 Task: Look for space in Mill Creek, United States from 2nd June, 2023 to 15th June, 2023 for 2 adults and 1 pet in price range Rs.10000 to Rs.15000. Place can be entire place with 1  bedroom having 1 bed and 1 bathroom. Property type can be house, flat, guest house, hotel. Booking option can be shelf check-in. Required host language is English.
Action: Mouse pressed left at (441, 96)
Screenshot: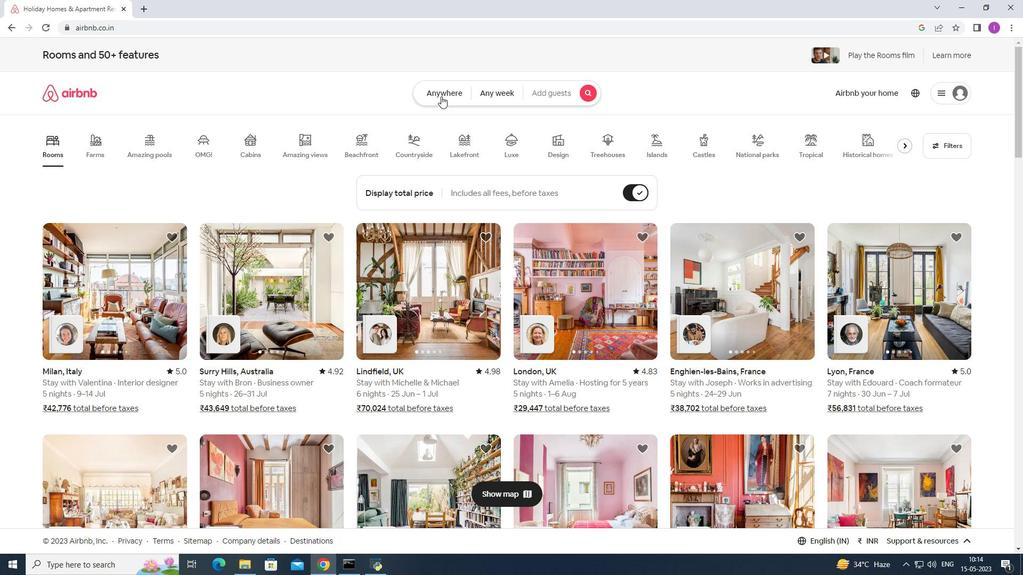 
Action: Mouse moved to (307, 135)
Screenshot: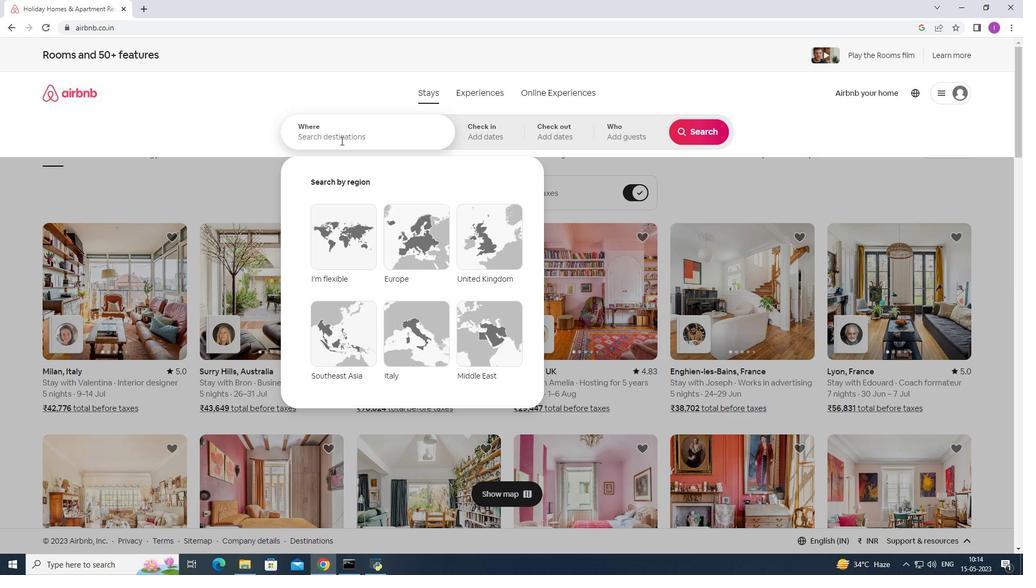 
Action: Mouse pressed left at (307, 135)
Screenshot: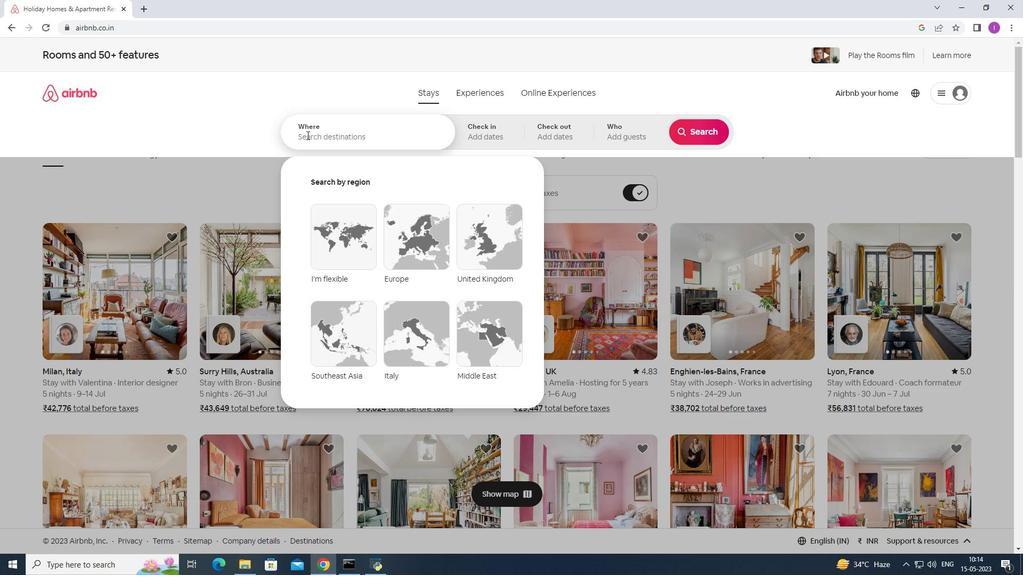 
Action: Mouse moved to (312, 132)
Screenshot: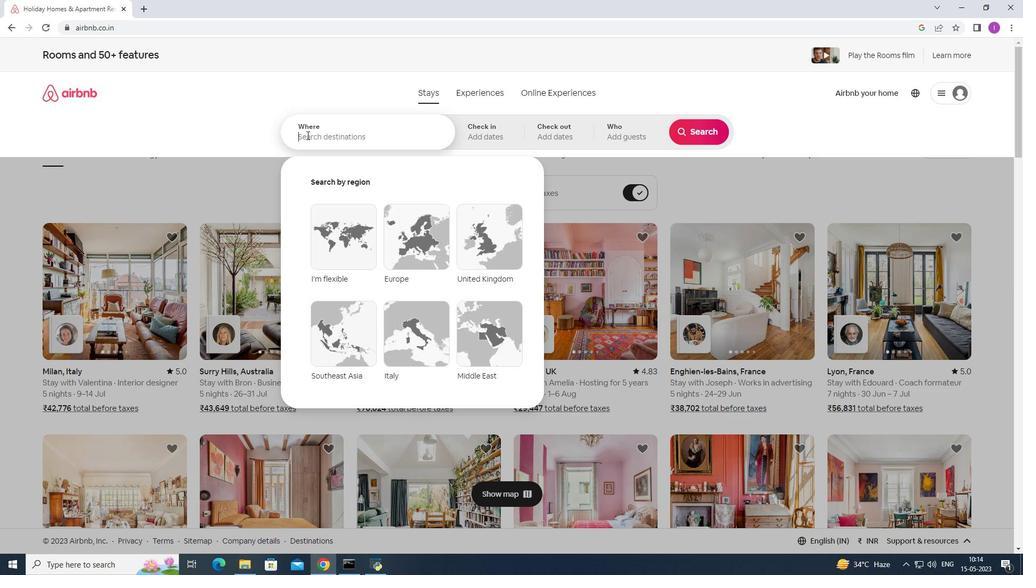 
Action: Key pressed <Key.shift><Key.shift><Key.shift><Key.shift><Key.shift><Key.shift><Key.shift><Key.shift><Key.shift><Key.shift><Key.shift><Key.shift><Key.shift><Key.shift><Key.shift><Key.shift><Key.shift><Key.shift><Key.shift><Key.shift><Key.shift><Key.shift><Key.shift><Key.shift><Key.shift><Key.shift><Key.shift><Key.shift>Mill<Key.space><Key.shift>Creek,<Key.shift>u<Key.shift>U<Key.backspace><Key.backspace><Key.shift>United<Key.space>satates
Screenshot: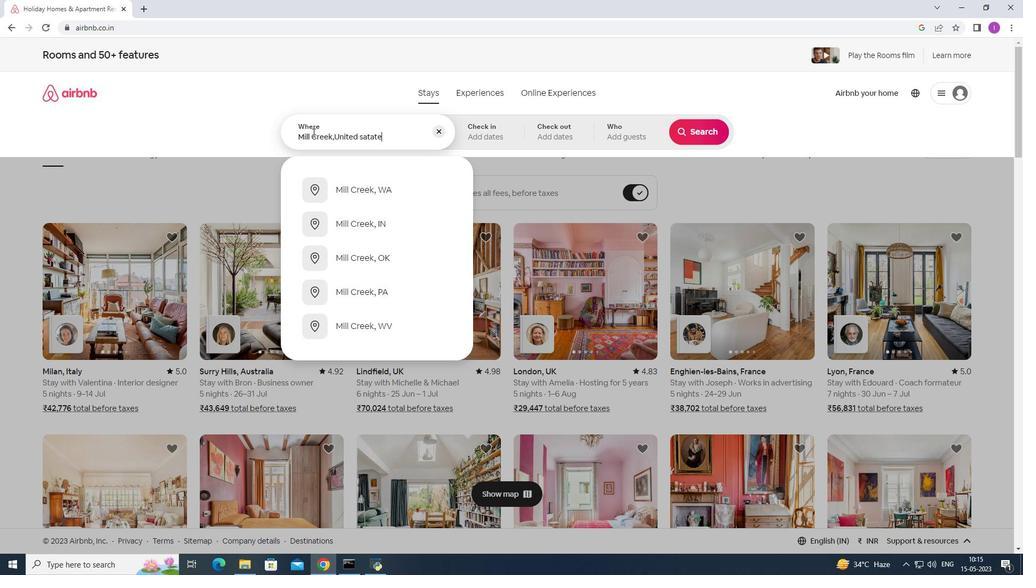 
Action: Mouse moved to (365, 136)
Screenshot: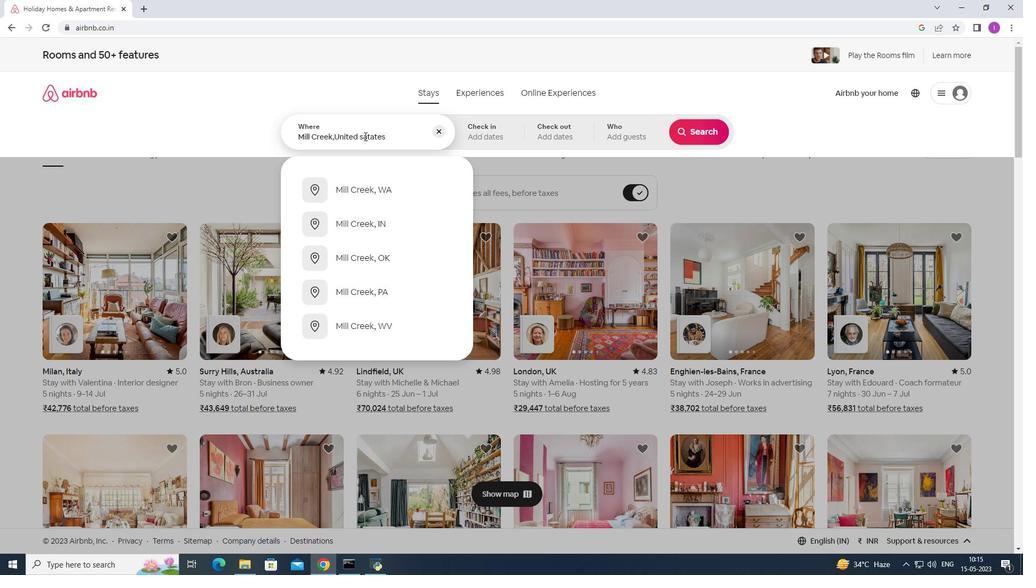 
Action: Mouse pressed left at (365, 136)
Screenshot: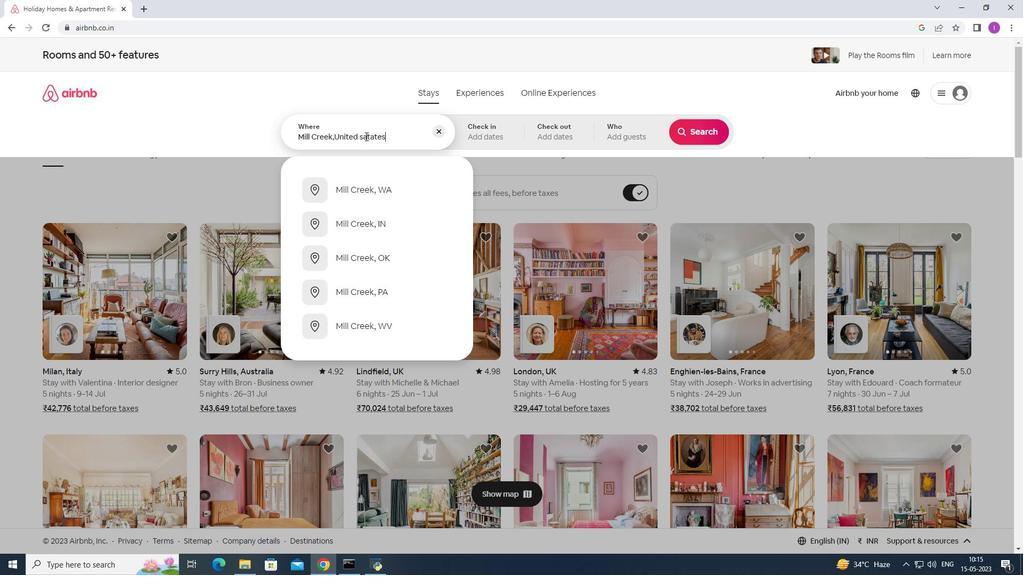 
Action: Key pressed <Key.backspace>
Screenshot: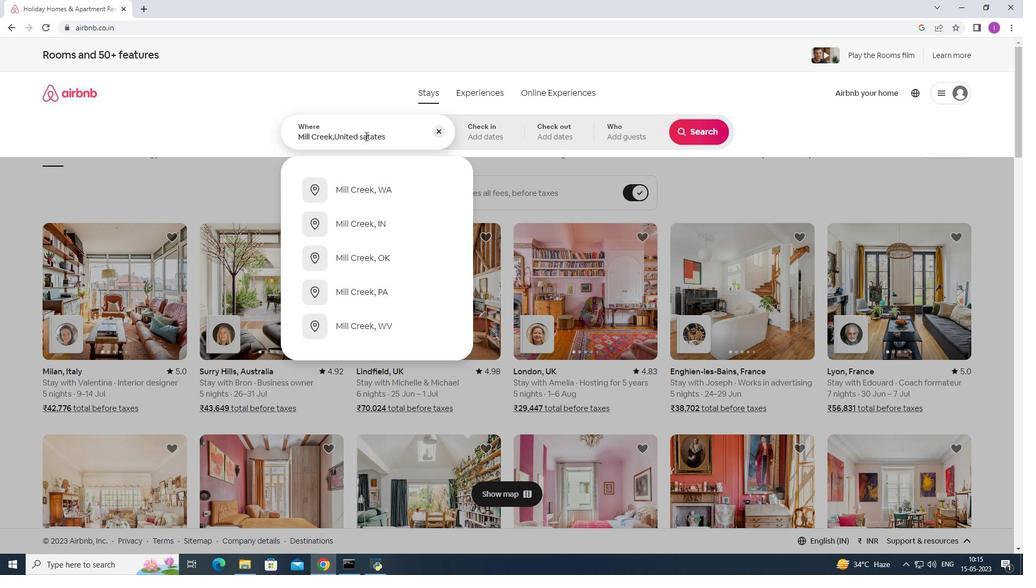 
Action: Mouse moved to (476, 124)
Screenshot: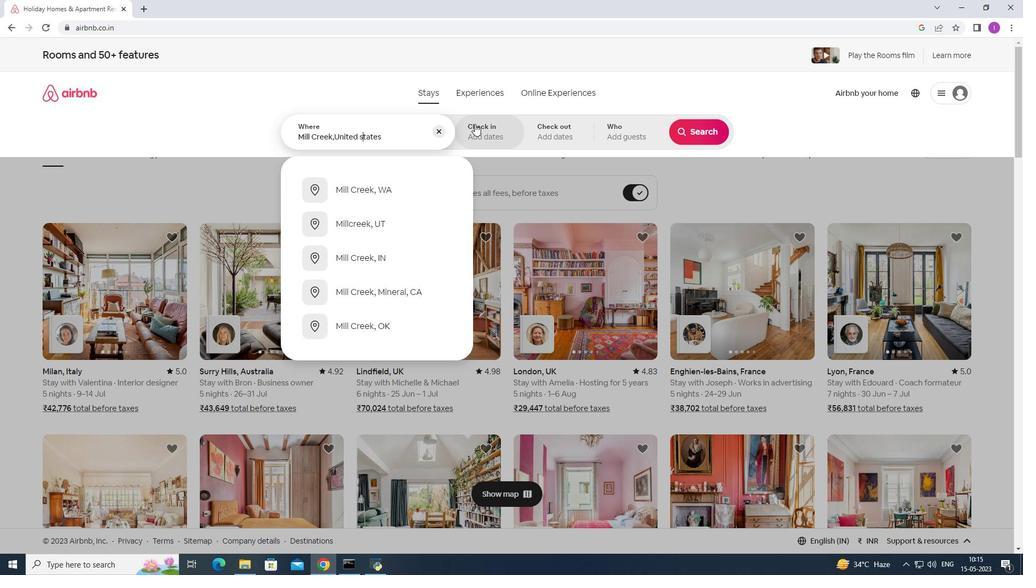 
Action: Mouse pressed left at (476, 124)
Screenshot: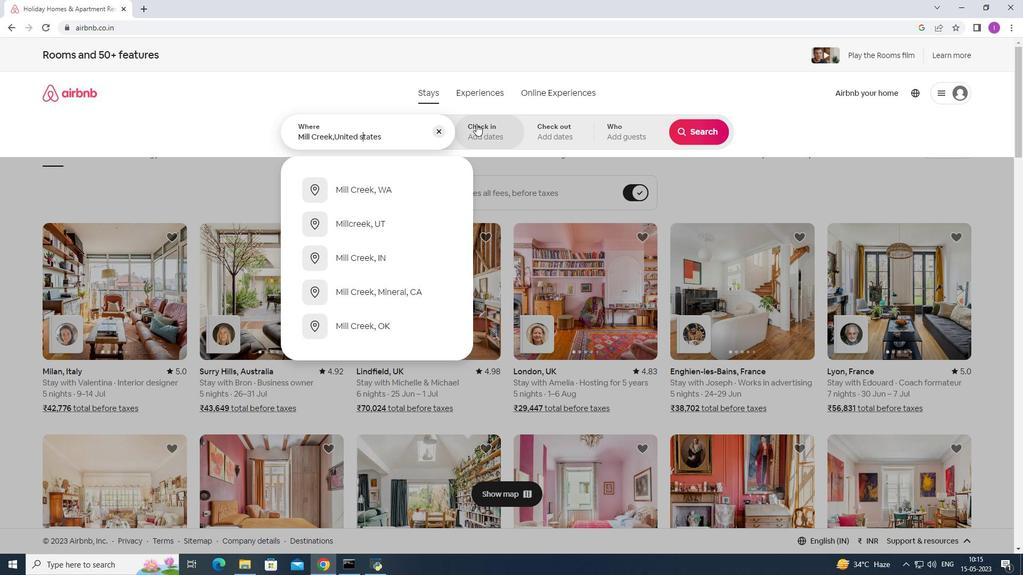 
Action: Mouse moved to (688, 215)
Screenshot: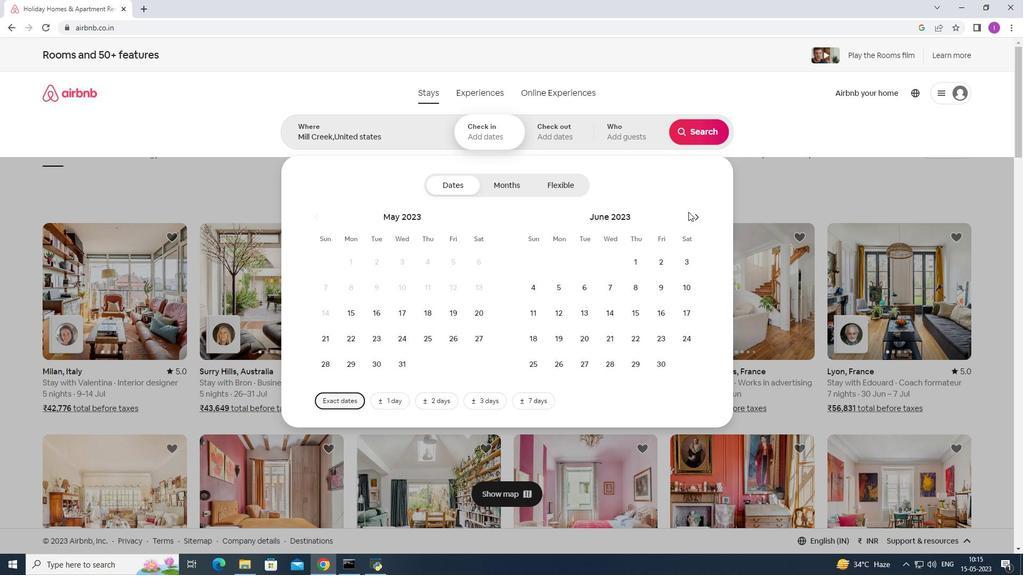 
Action: Mouse pressed left at (688, 215)
Screenshot: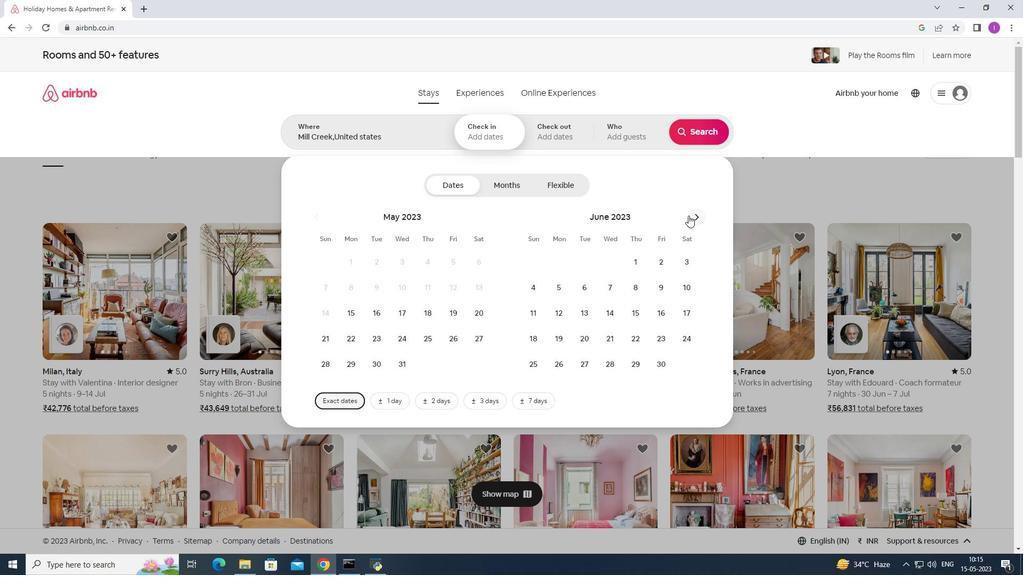 
Action: Mouse moved to (664, 258)
Screenshot: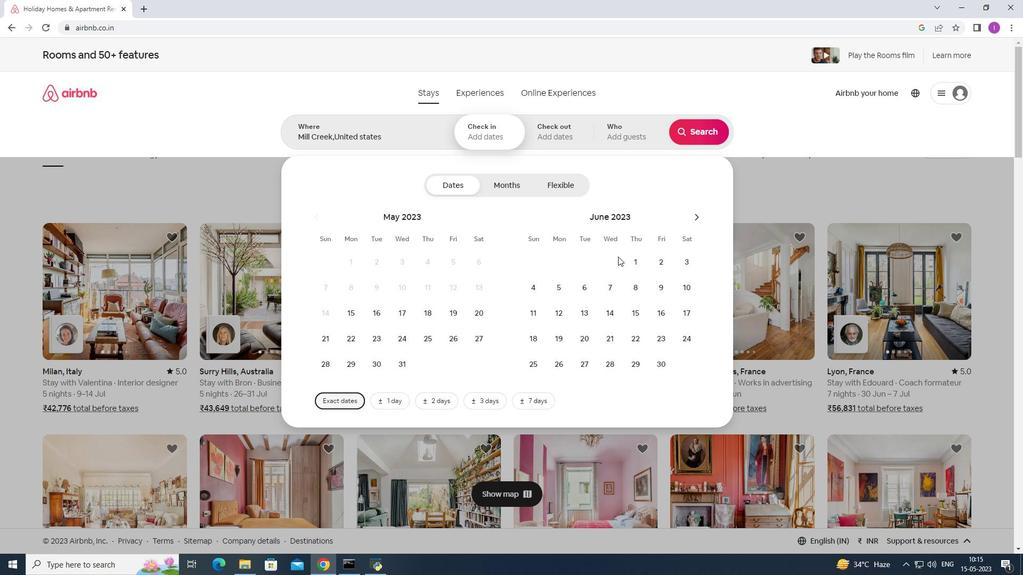 
Action: Mouse pressed left at (664, 258)
Screenshot: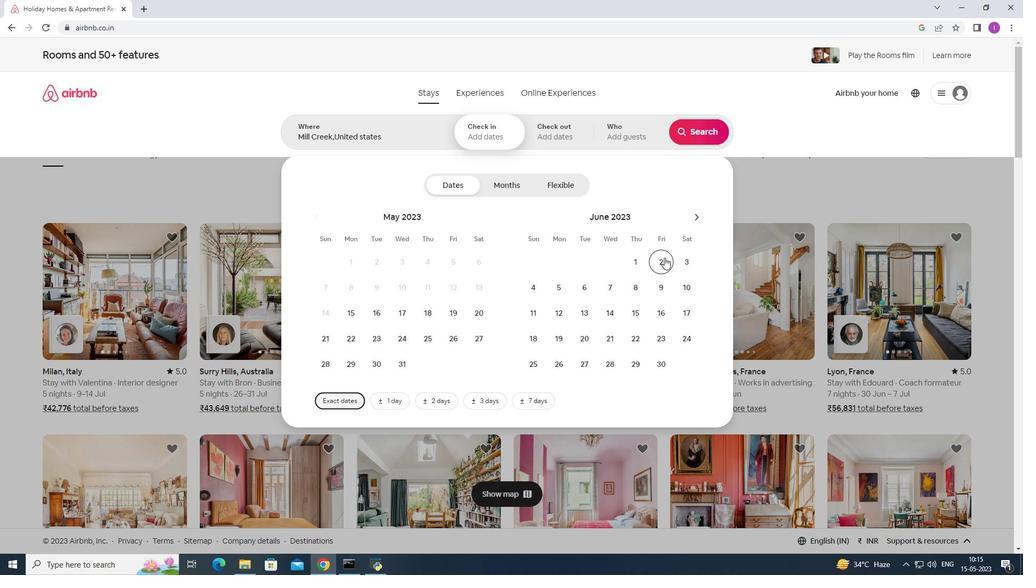 
Action: Mouse moved to (641, 307)
Screenshot: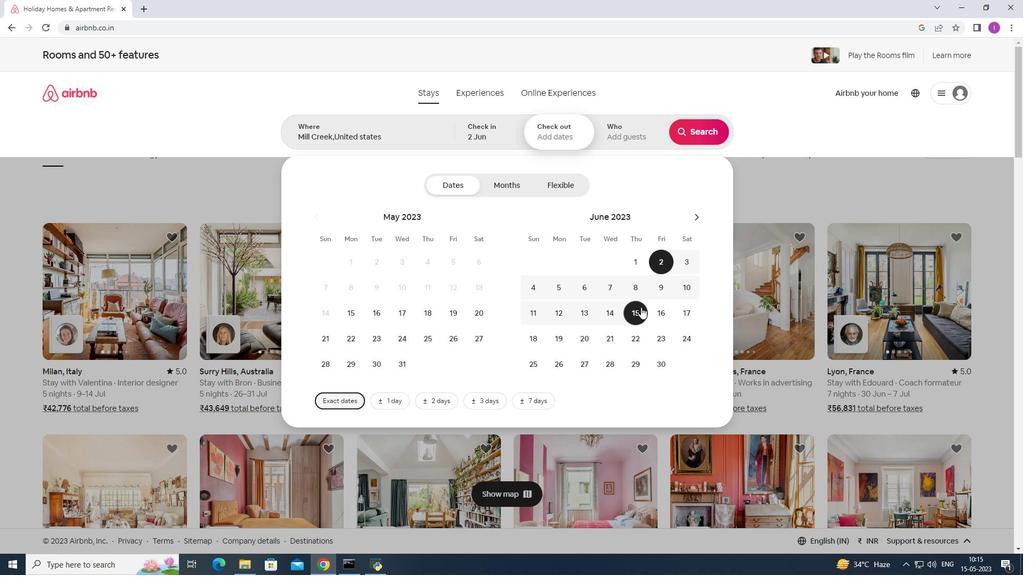 
Action: Mouse pressed left at (641, 307)
Screenshot: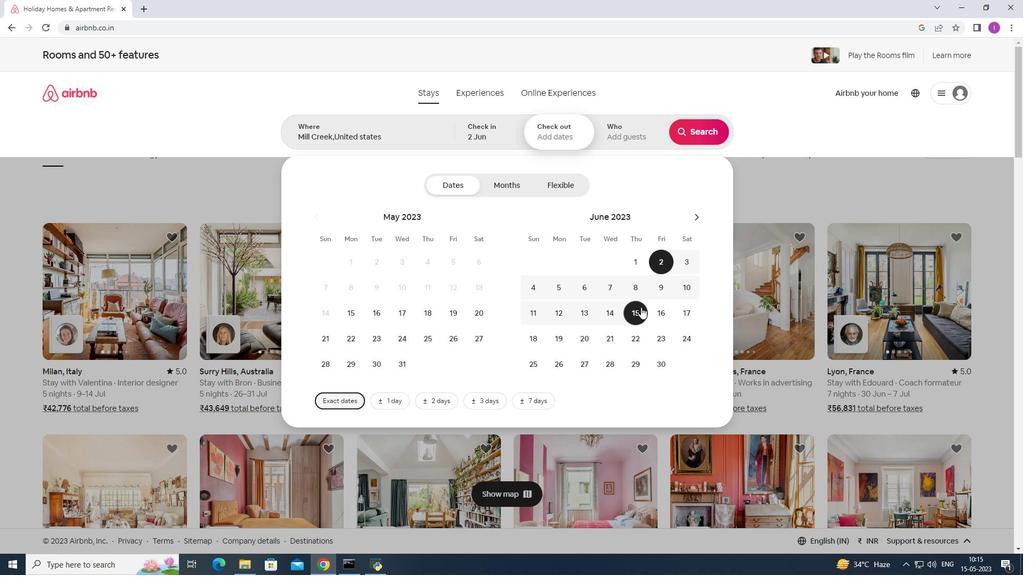 
Action: Mouse moved to (641, 142)
Screenshot: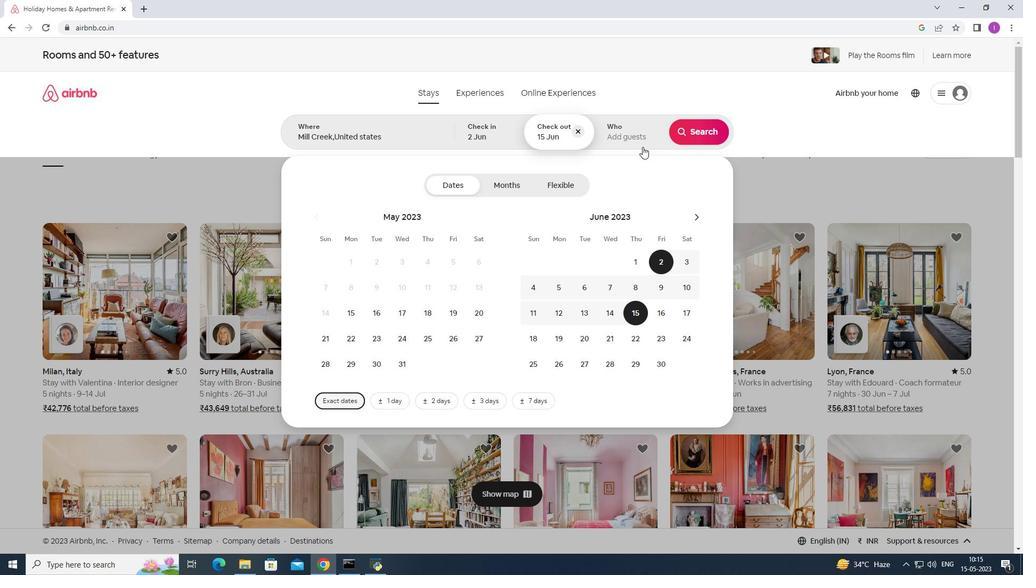 
Action: Mouse pressed left at (641, 142)
Screenshot: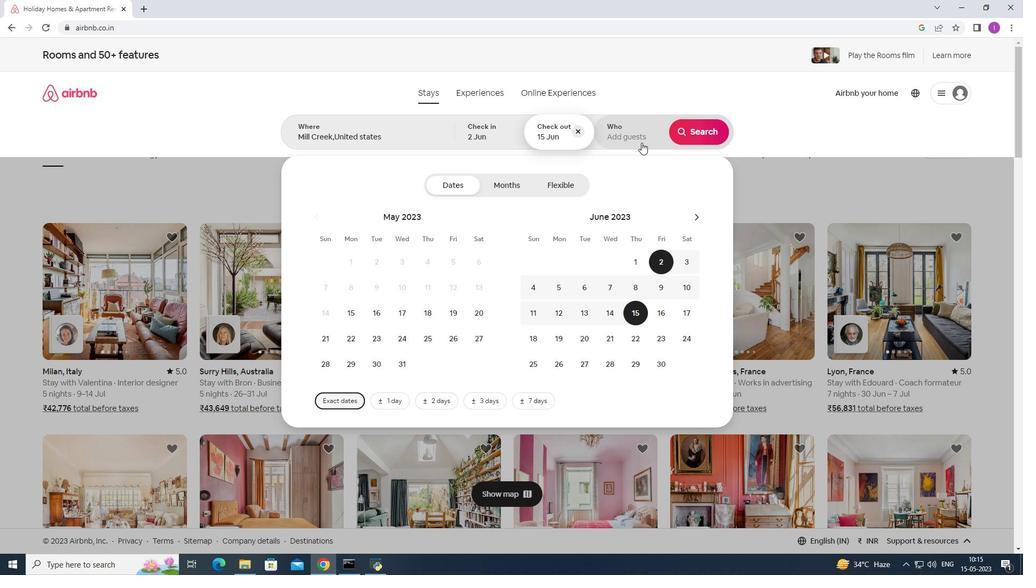 
Action: Mouse moved to (698, 185)
Screenshot: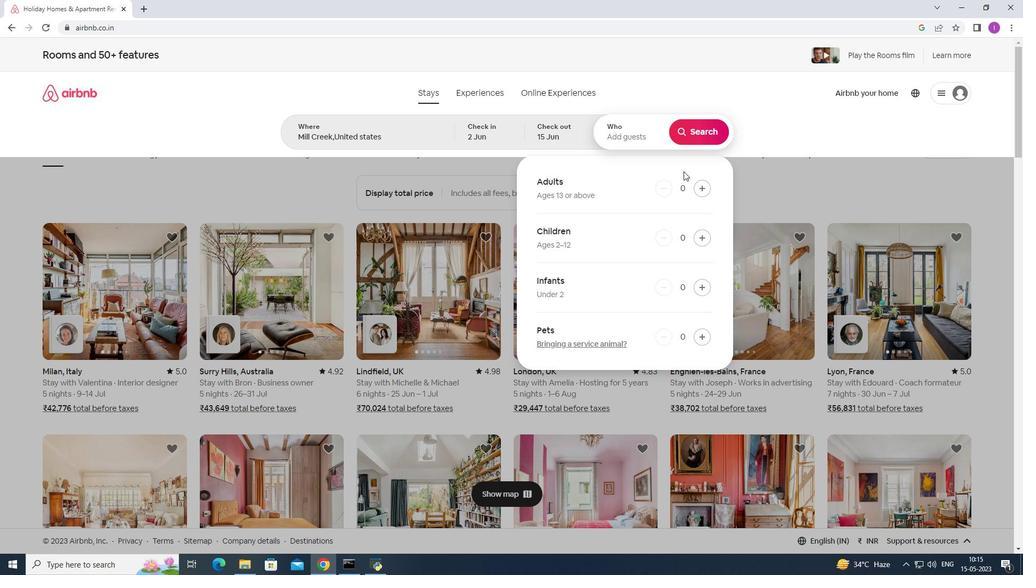
Action: Mouse pressed left at (698, 185)
Screenshot: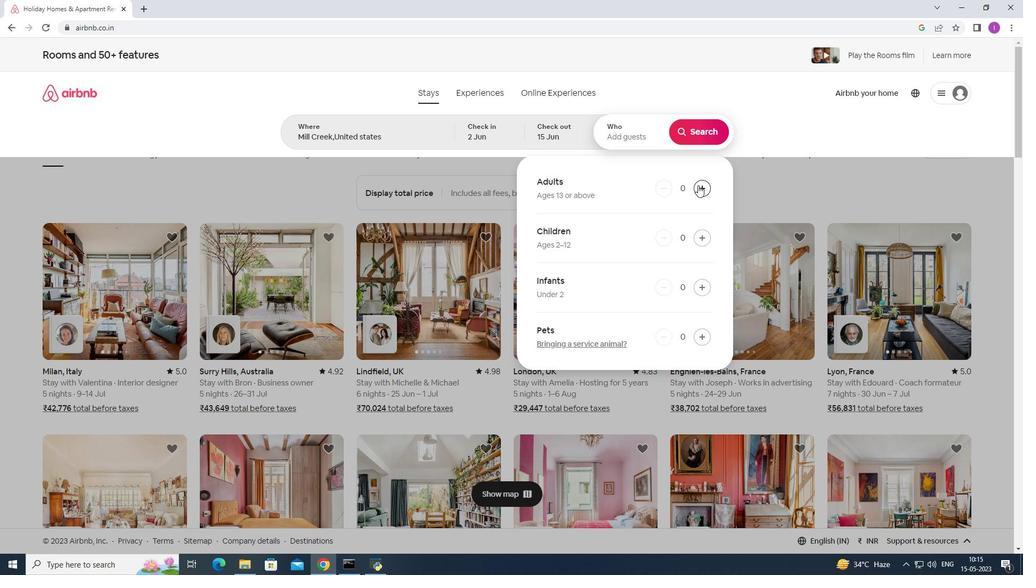 
Action: Mouse pressed left at (698, 185)
Screenshot: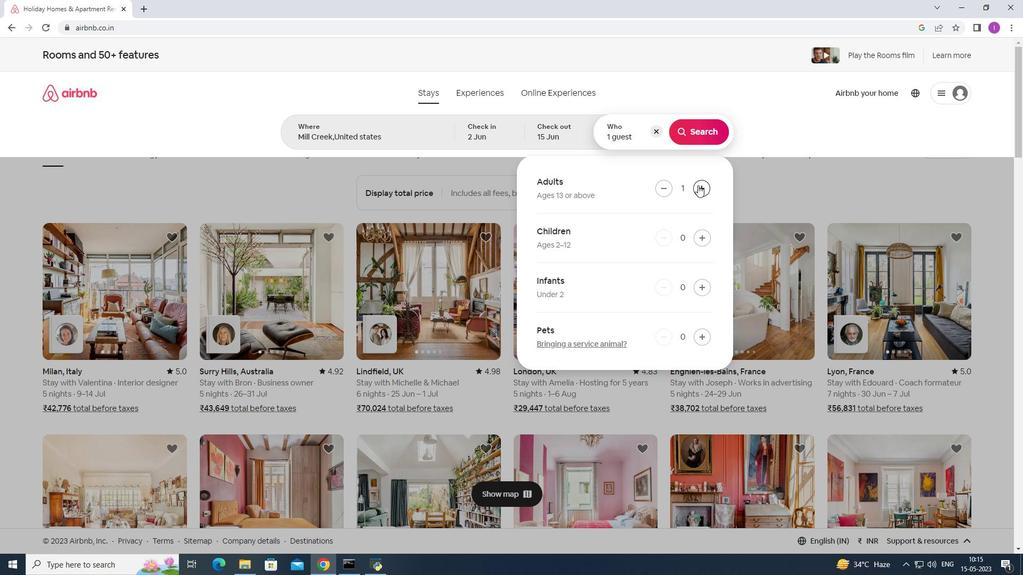 
Action: Mouse moved to (702, 333)
Screenshot: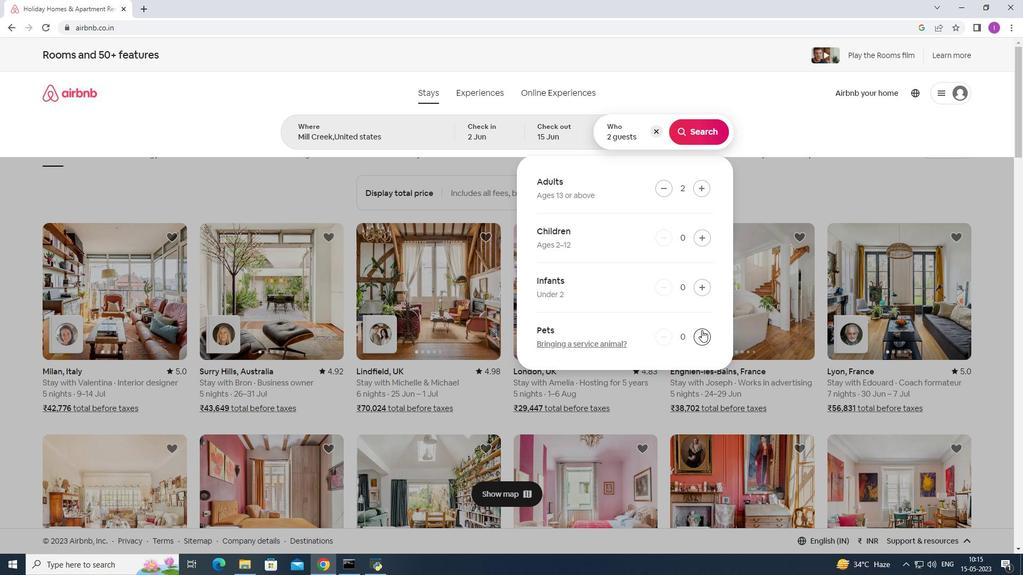 
Action: Mouse pressed left at (702, 333)
Screenshot: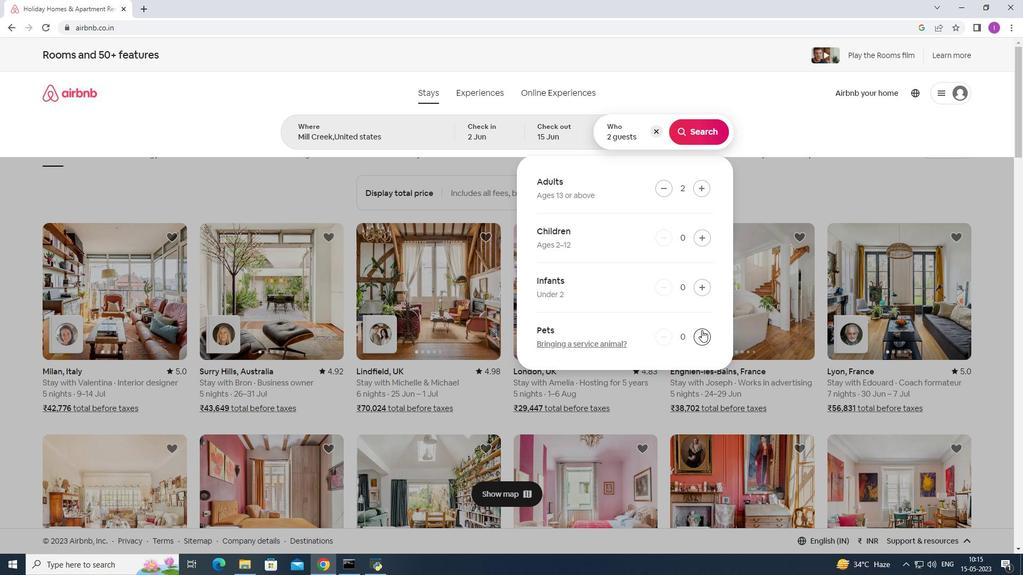 
Action: Mouse moved to (706, 130)
Screenshot: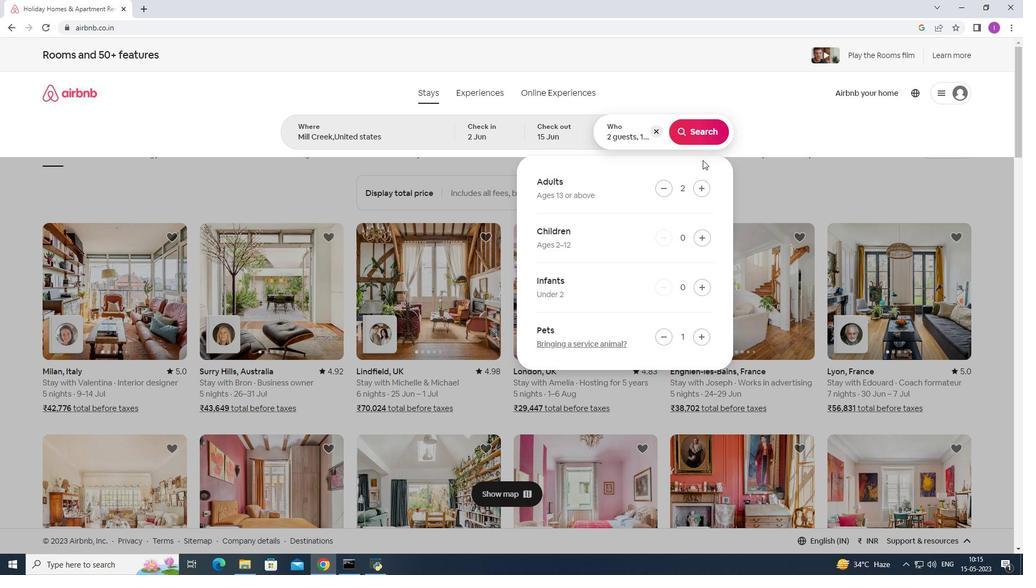 
Action: Mouse pressed left at (706, 130)
Screenshot: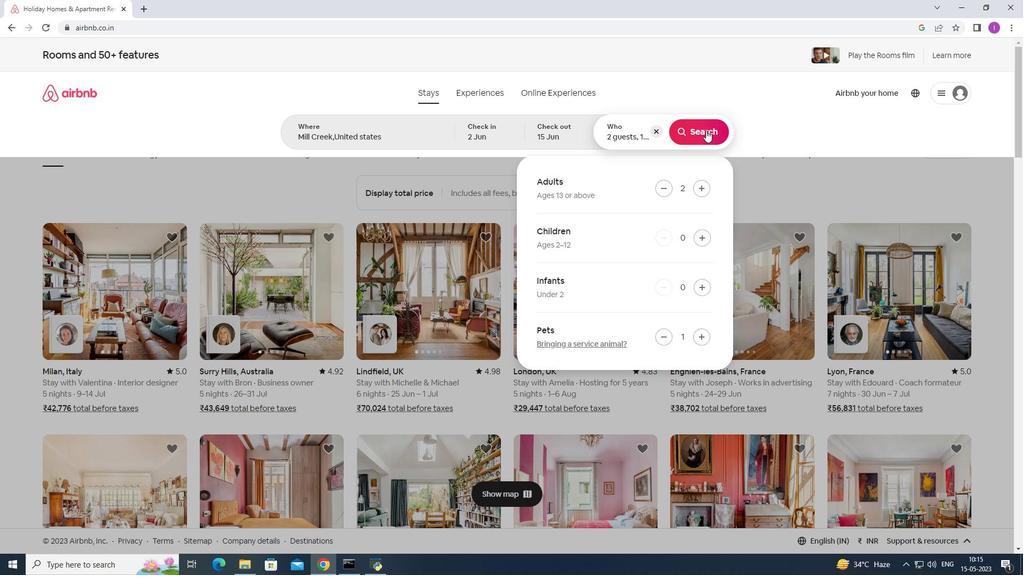 
Action: Mouse moved to (978, 94)
Screenshot: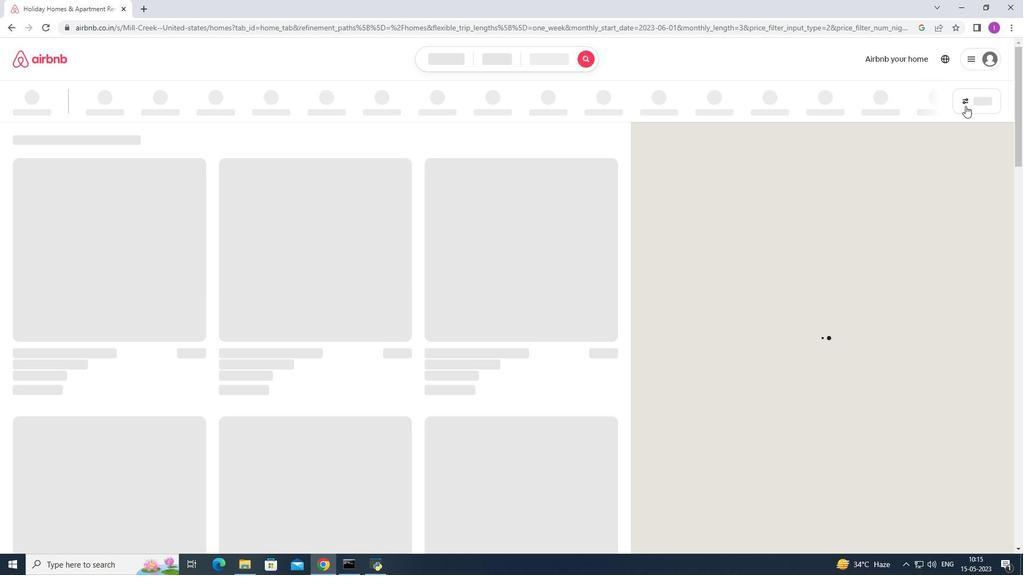 
Action: Mouse pressed left at (978, 94)
Screenshot: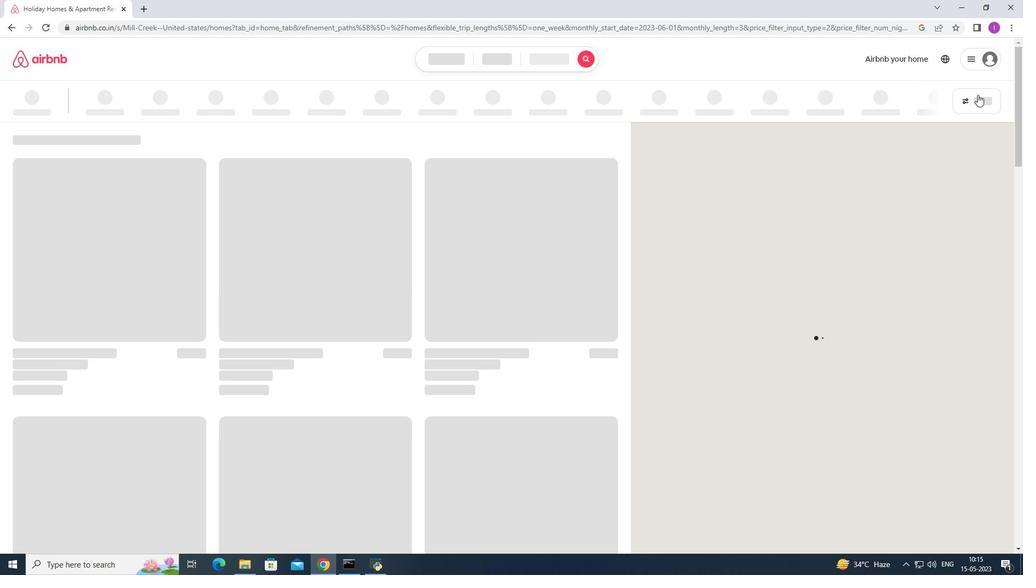 
Action: Mouse moved to (579, 363)
Screenshot: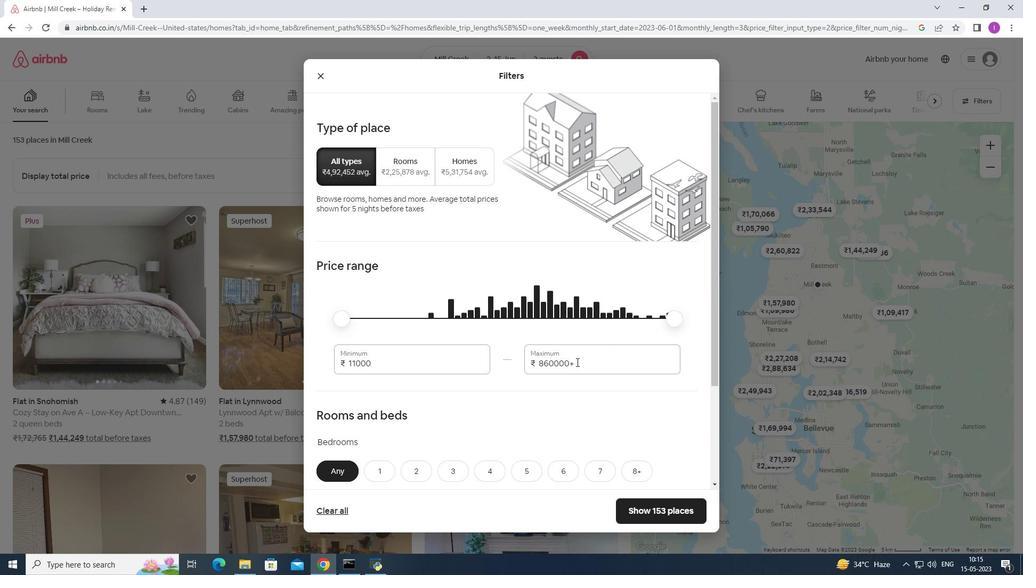 
Action: Mouse pressed left at (579, 363)
Screenshot: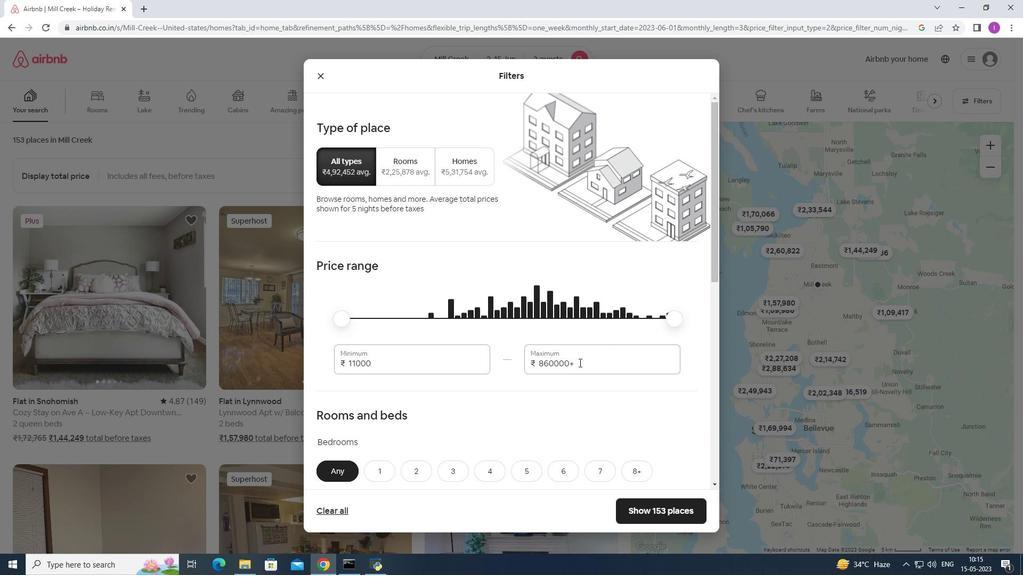 
Action: Mouse moved to (536, 365)
Screenshot: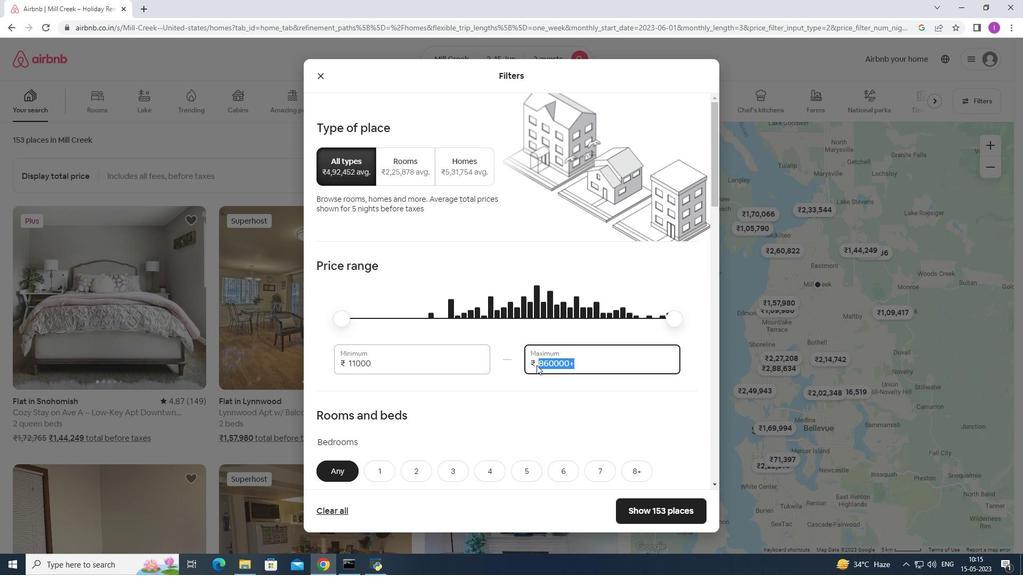 
Action: Key pressed 15000
Screenshot: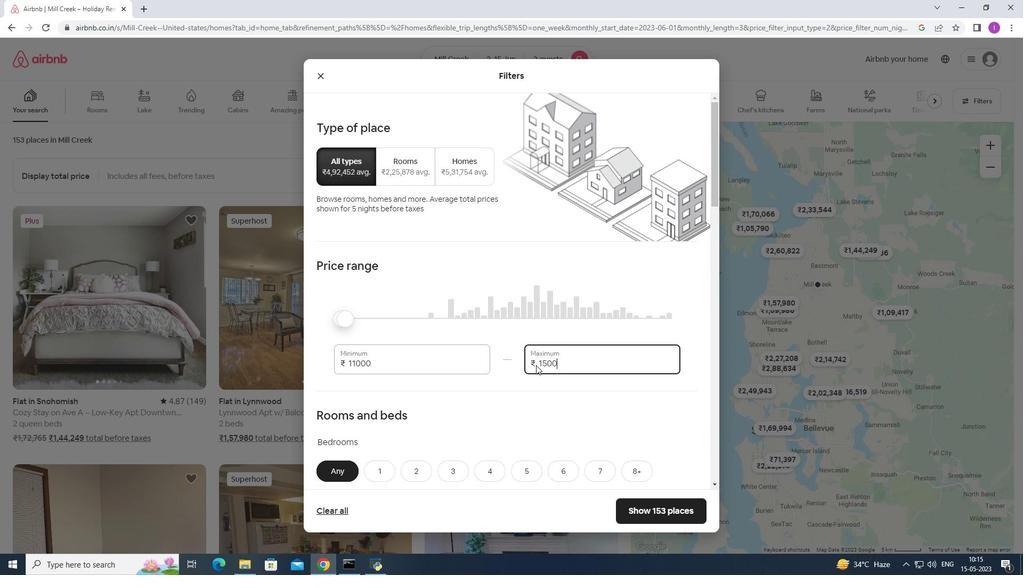 
Action: Mouse moved to (376, 362)
Screenshot: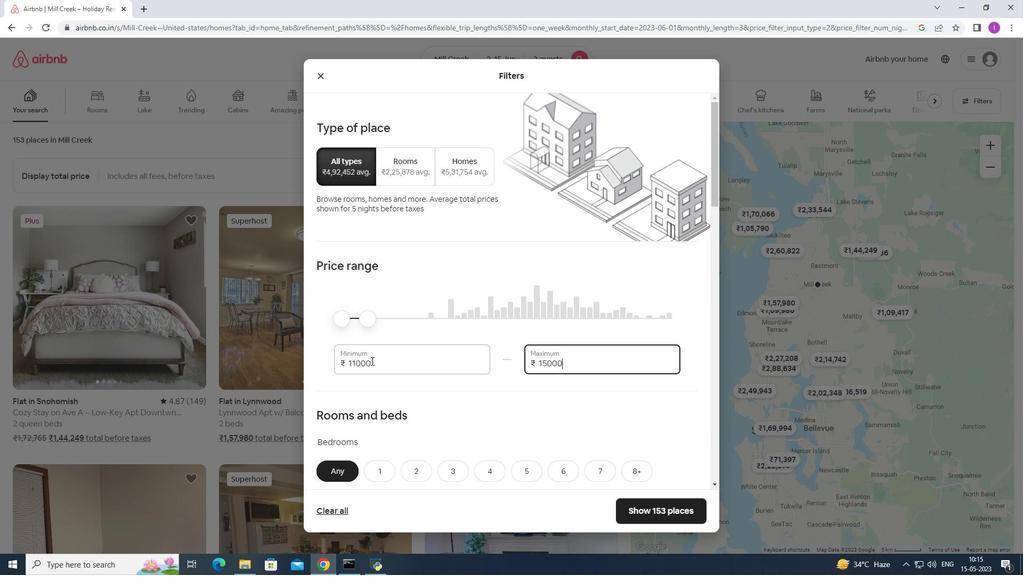 
Action: Mouse pressed left at (376, 362)
Screenshot: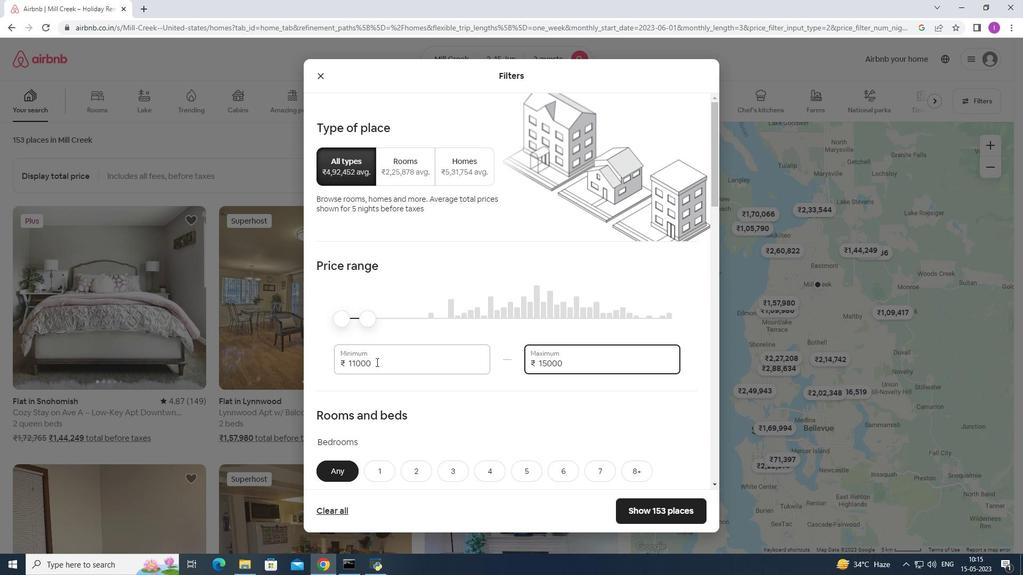 
Action: Mouse moved to (399, 364)
Screenshot: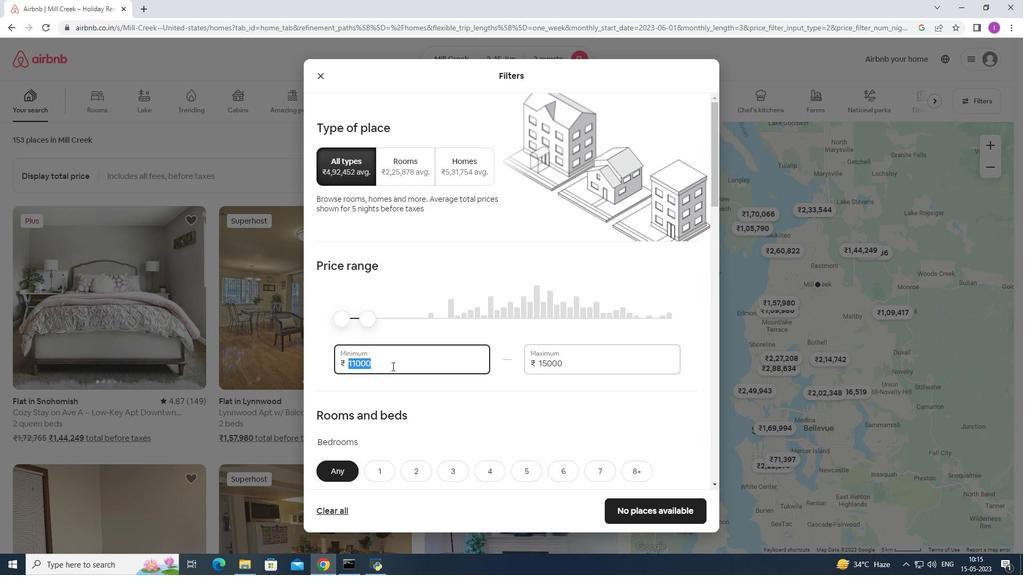
Action: Key pressed 1
Screenshot: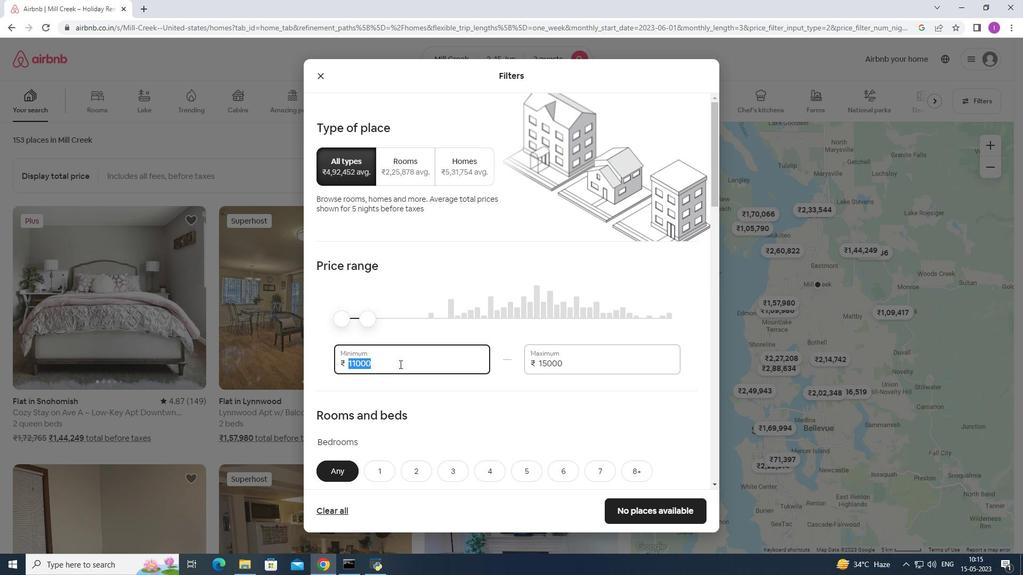 
Action: Mouse moved to (399, 361)
Screenshot: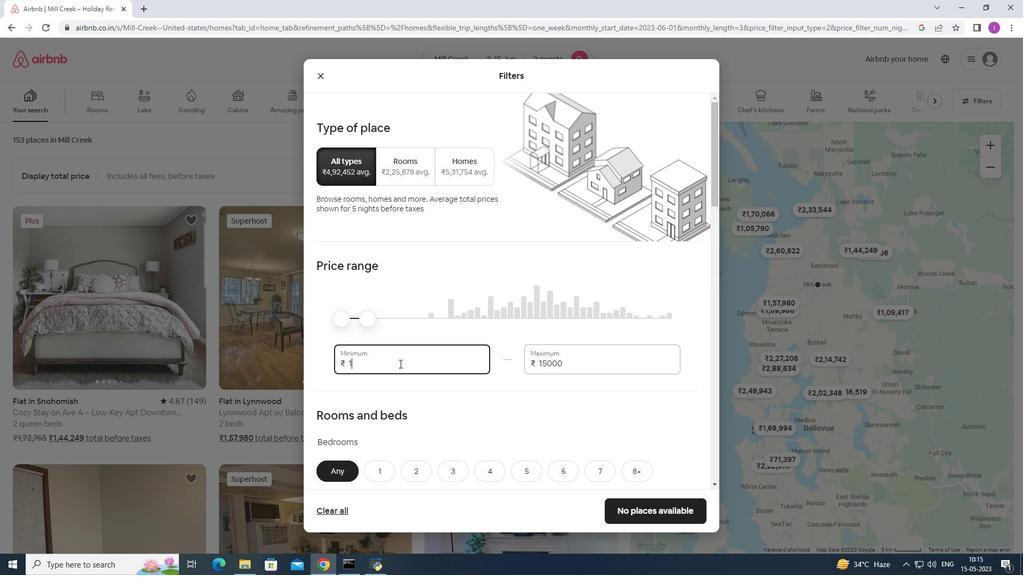 
Action: Key pressed 0
Screenshot: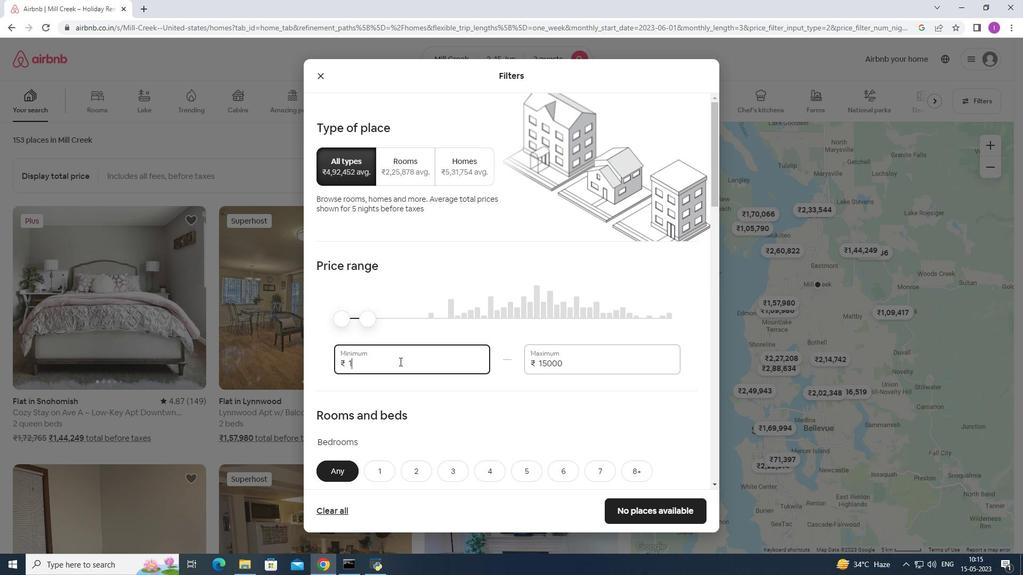 
Action: Mouse moved to (399, 360)
Screenshot: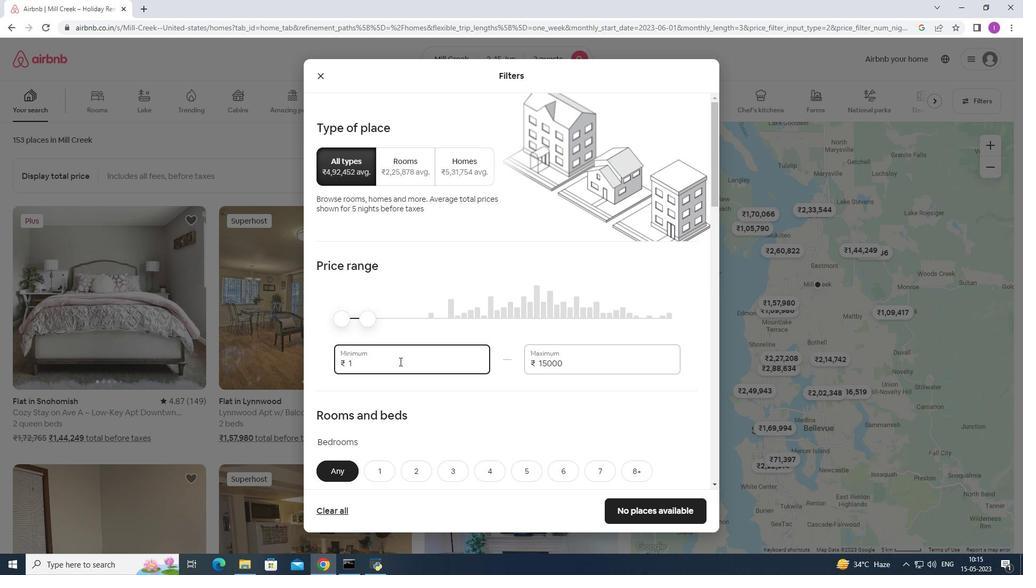 
Action: Key pressed 00
Screenshot: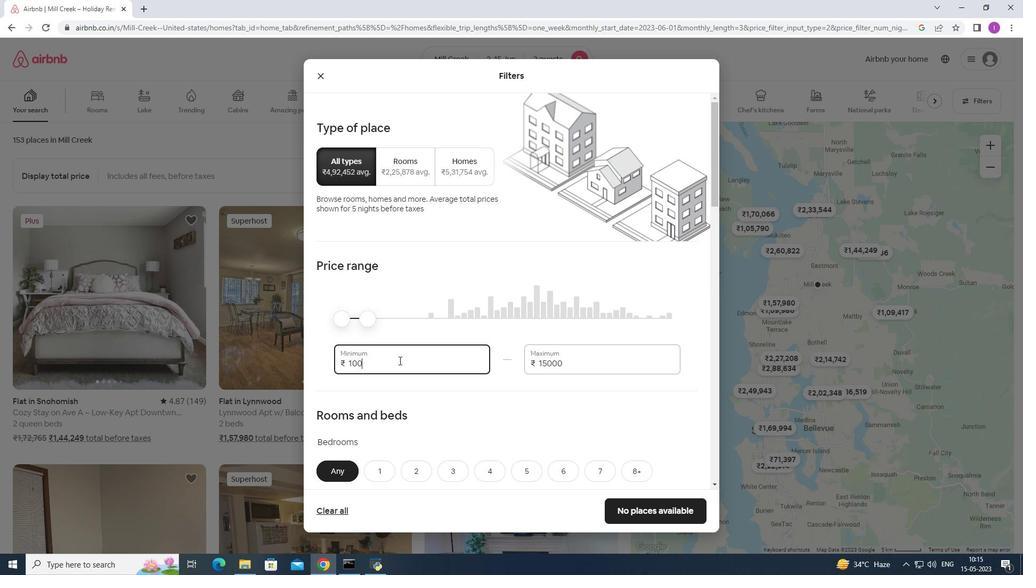 
Action: Mouse moved to (399, 360)
Screenshot: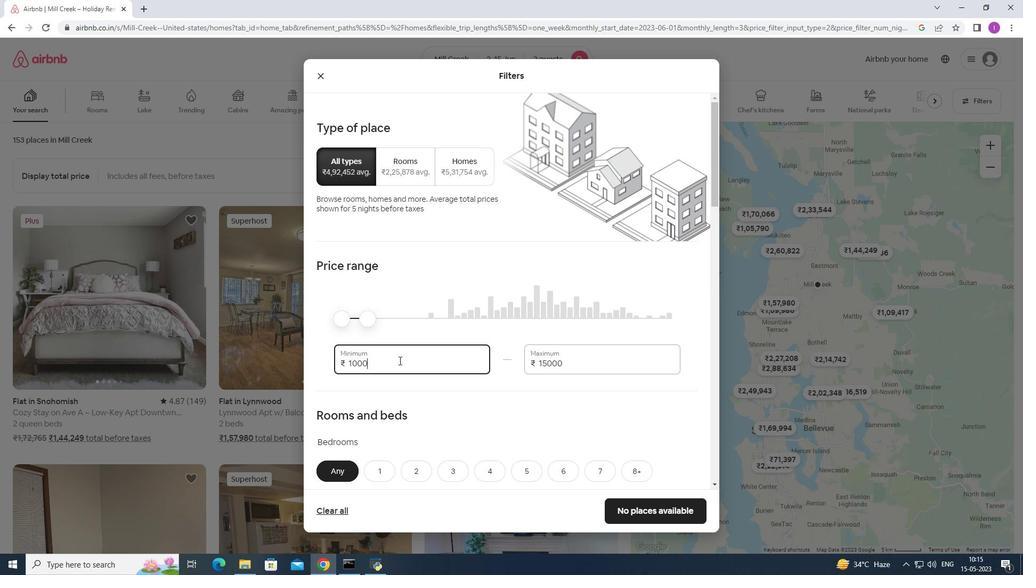 
Action: Key pressed 0
Screenshot: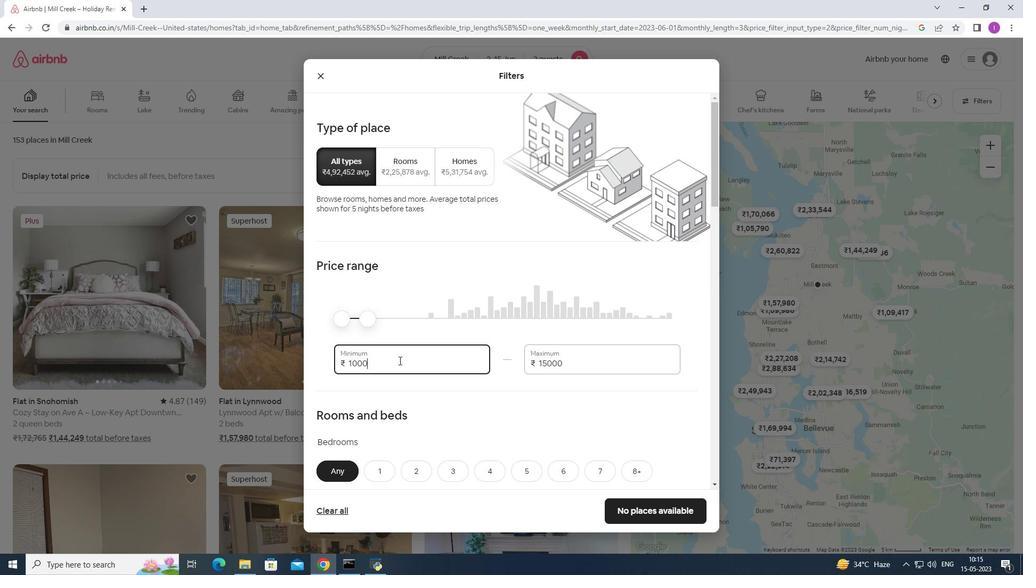 
Action: Mouse moved to (398, 358)
Screenshot: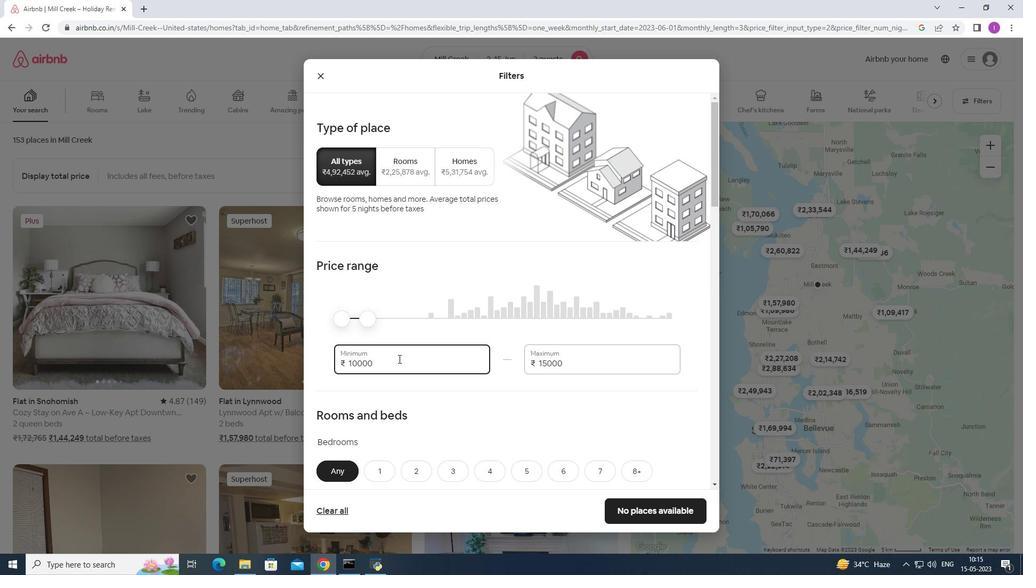 
Action: Mouse scrolled (398, 358) with delta (0, 0)
Screenshot: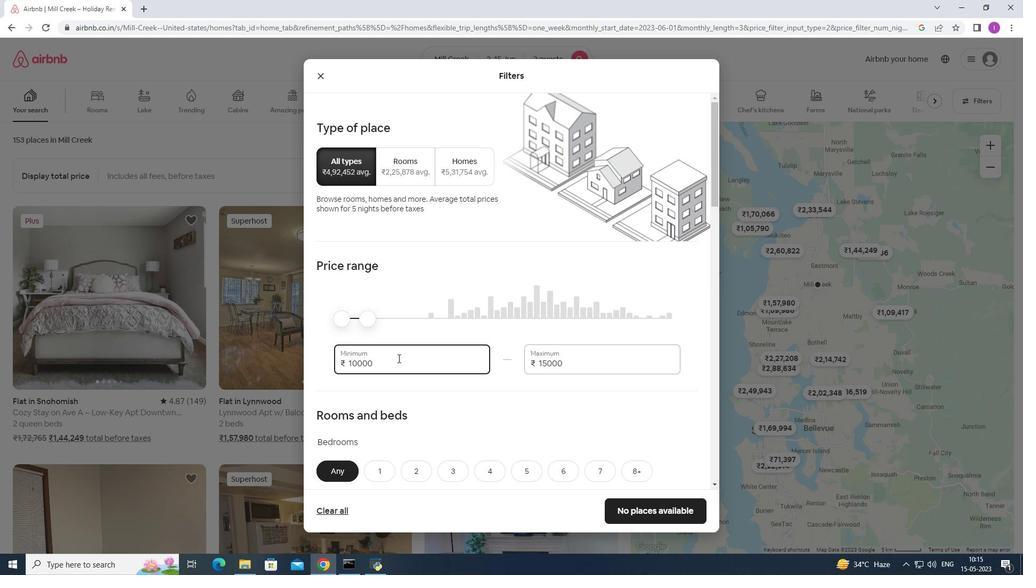 
Action: Mouse scrolled (398, 358) with delta (0, 0)
Screenshot: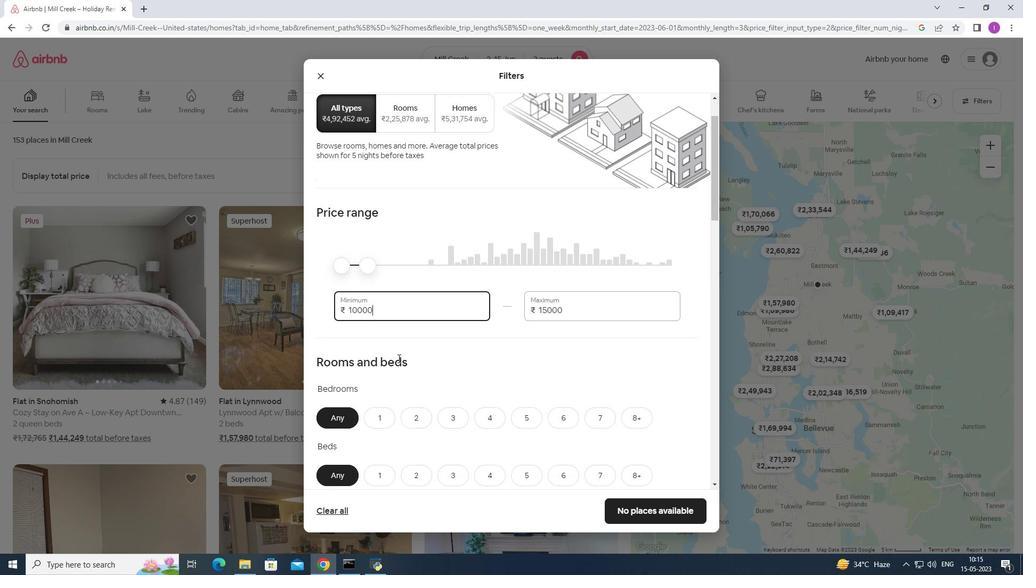 
Action: Mouse scrolled (398, 358) with delta (0, 0)
Screenshot: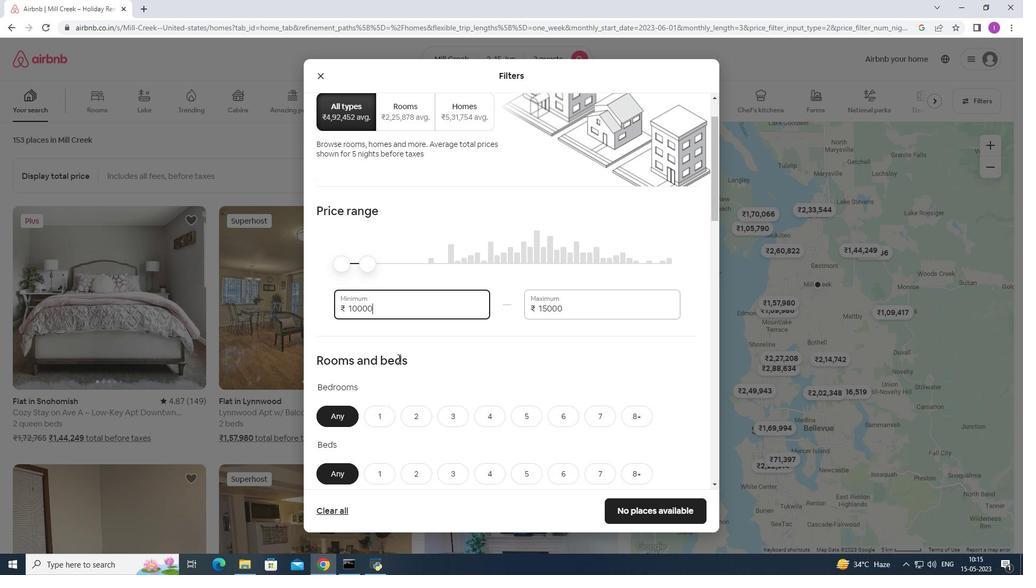 
Action: Mouse moved to (380, 312)
Screenshot: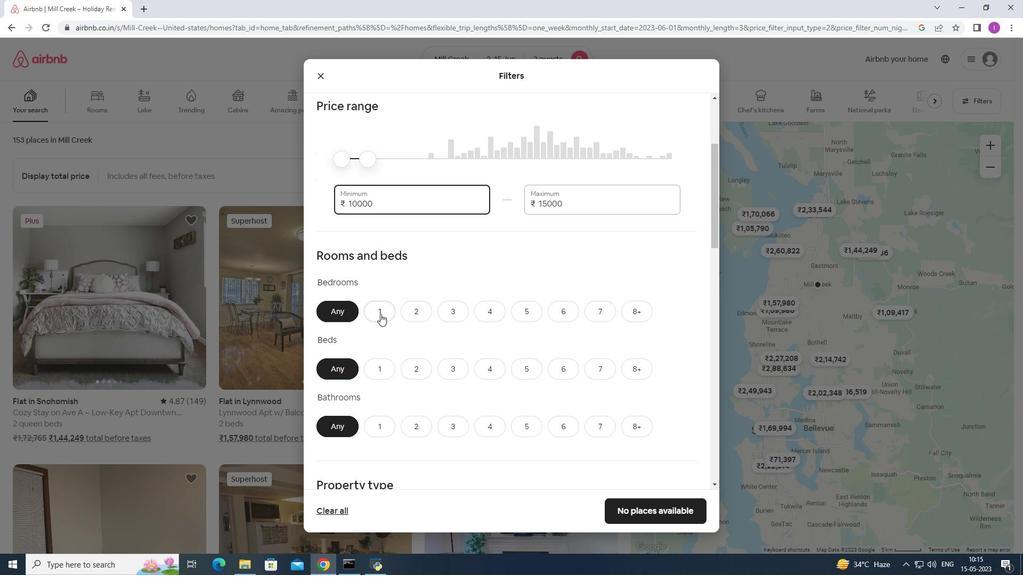 
Action: Mouse pressed left at (380, 312)
Screenshot: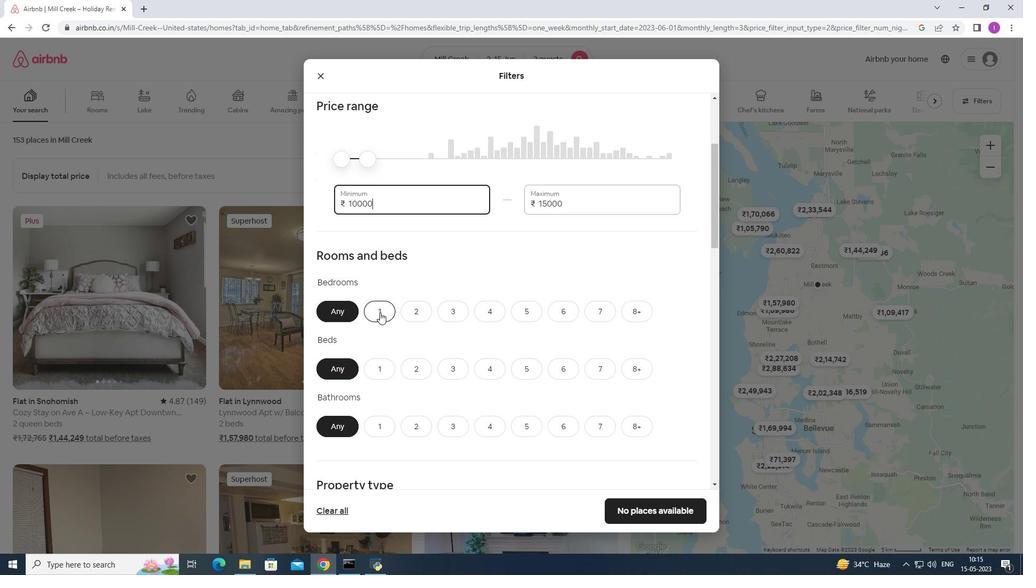 
Action: Mouse moved to (383, 373)
Screenshot: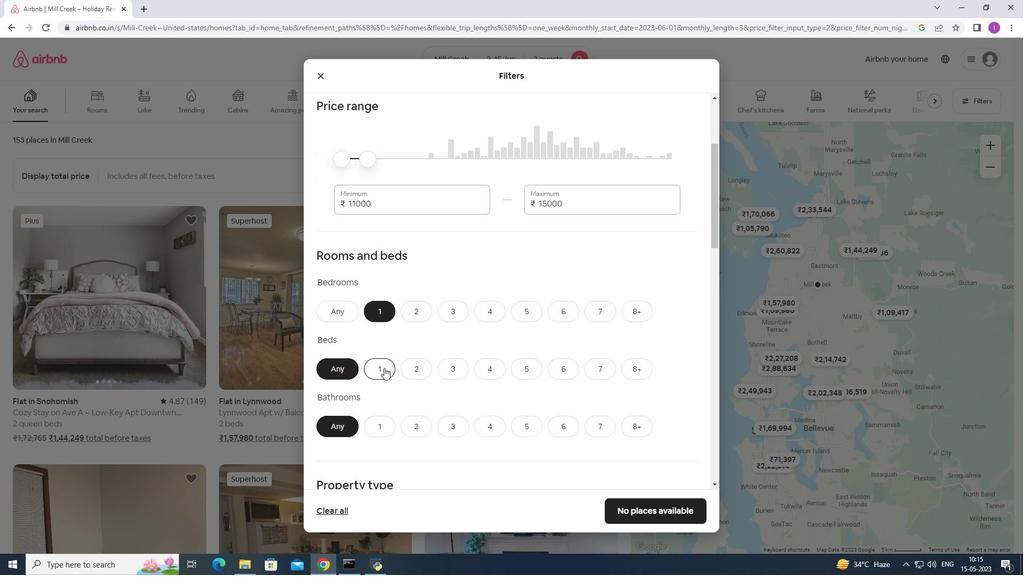 
Action: Mouse pressed left at (383, 373)
Screenshot: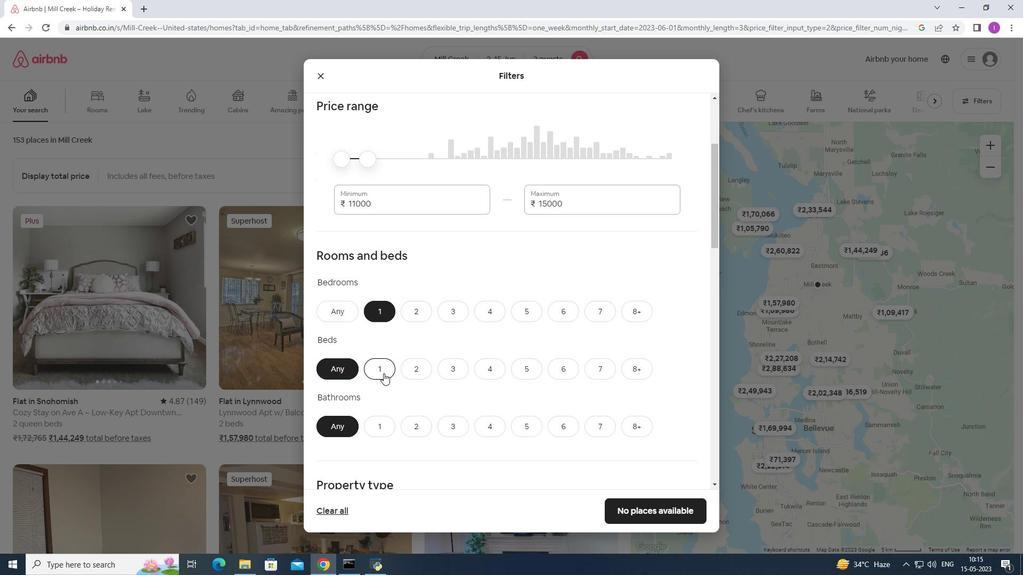 
Action: Mouse moved to (386, 425)
Screenshot: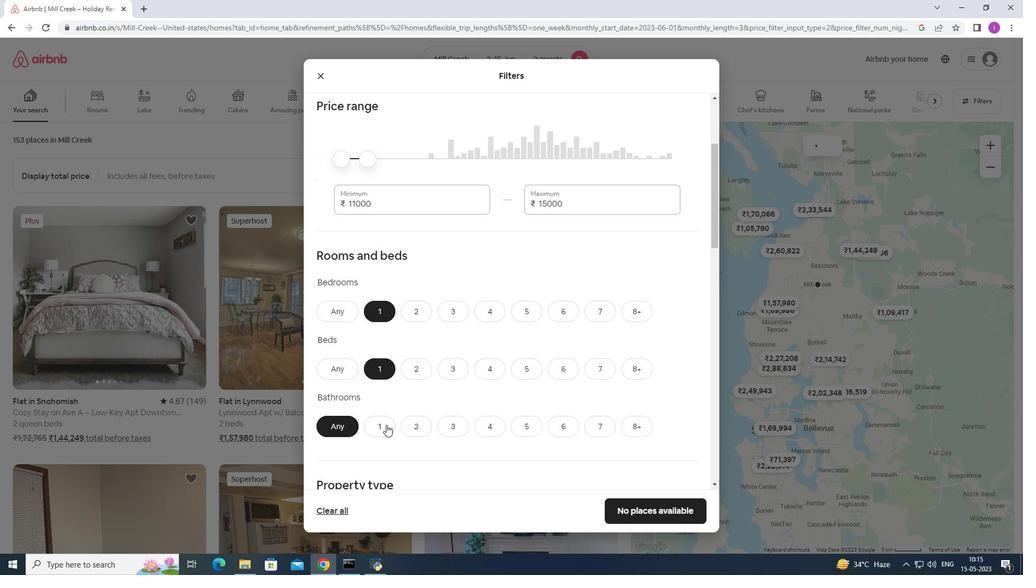 
Action: Mouse pressed left at (386, 425)
Screenshot: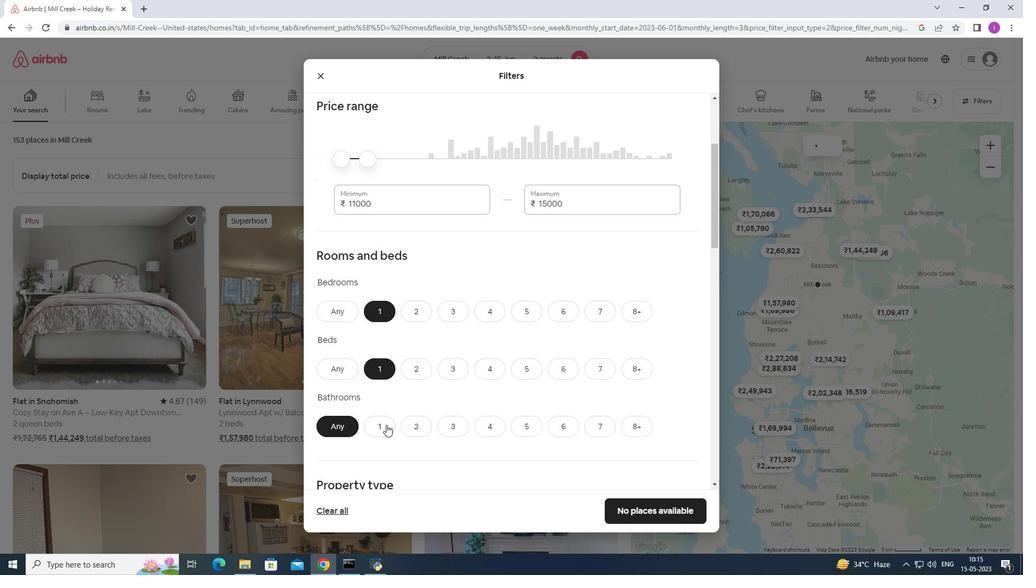 
Action: Mouse moved to (439, 352)
Screenshot: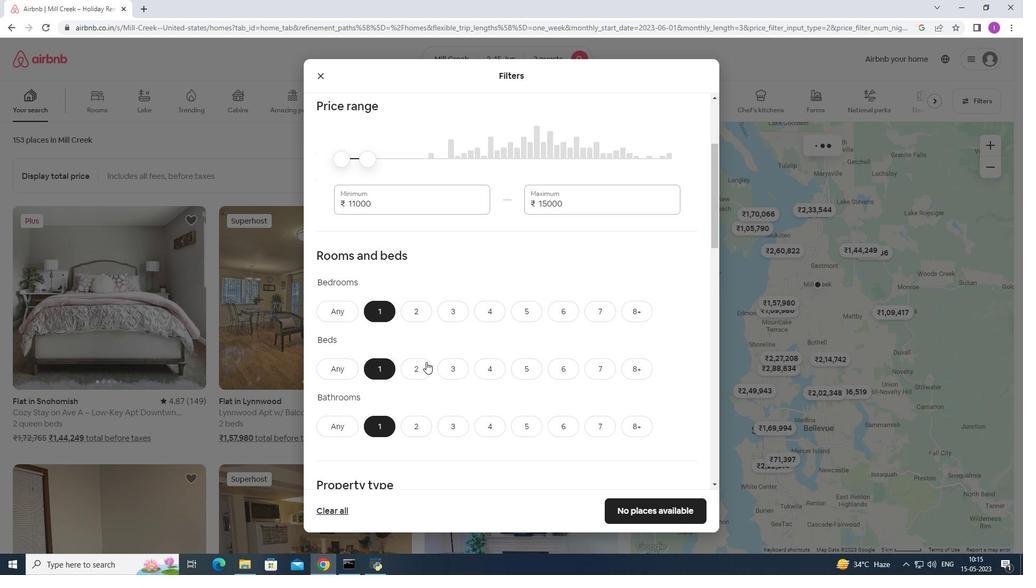 
Action: Mouse scrolled (439, 351) with delta (0, 0)
Screenshot: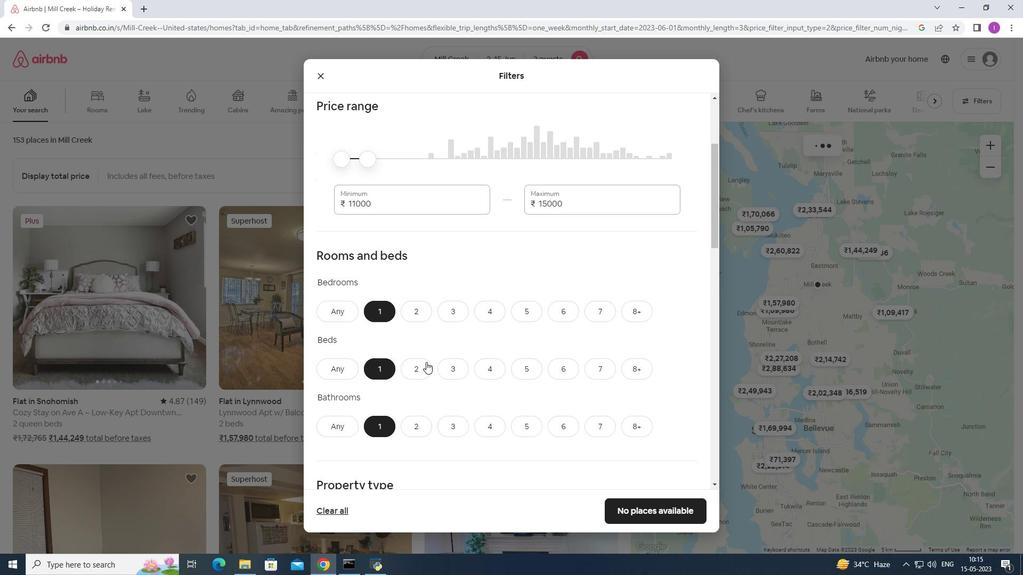
Action: Mouse scrolled (439, 351) with delta (0, 0)
Screenshot: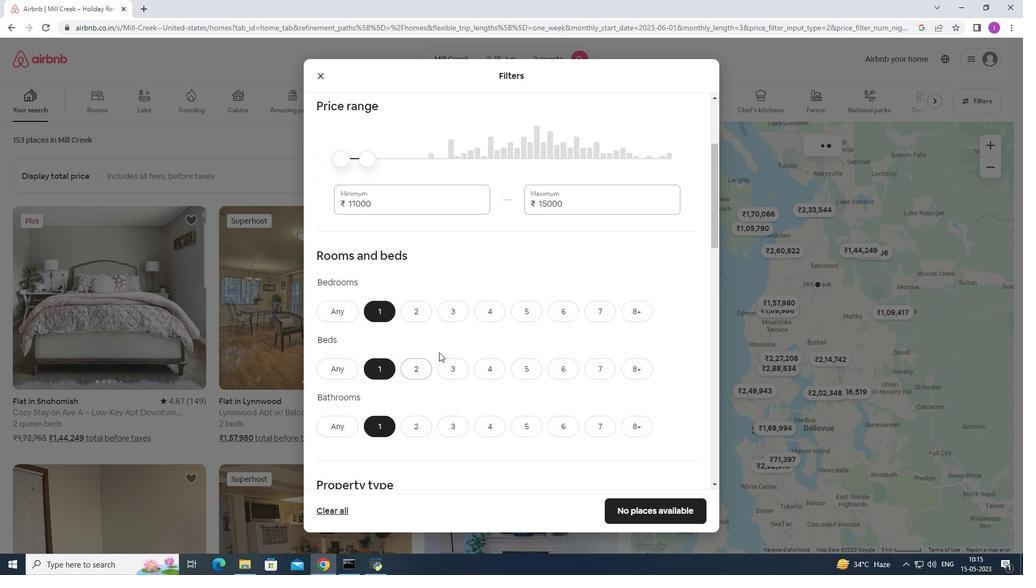 
Action: Mouse scrolled (439, 351) with delta (0, 0)
Screenshot: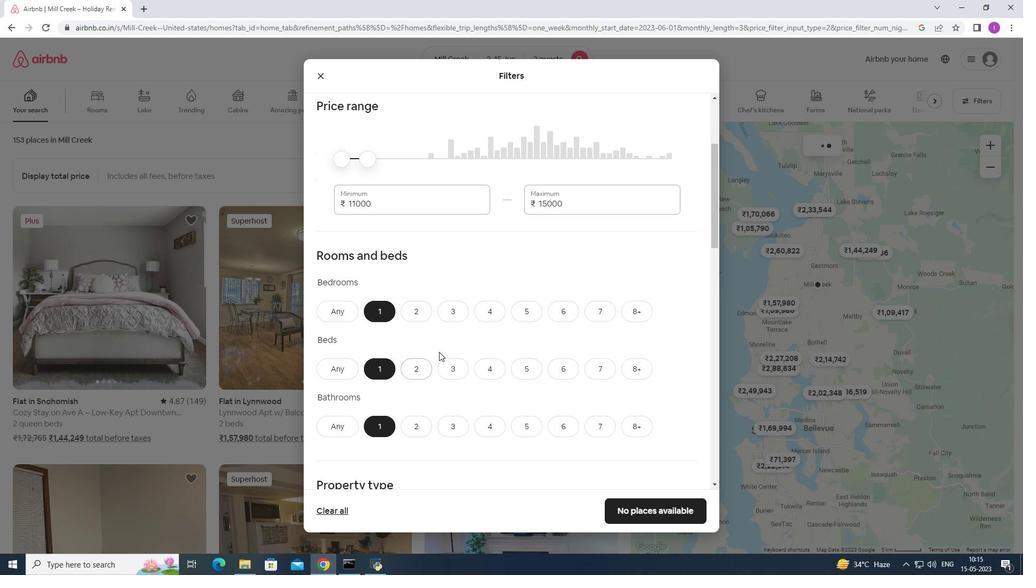 
Action: Mouse scrolled (439, 351) with delta (0, 0)
Screenshot: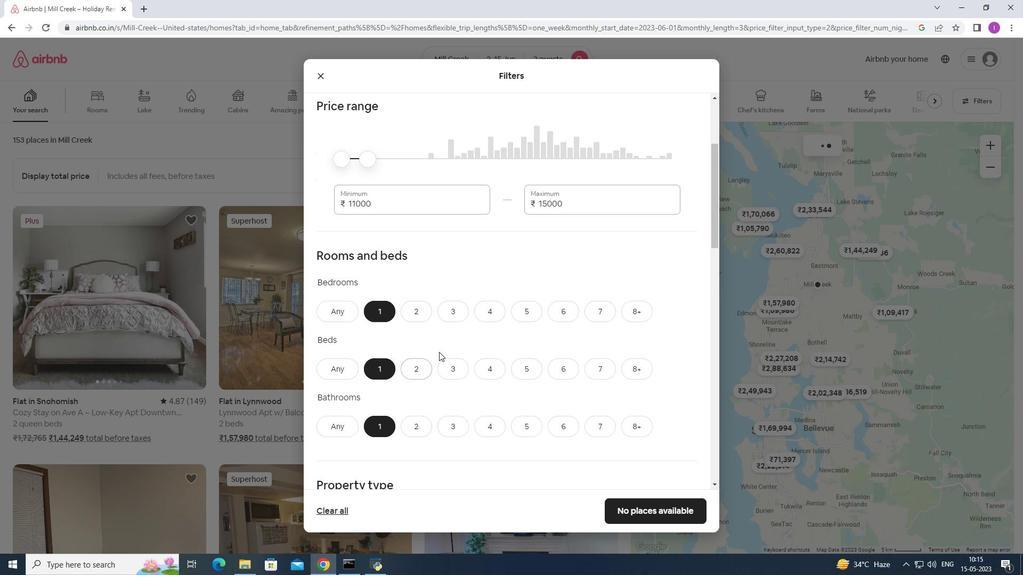 
Action: Mouse moved to (451, 342)
Screenshot: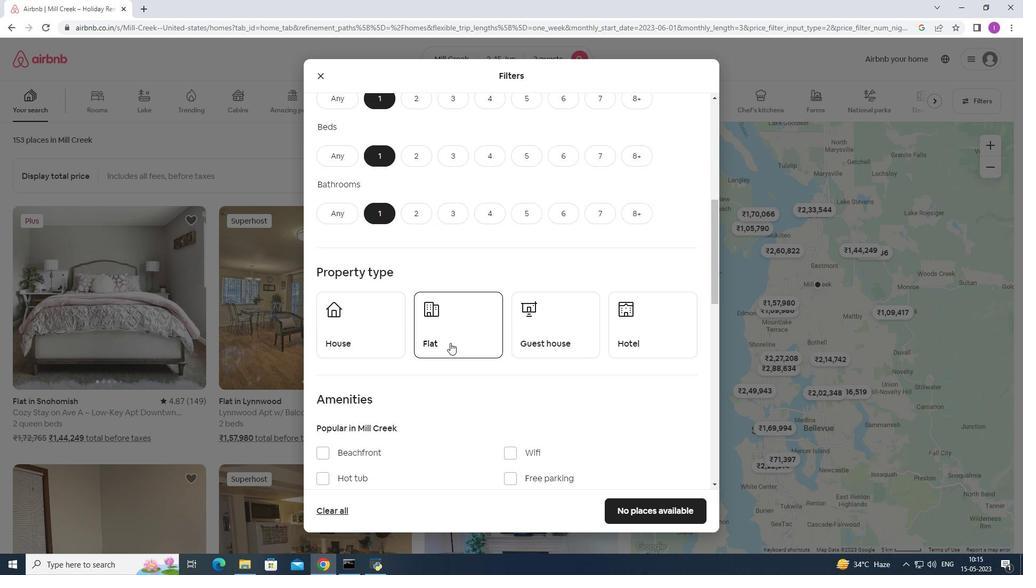 
Action: Mouse scrolled (451, 341) with delta (0, 0)
Screenshot: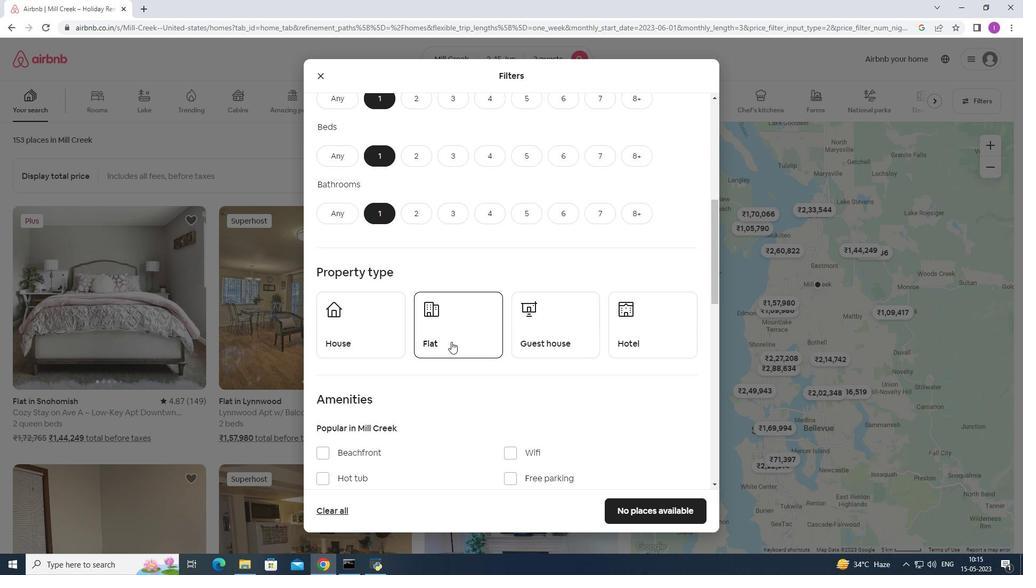 
Action: Mouse scrolled (451, 341) with delta (0, 0)
Screenshot: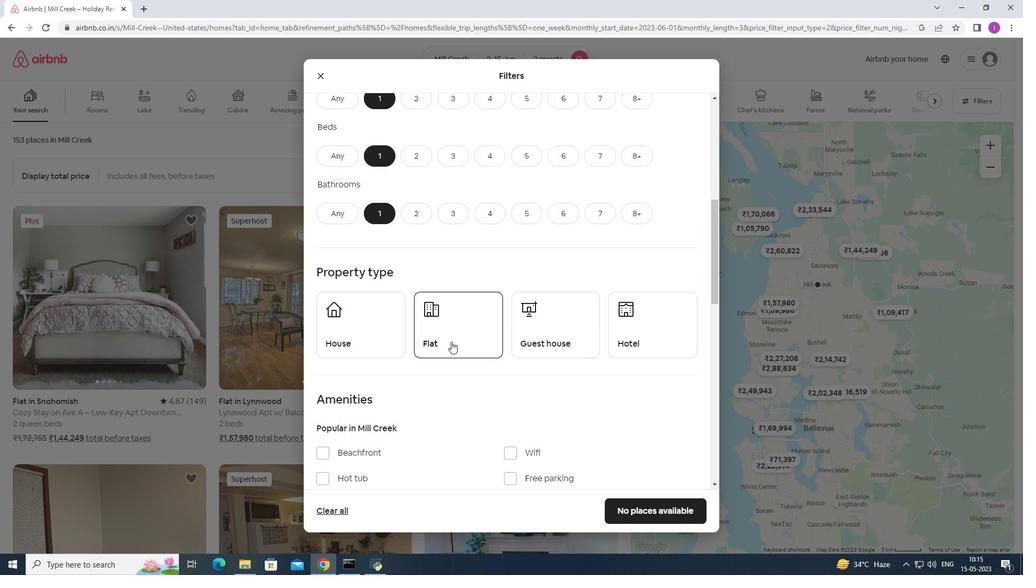 
Action: Mouse moved to (376, 243)
Screenshot: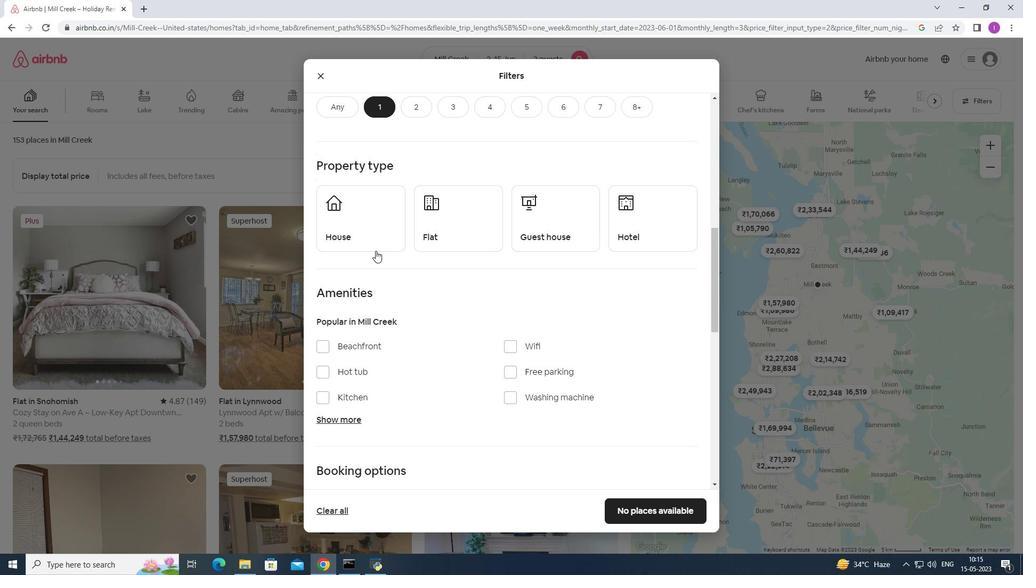 
Action: Mouse pressed left at (376, 243)
Screenshot: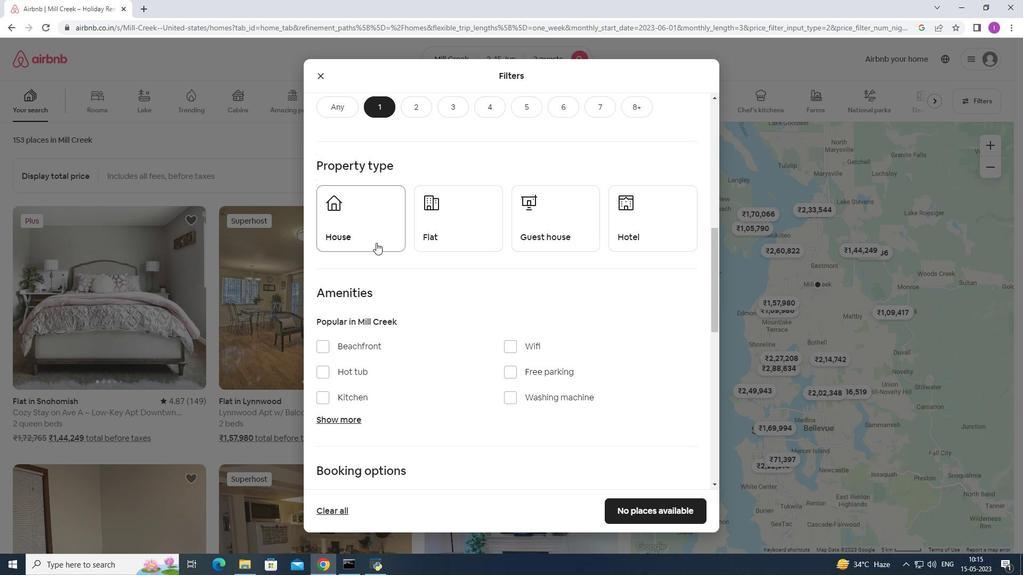 
Action: Mouse moved to (481, 224)
Screenshot: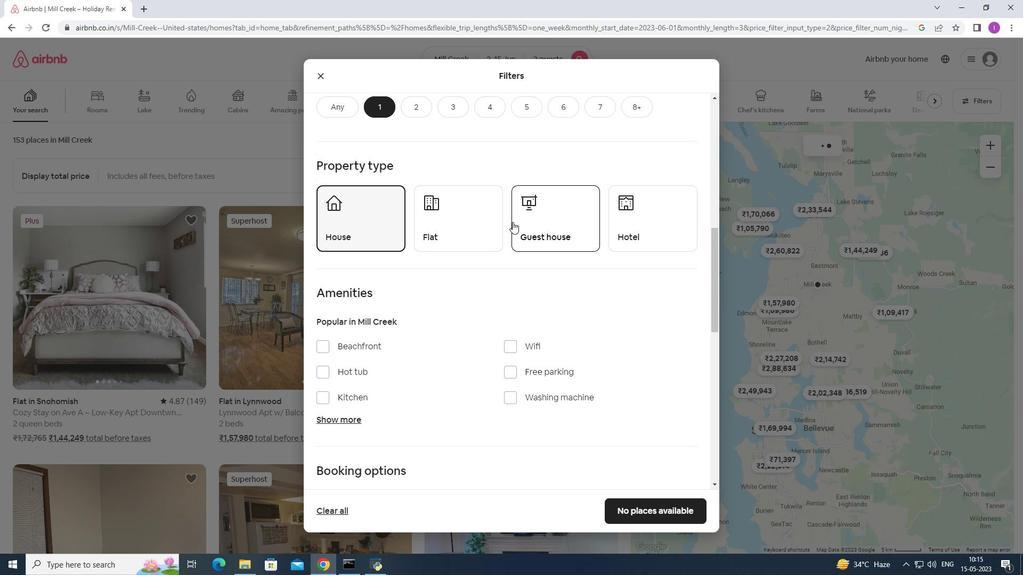 
Action: Mouse pressed left at (481, 224)
Screenshot: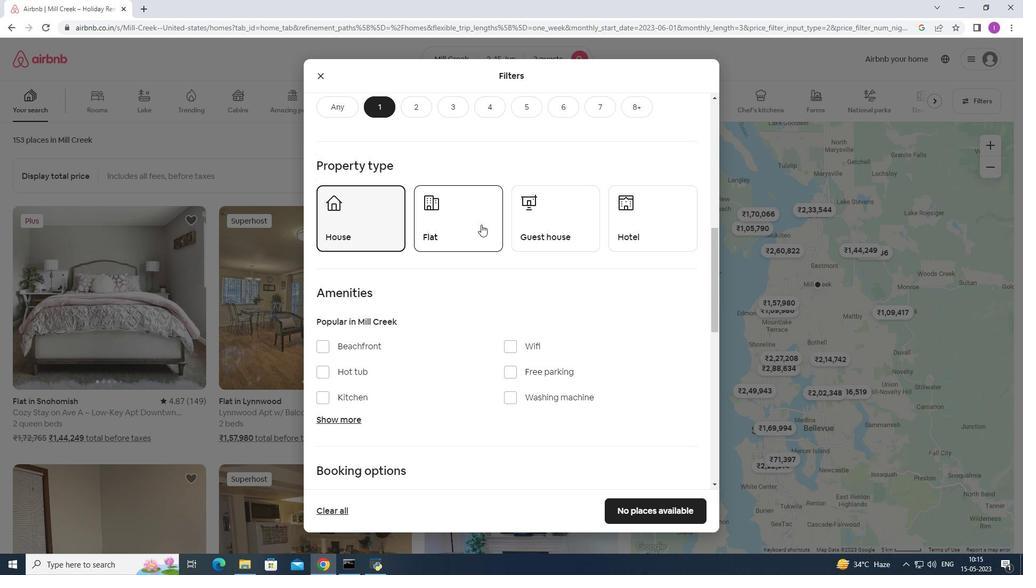 
Action: Mouse moved to (556, 230)
Screenshot: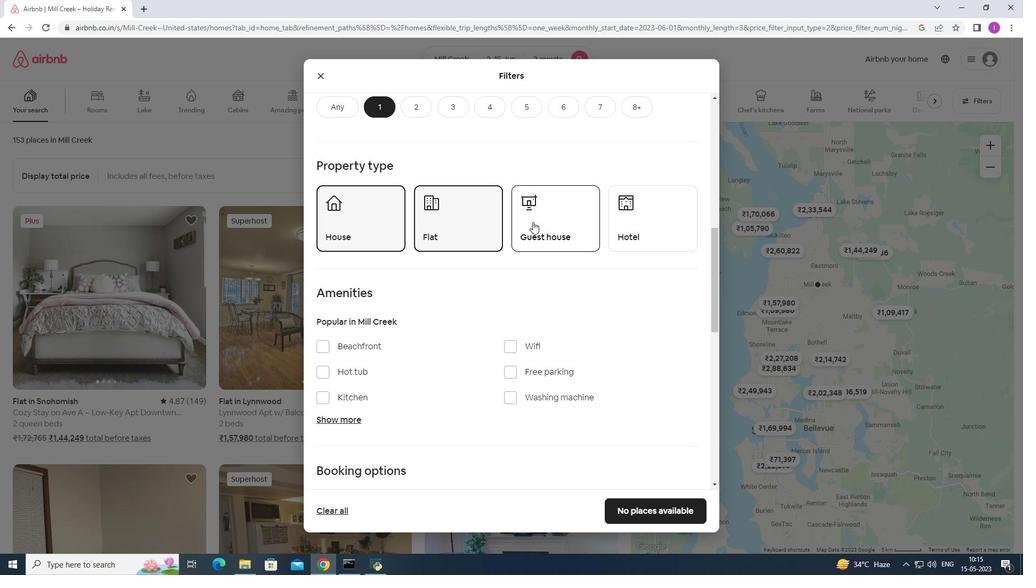 
Action: Mouse pressed left at (556, 230)
Screenshot: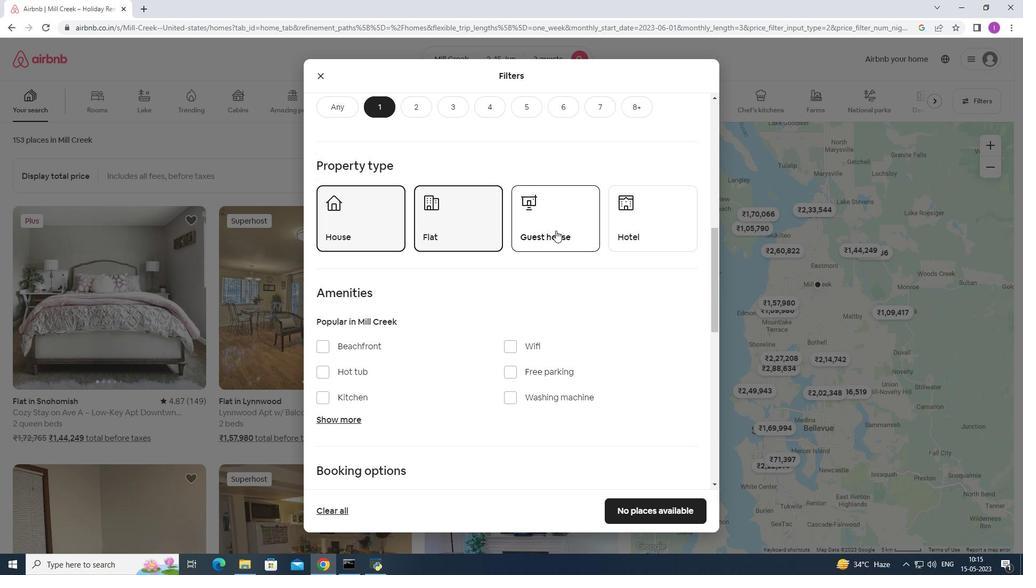 
Action: Mouse moved to (604, 220)
Screenshot: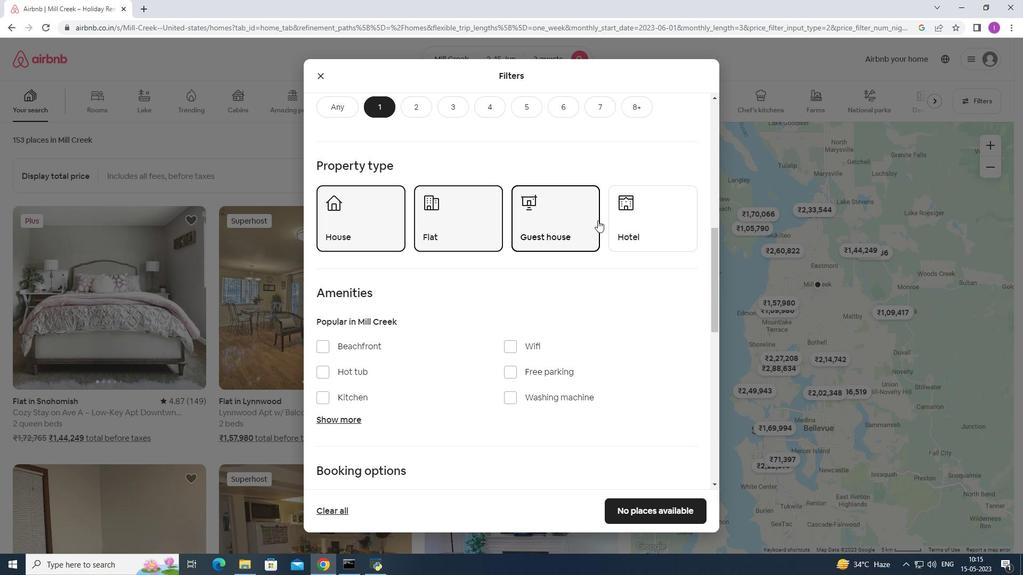 
Action: Mouse pressed left at (604, 220)
Screenshot: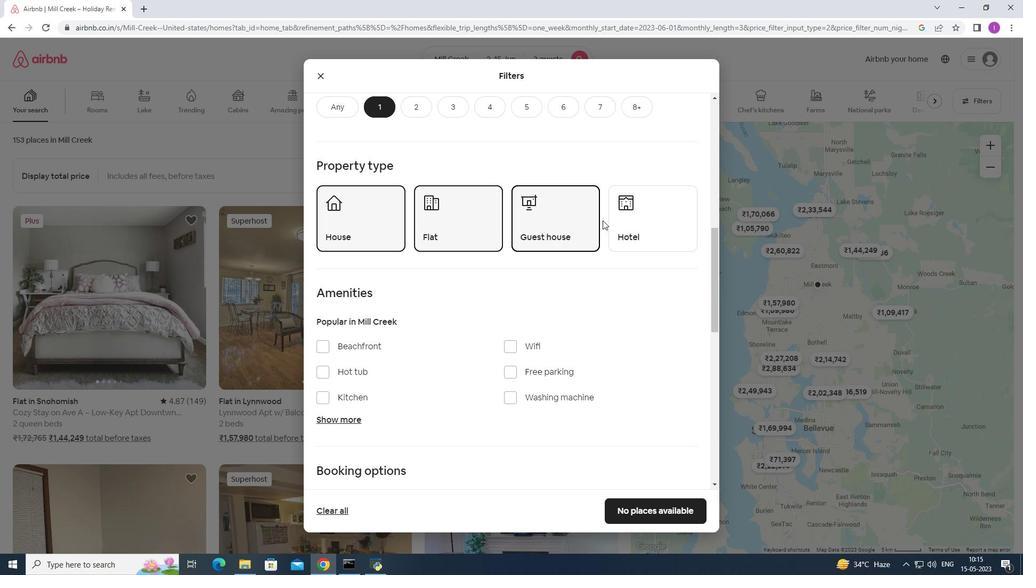 
Action: Mouse moved to (640, 216)
Screenshot: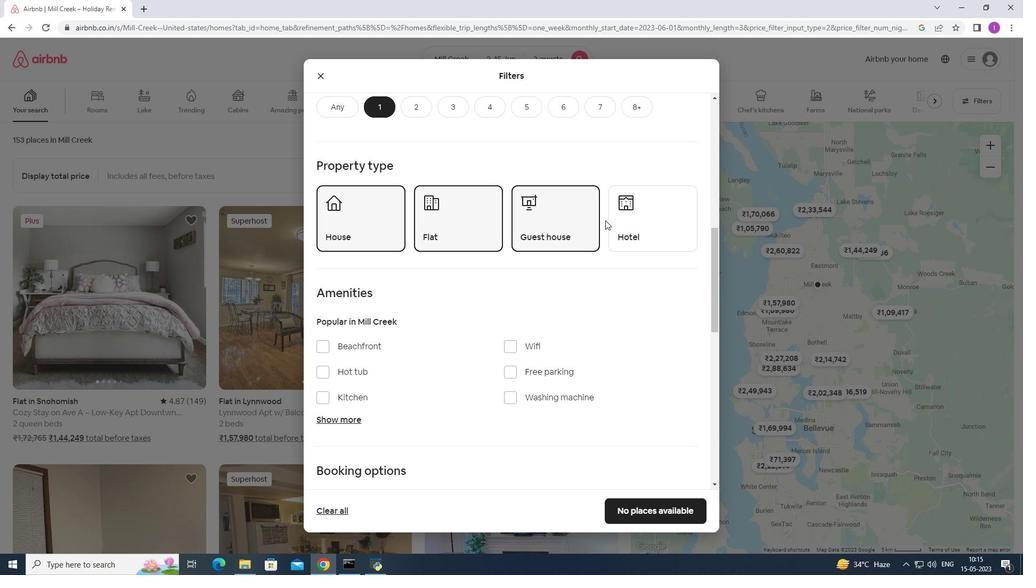 
Action: Mouse pressed left at (640, 216)
Screenshot: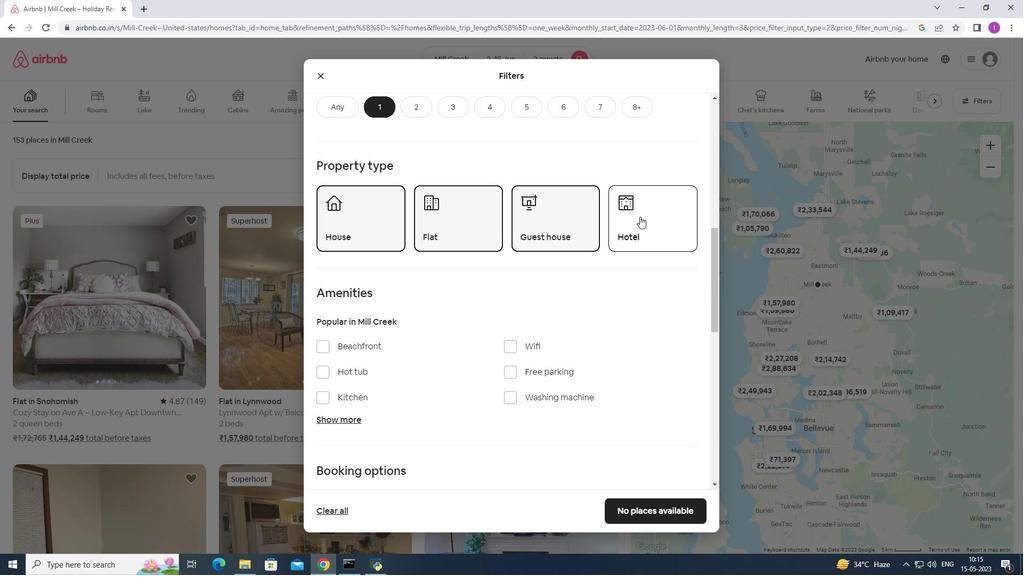 
Action: Mouse moved to (559, 264)
Screenshot: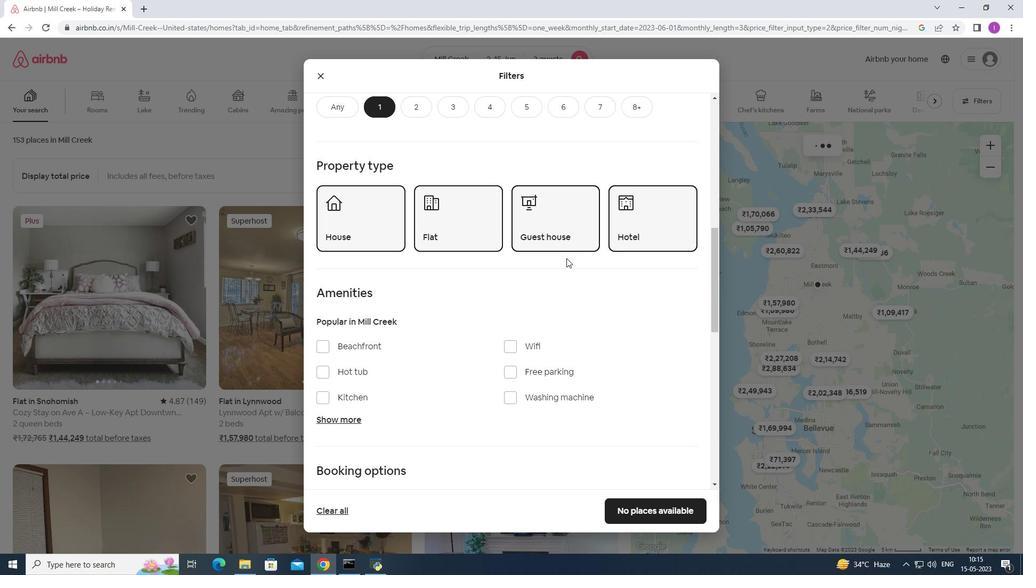 
Action: Mouse scrolled (559, 264) with delta (0, 0)
Screenshot: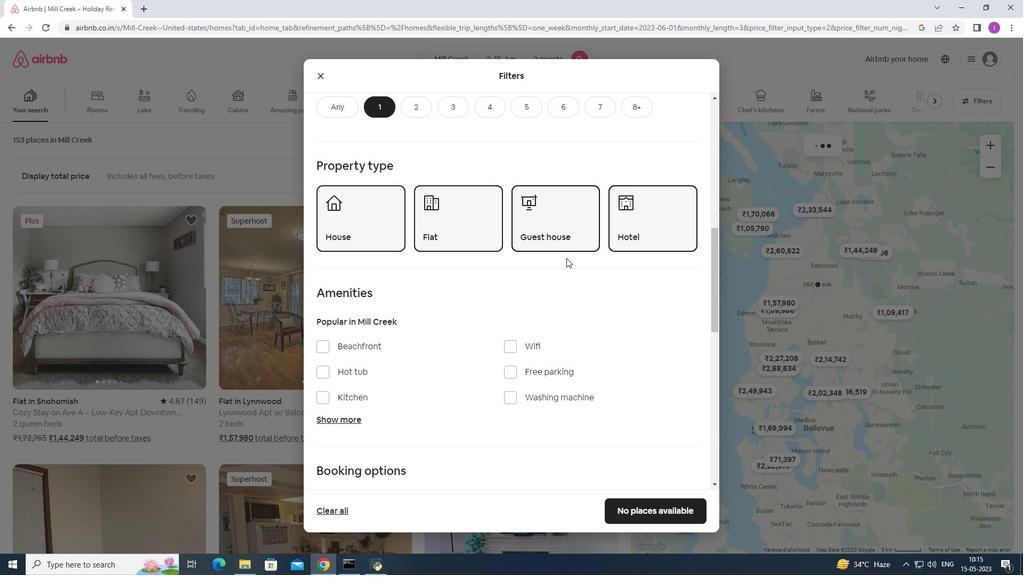 
Action: Mouse moved to (558, 266)
Screenshot: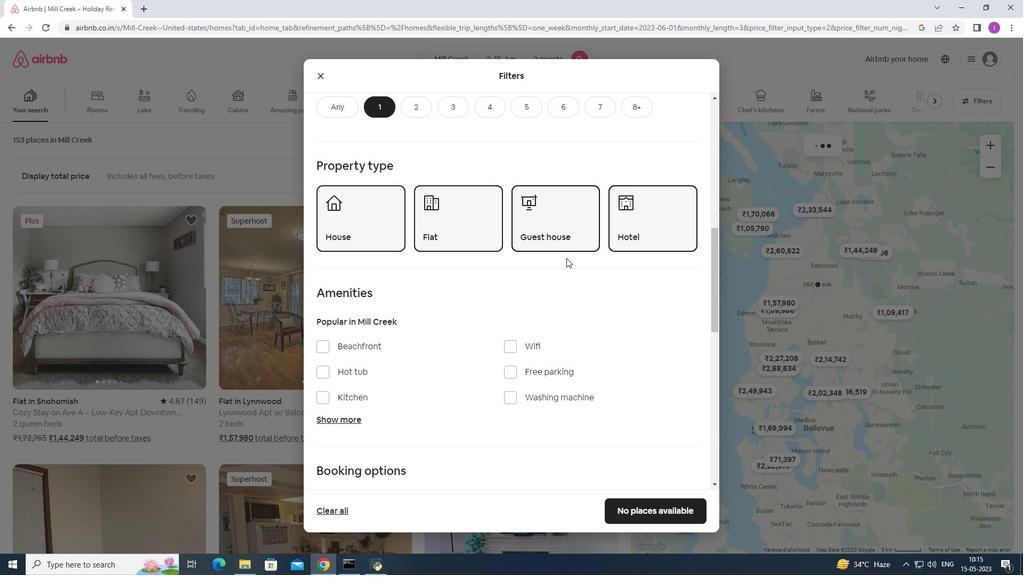 
Action: Mouse scrolled (558, 265) with delta (0, 0)
Screenshot: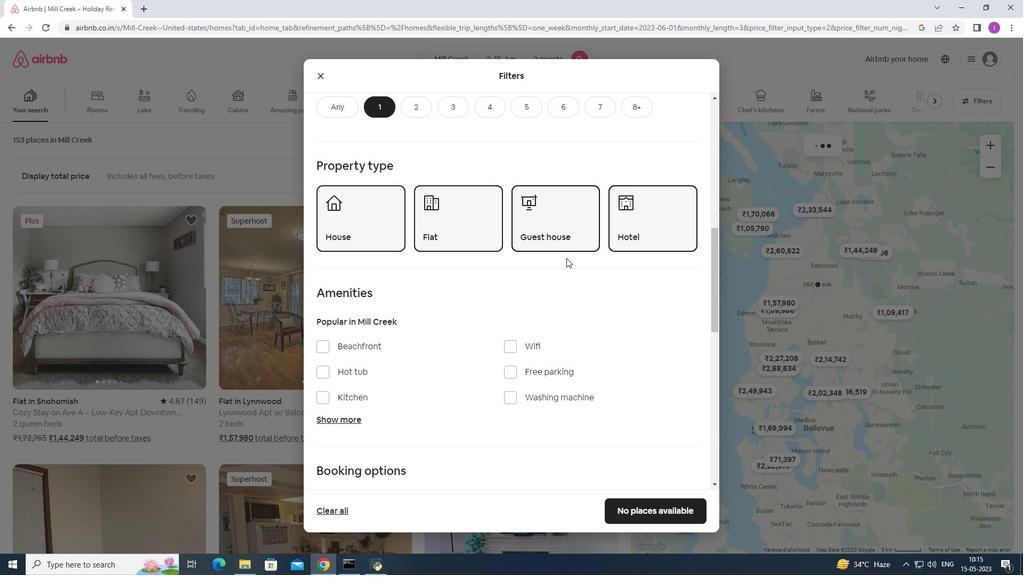 
Action: Mouse scrolled (558, 266) with delta (0, 0)
Screenshot: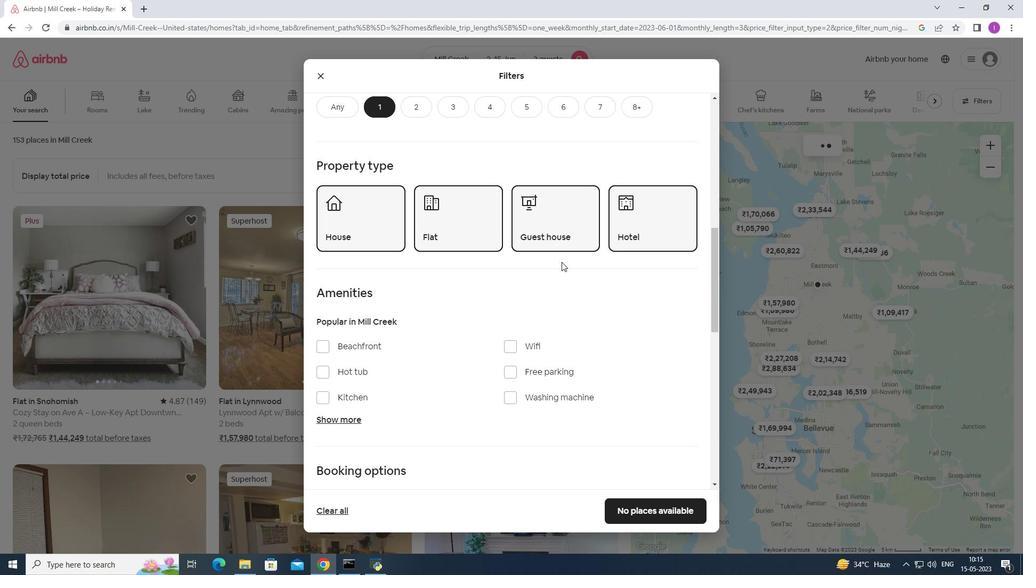
Action: Mouse scrolled (558, 265) with delta (0, 0)
Screenshot: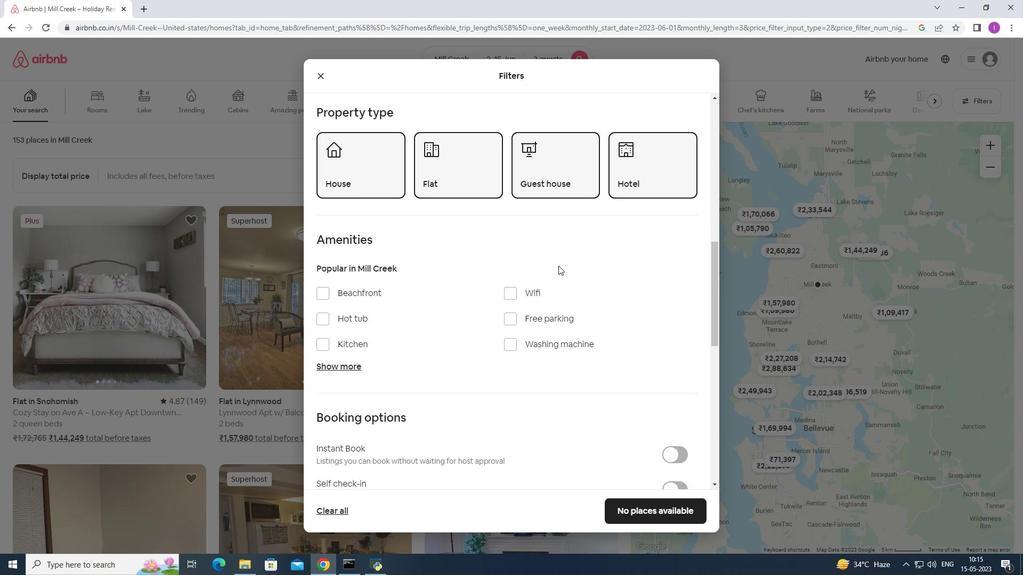 
Action: Mouse scrolled (558, 266) with delta (0, 0)
Screenshot: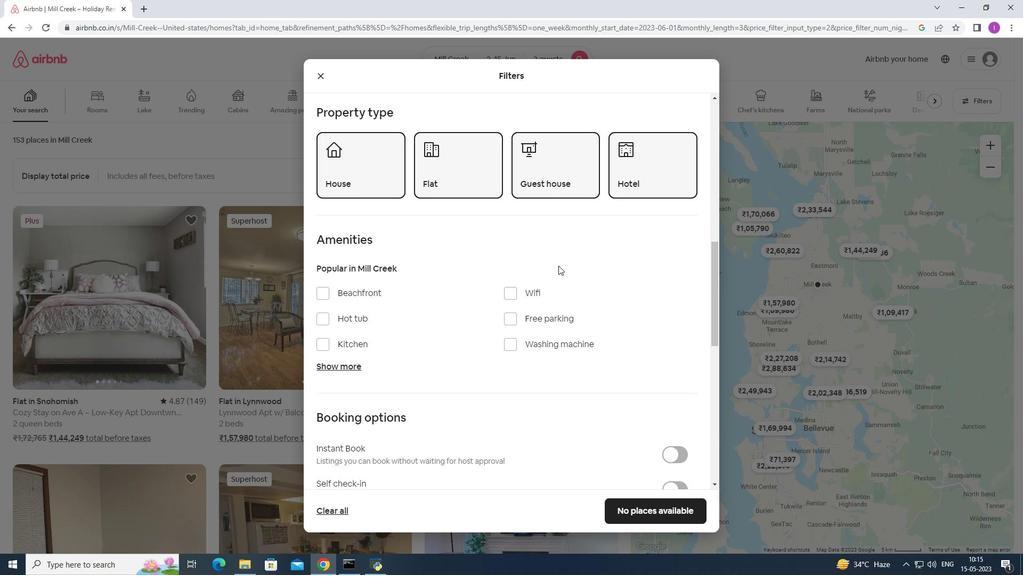 
Action: Mouse scrolled (558, 266) with delta (0, 0)
Screenshot: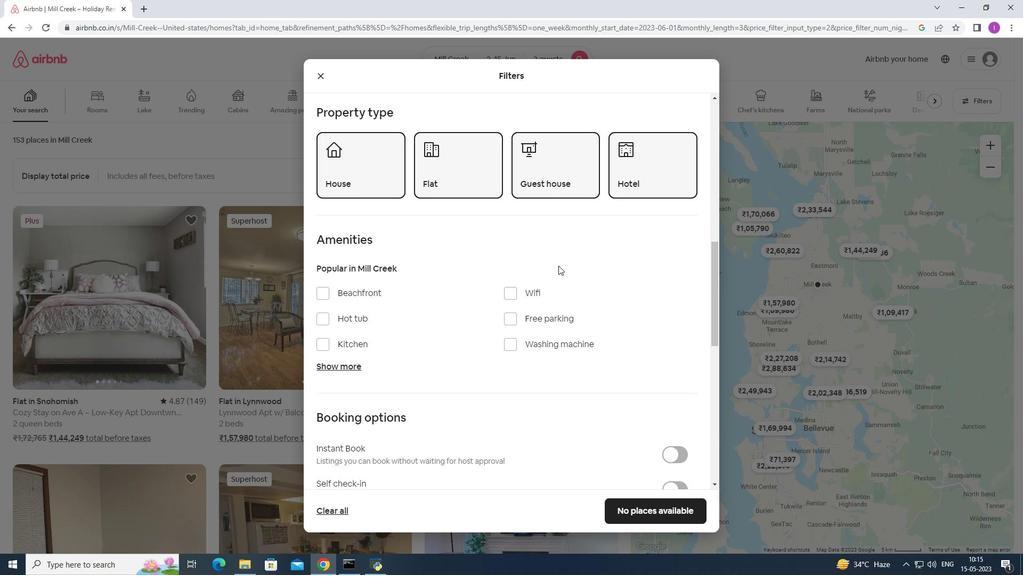 
Action: Mouse scrolled (558, 266) with delta (0, 0)
Screenshot: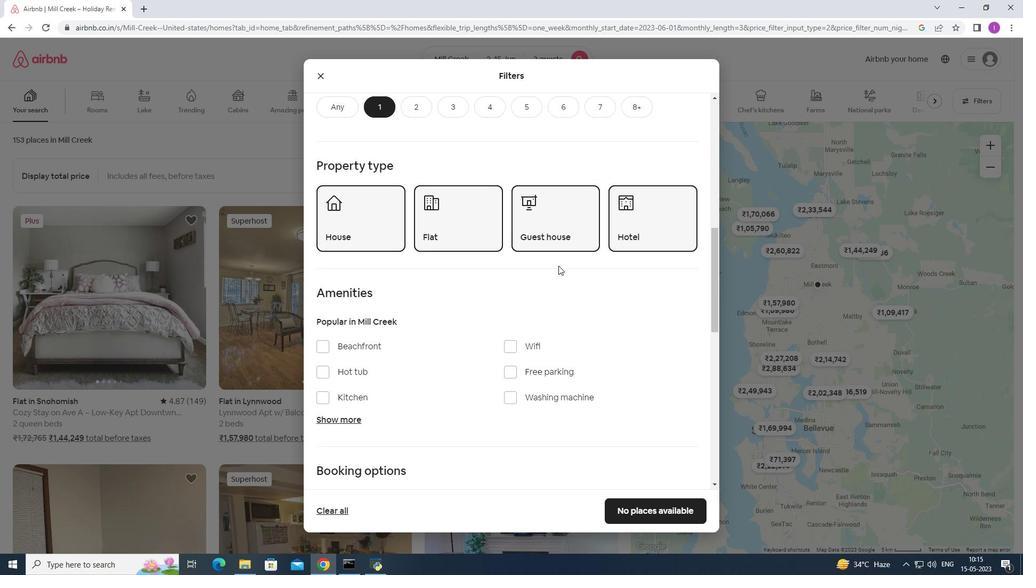 
Action: Mouse scrolled (558, 266) with delta (0, 0)
Screenshot: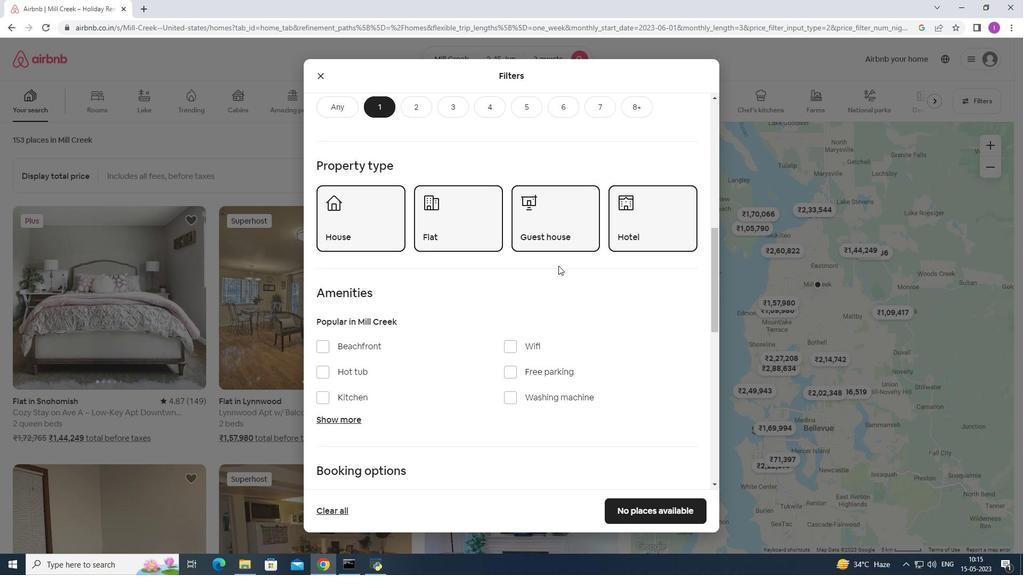 
Action: Mouse scrolled (558, 266) with delta (0, 0)
Screenshot: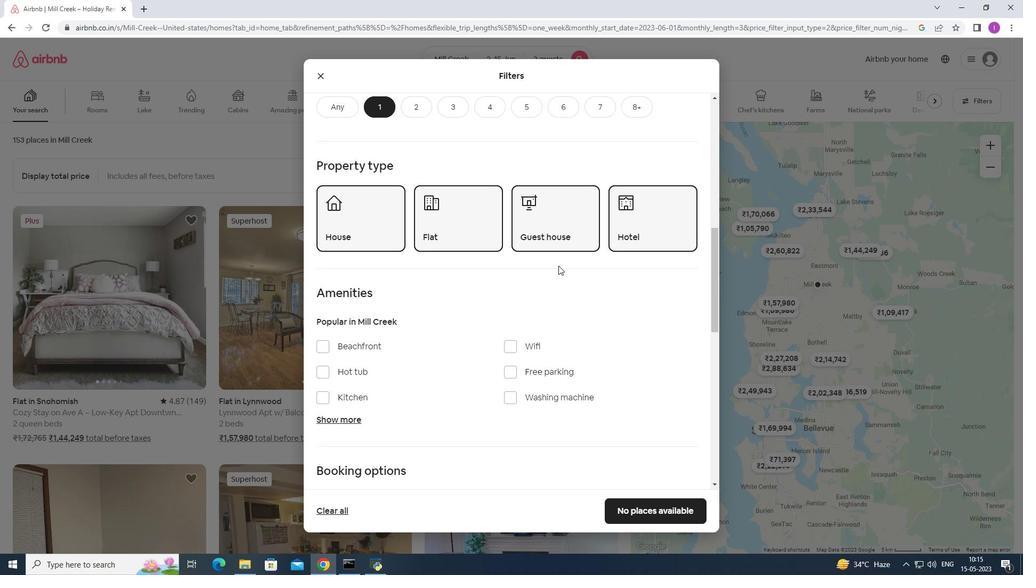 
Action: Mouse scrolled (558, 266) with delta (0, 0)
Screenshot: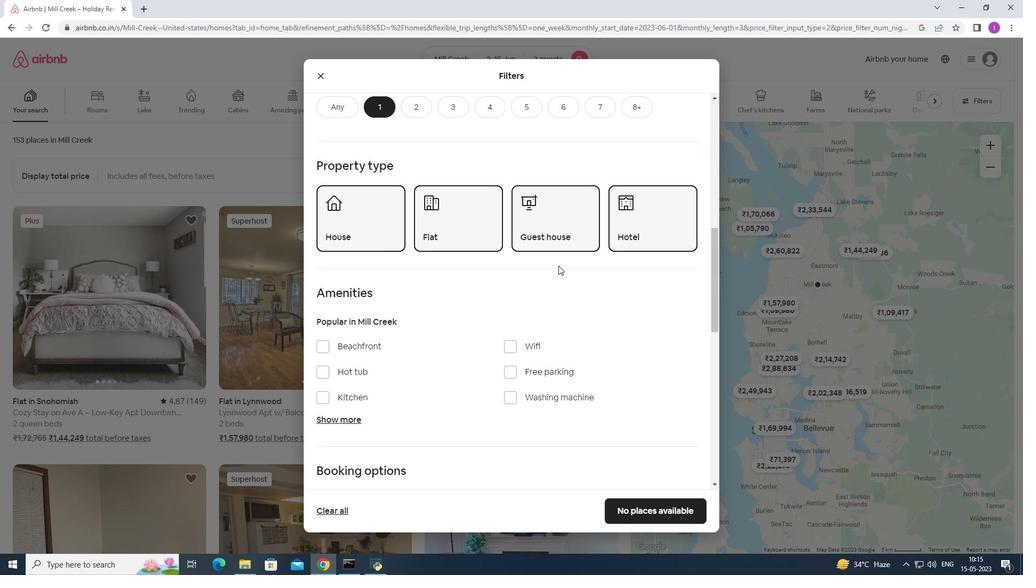 
Action: Mouse scrolled (558, 265) with delta (0, 0)
Screenshot: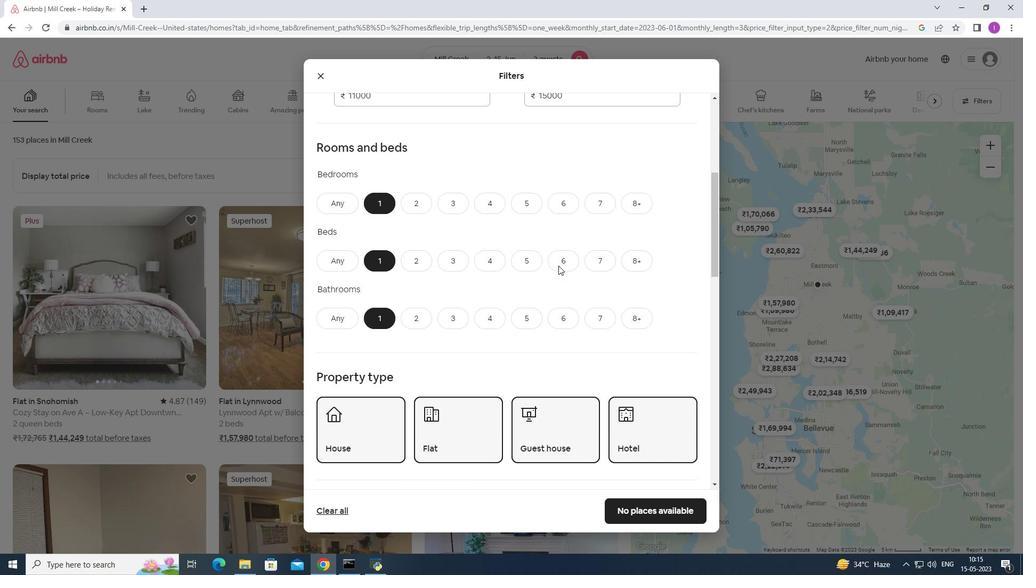 
Action: Mouse scrolled (558, 265) with delta (0, 0)
Screenshot: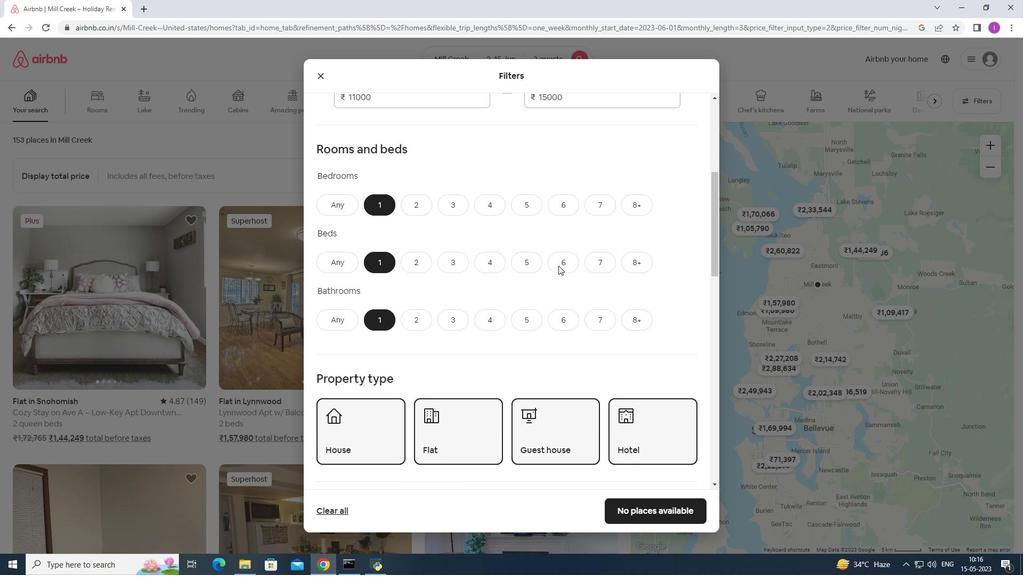 
Action: Mouse scrolled (558, 265) with delta (0, 0)
Screenshot: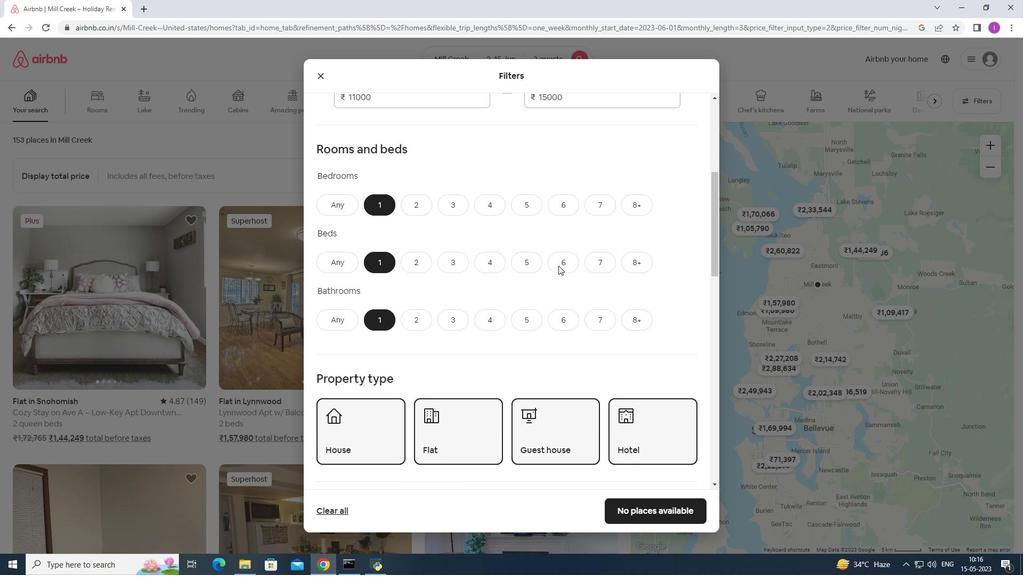 
Action: Mouse scrolled (558, 265) with delta (0, 0)
Screenshot: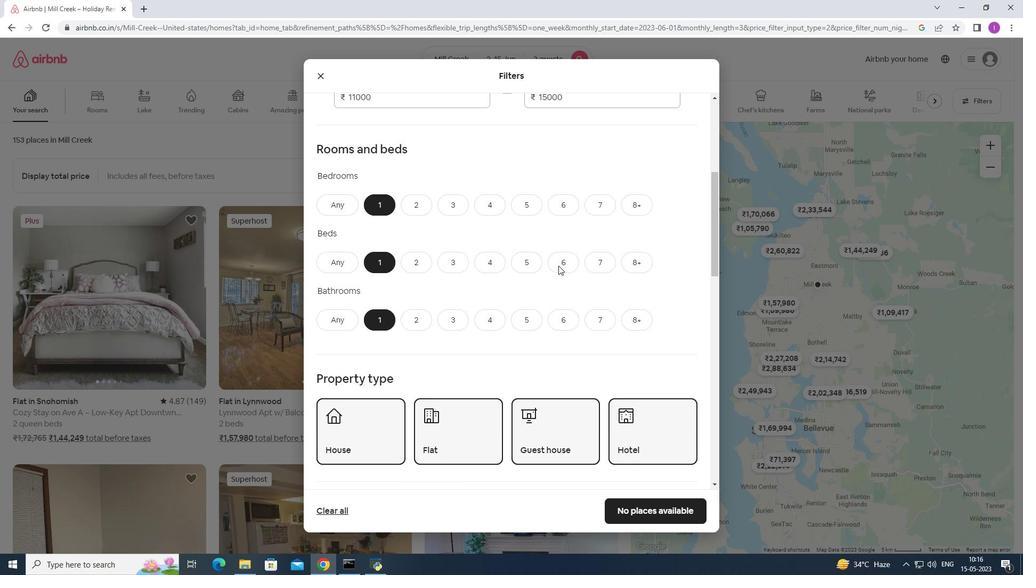 
Action: Mouse scrolled (558, 266) with delta (0, 0)
Screenshot: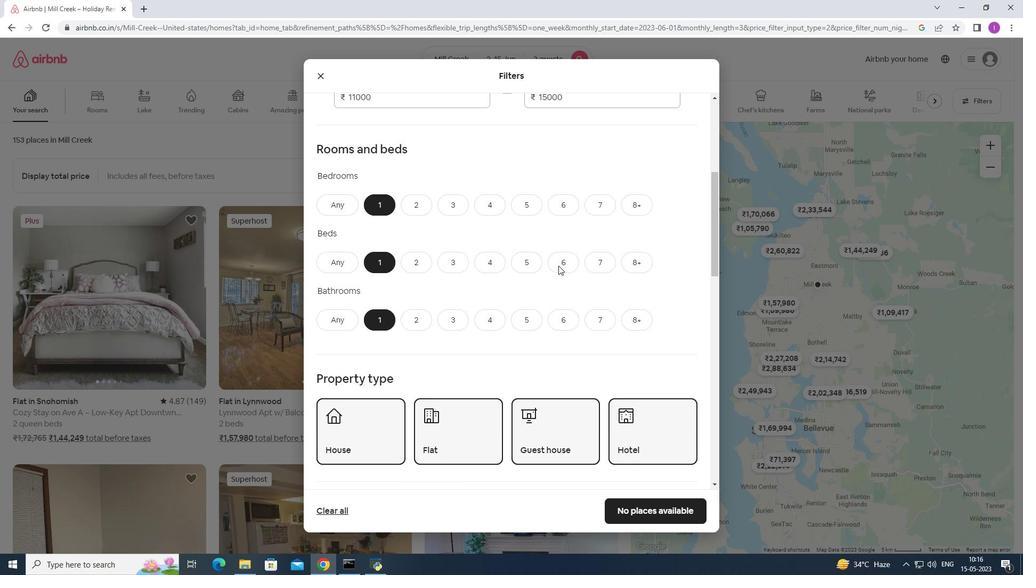 
Action: Mouse scrolled (558, 265) with delta (0, 0)
Screenshot: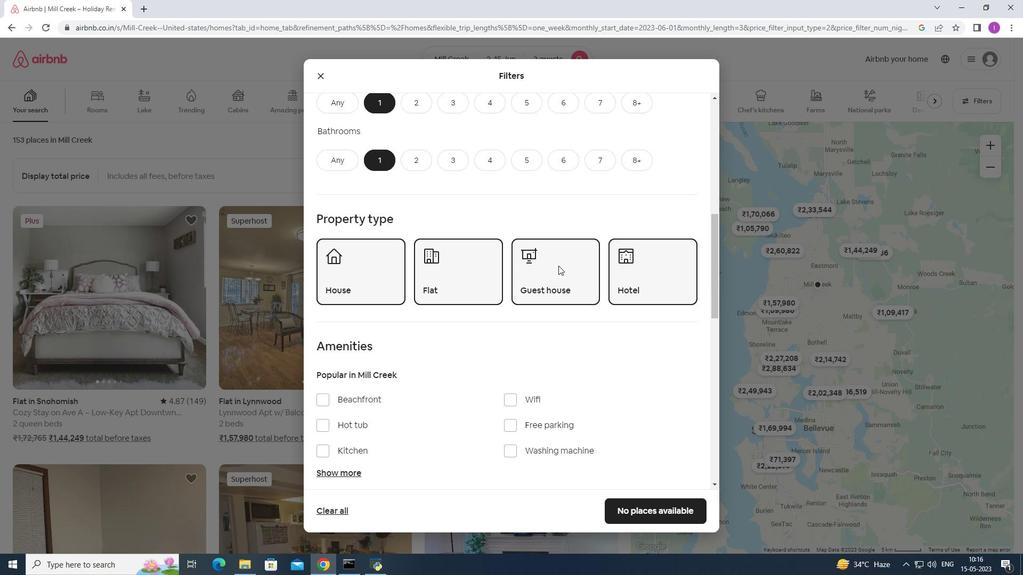 
Action: Mouse scrolled (558, 265) with delta (0, 0)
Screenshot: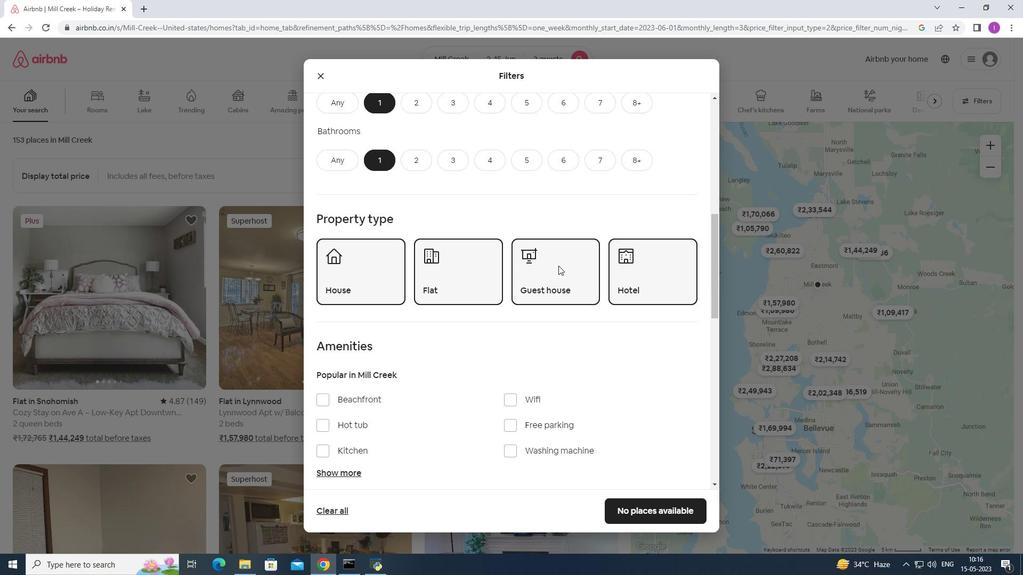 
Action: Mouse scrolled (558, 265) with delta (0, 0)
Screenshot: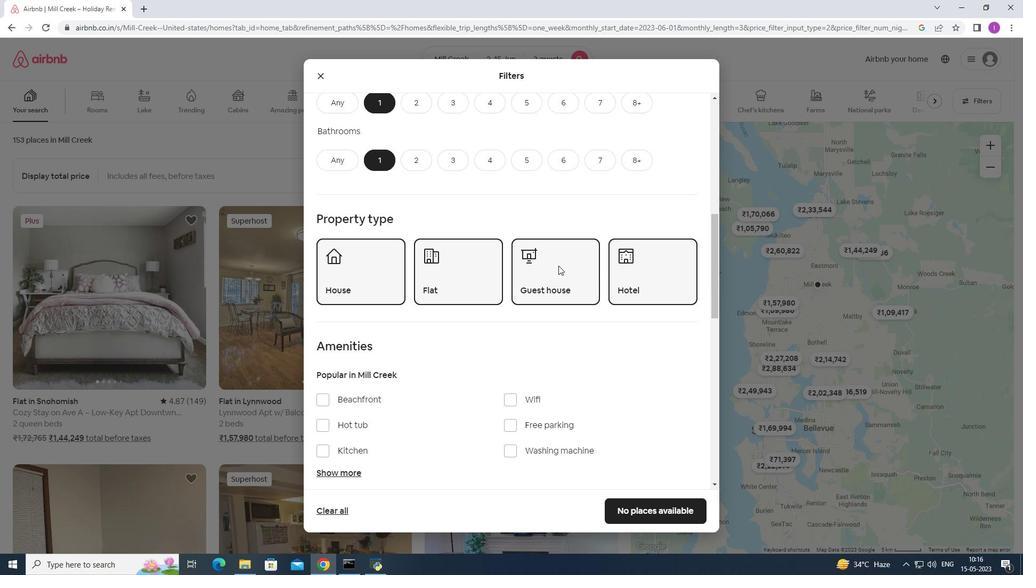 
Action: Mouse scrolled (558, 265) with delta (0, 0)
Screenshot: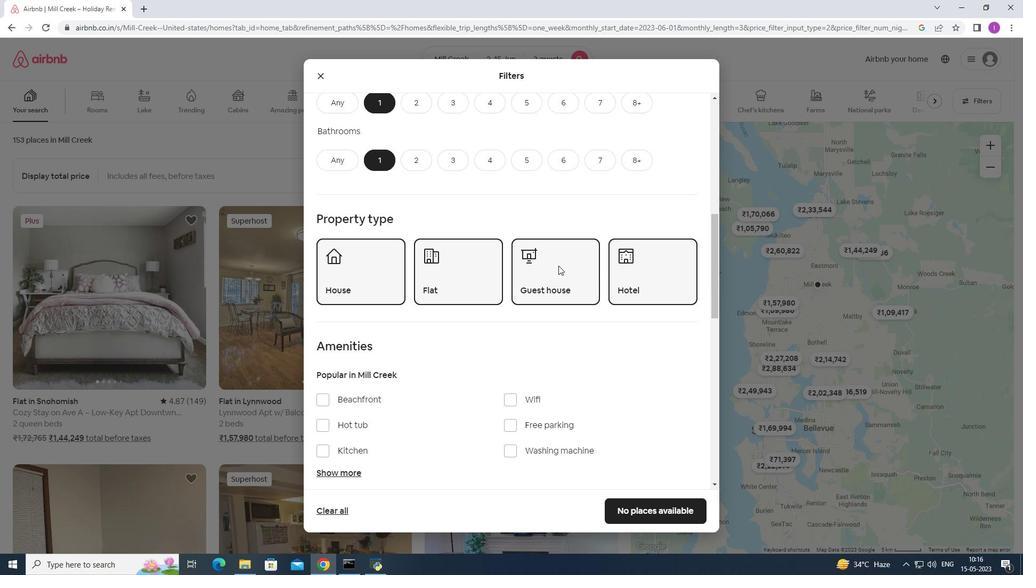 
Action: Mouse scrolled (558, 265) with delta (0, 0)
Screenshot: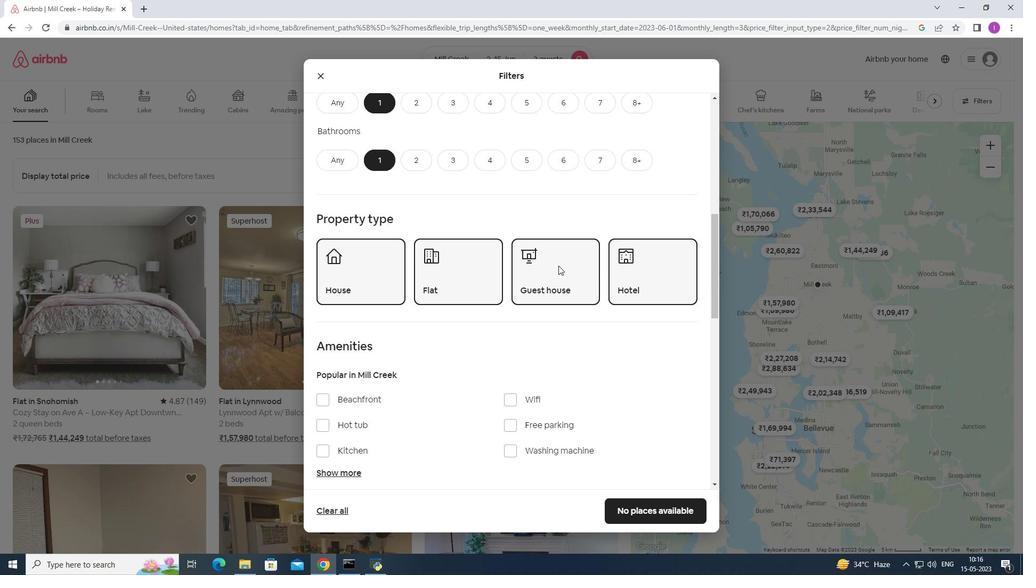 
Action: Mouse scrolled (558, 265) with delta (0, 0)
Screenshot: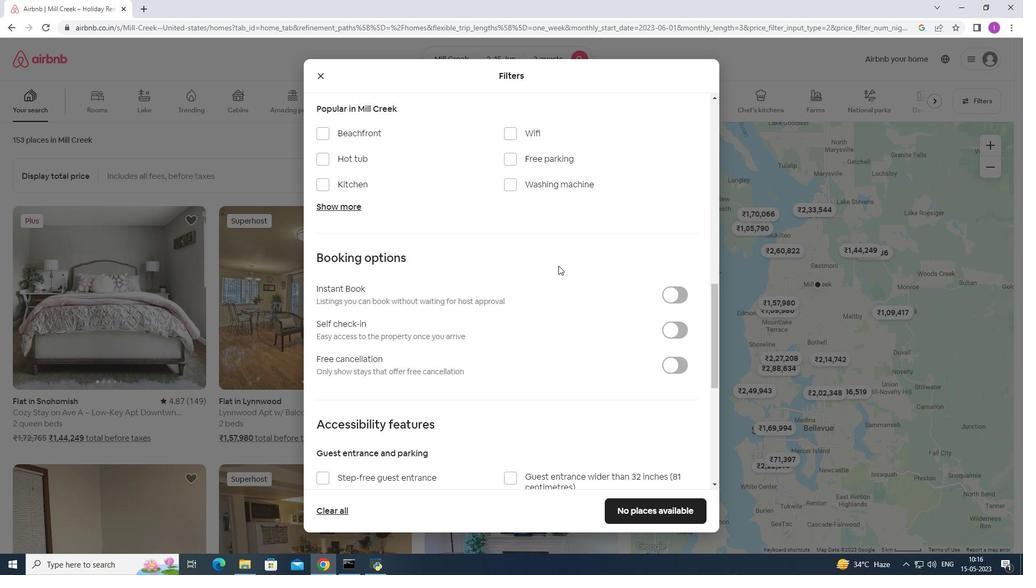 
Action: Mouse scrolled (558, 265) with delta (0, 0)
Screenshot: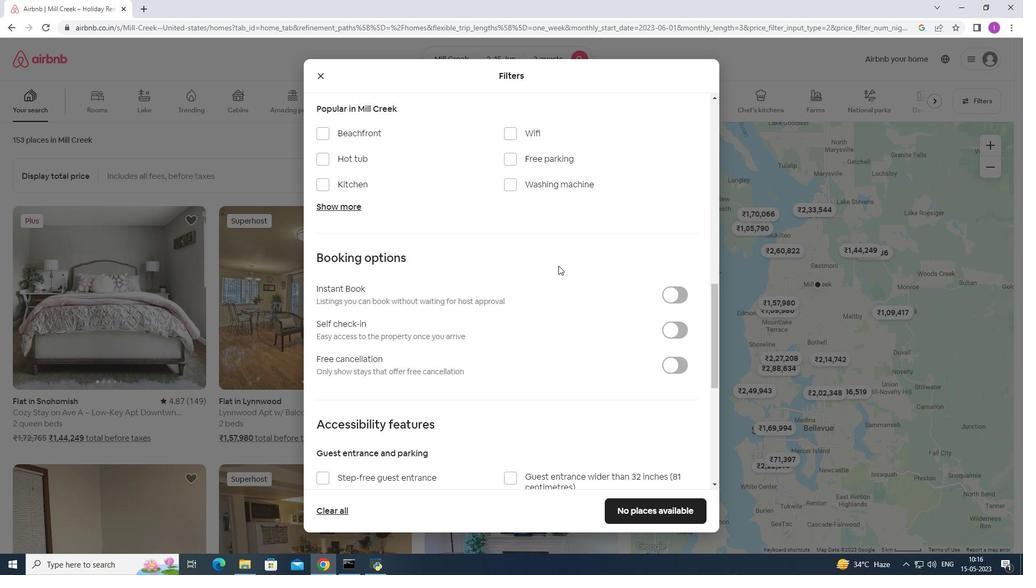
Action: Mouse scrolled (558, 265) with delta (0, 0)
Screenshot: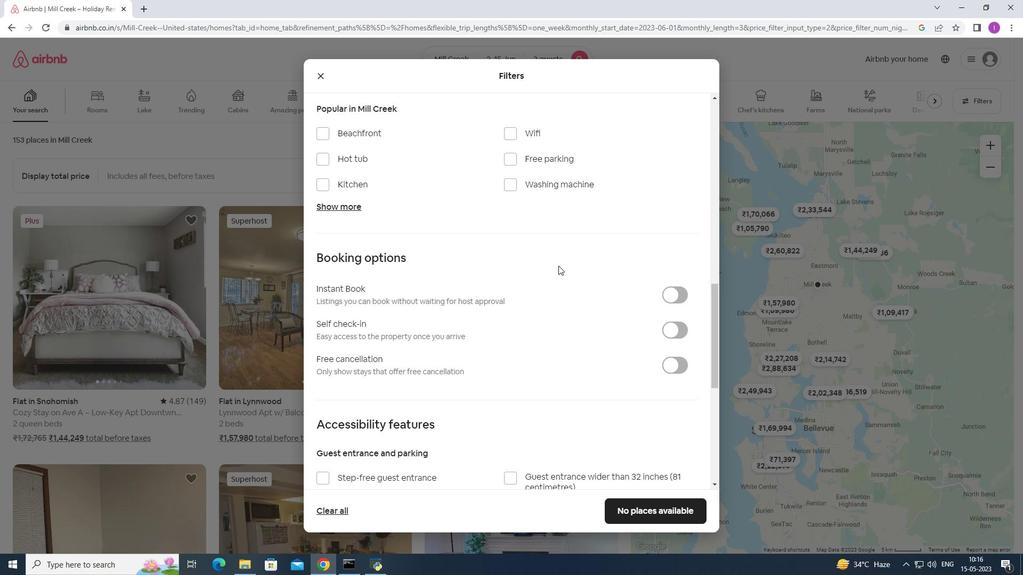 
Action: Mouse scrolled (558, 265) with delta (0, 0)
Screenshot: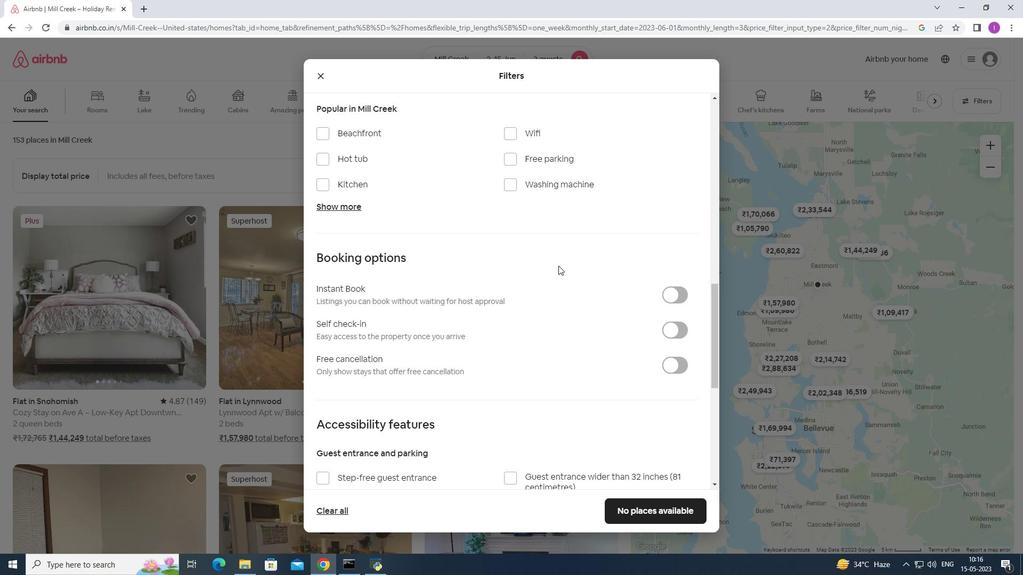 
Action: Mouse scrolled (558, 266) with delta (0, 0)
Screenshot: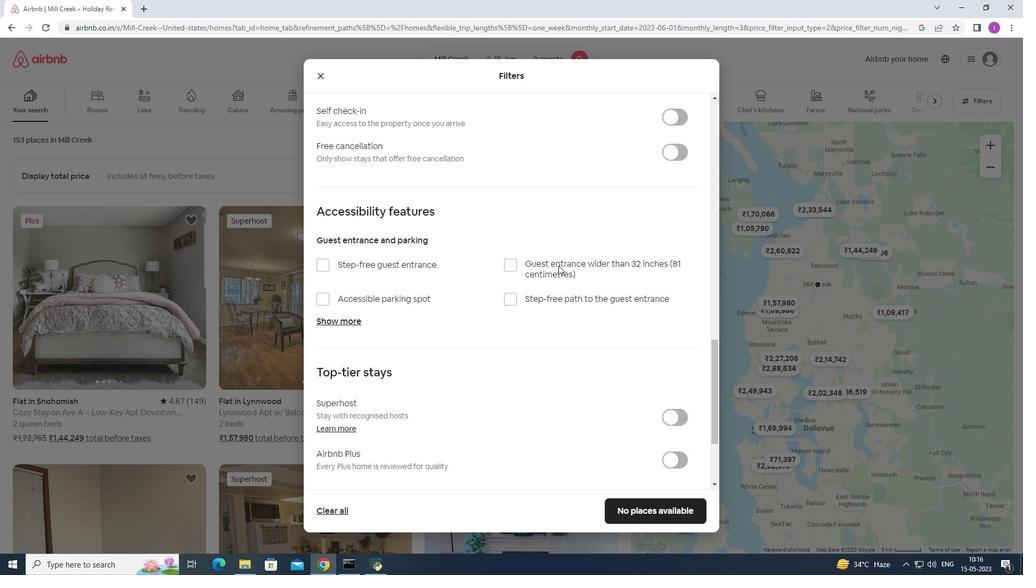 
Action: Mouse scrolled (558, 266) with delta (0, 0)
Screenshot: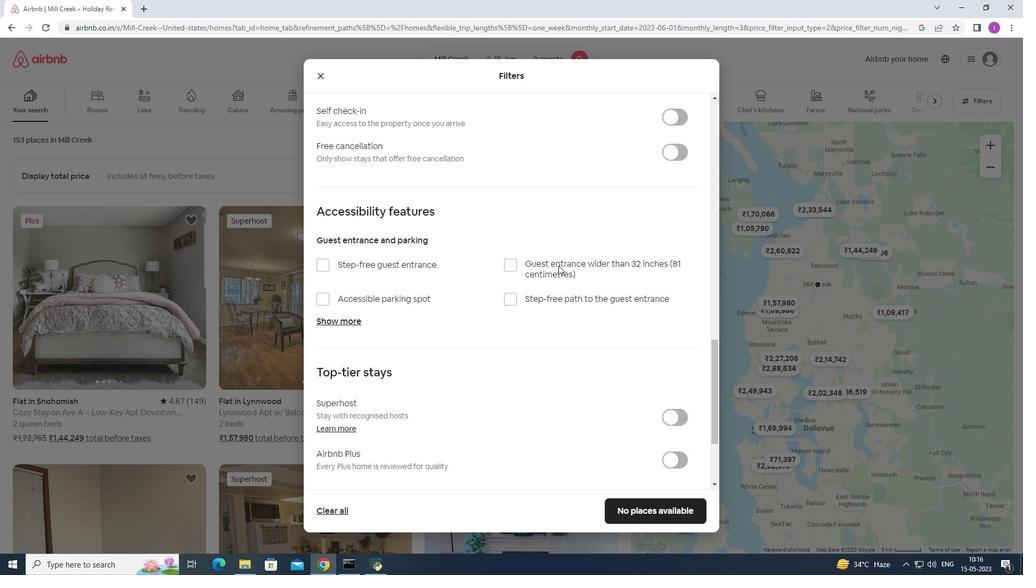 
Action: Mouse scrolled (558, 266) with delta (0, 0)
Screenshot: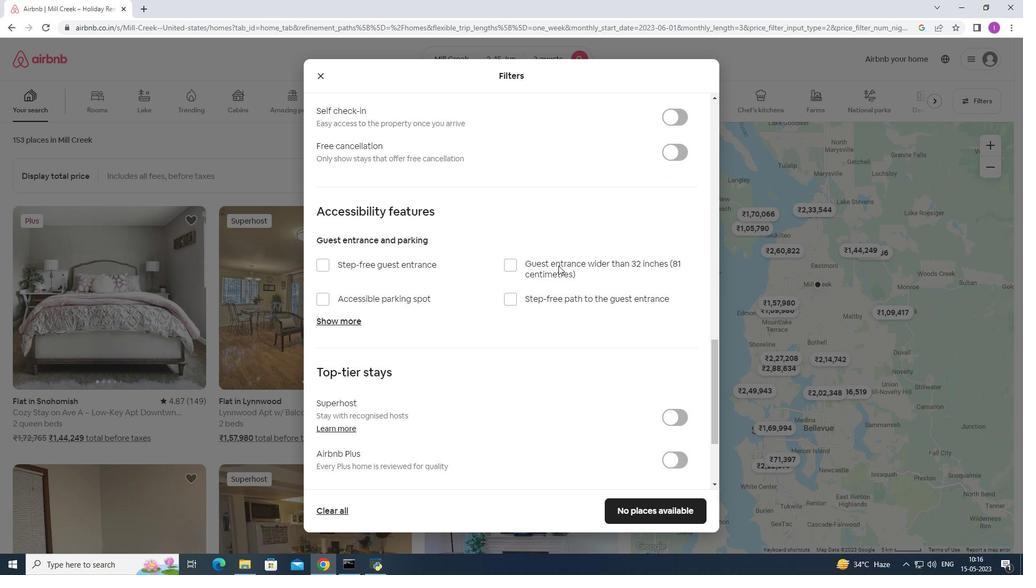 
Action: Mouse scrolled (558, 266) with delta (0, 0)
Screenshot: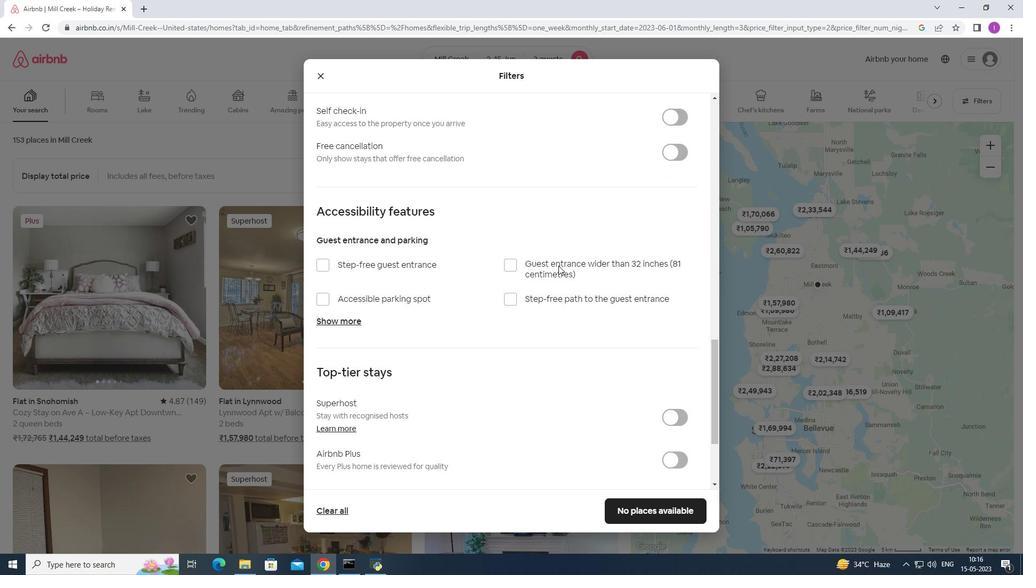 
Action: Mouse moved to (509, 269)
Screenshot: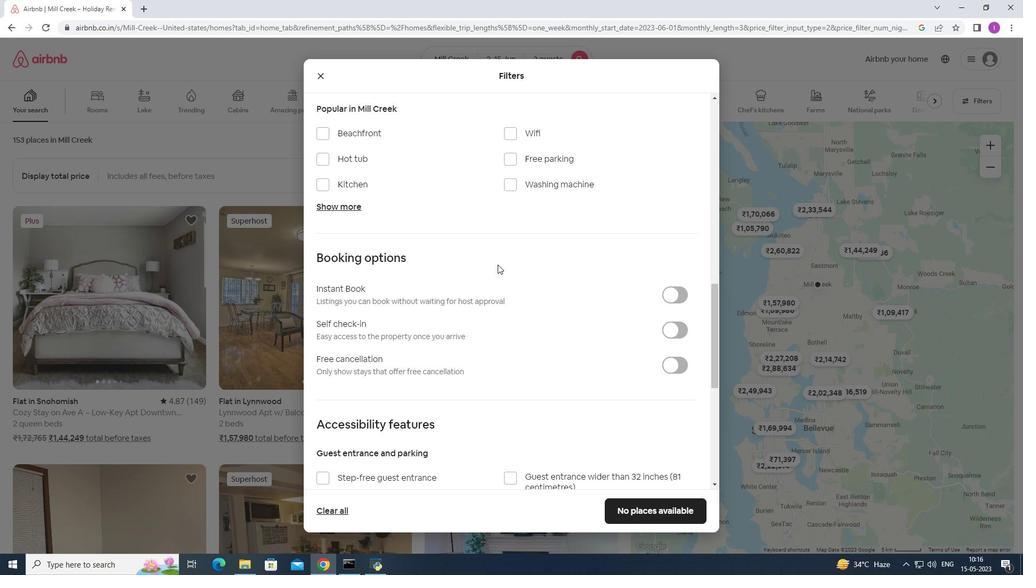 
Action: Mouse scrolled (509, 268) with delta (0, 0)
Screenshot: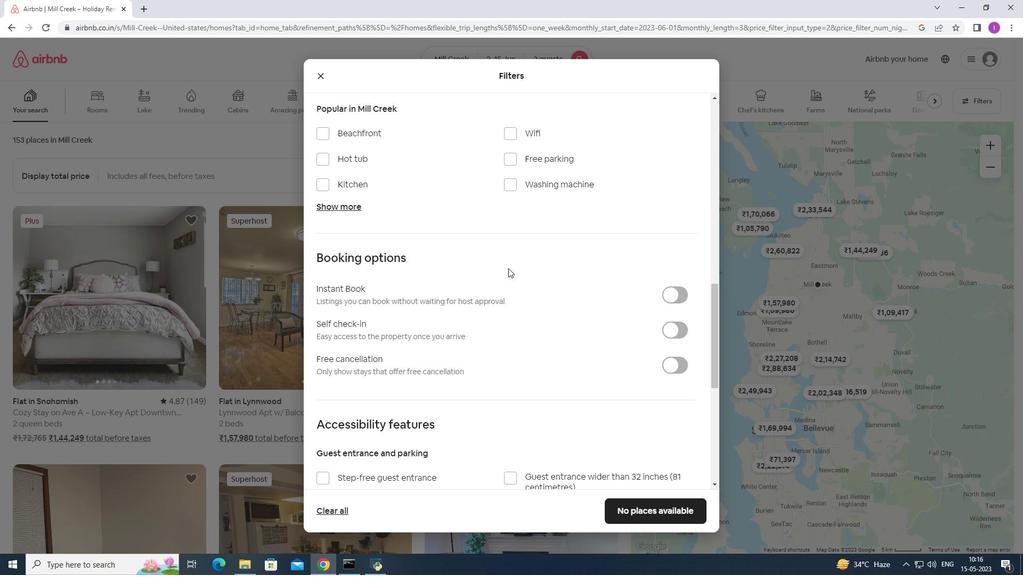 
Action: Mouse scrolled (509, 268) with delta (0, 0)
Screenshot: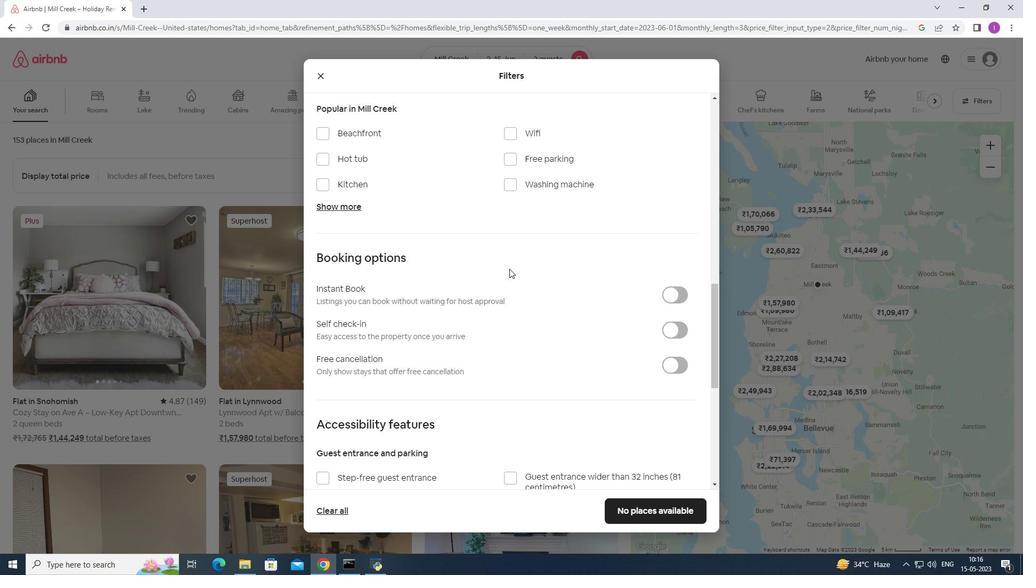 
Action: Mouse moved to (685, 229)
Screenshot: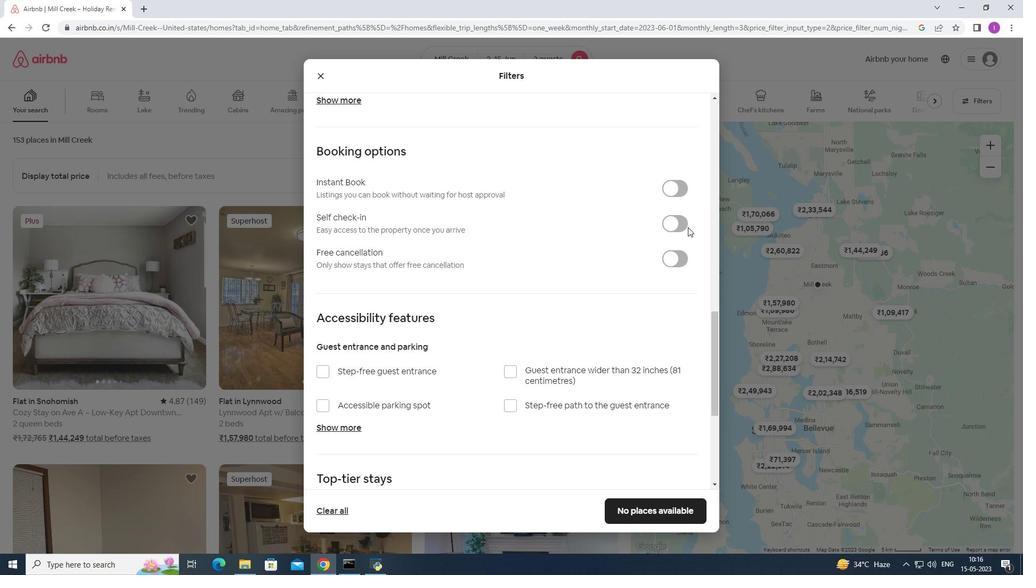 
Action: Mouse pressed left at (685, 229)
Screenshot: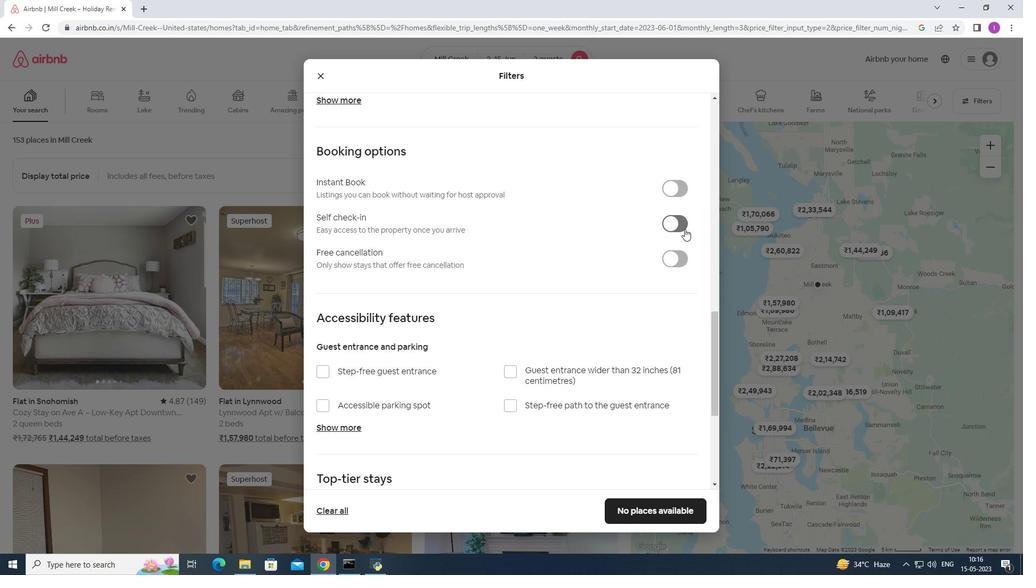 
Action: Mouse moved to (478, 283)
Screenshot: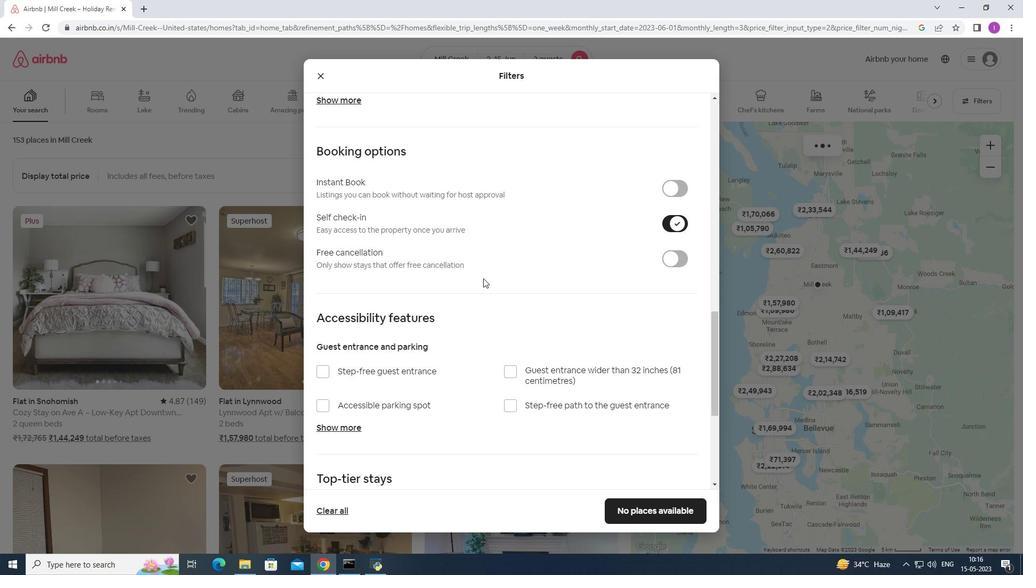 
Action: Mouse scrolled (478, 283) with delta (0, 0)
Screenshot: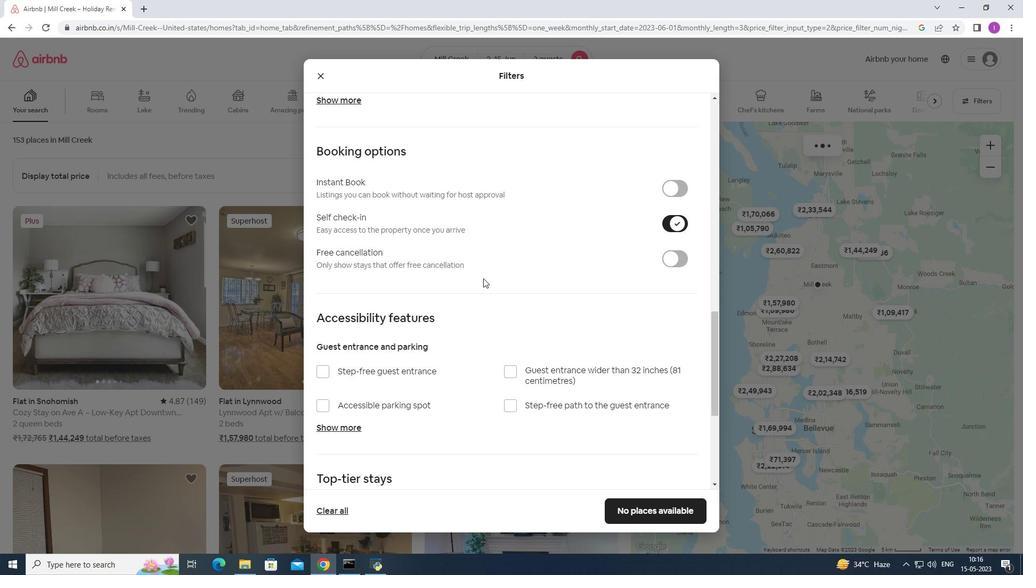 
Action: Mouse moved to (478, 284)
Screenshot: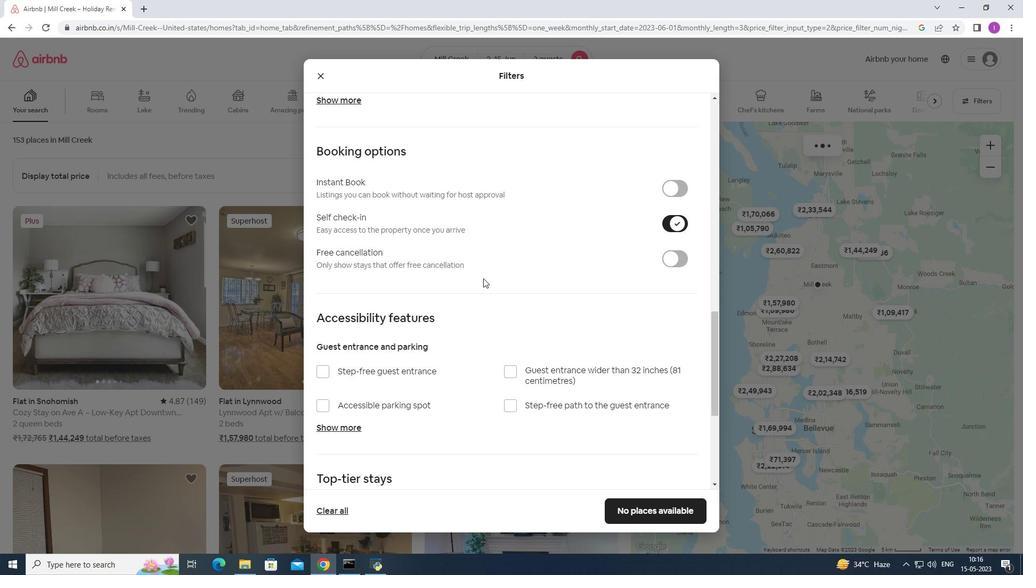 
Action: Mouse scrolled (478, 283) with delta (0, 0)
Screenshot: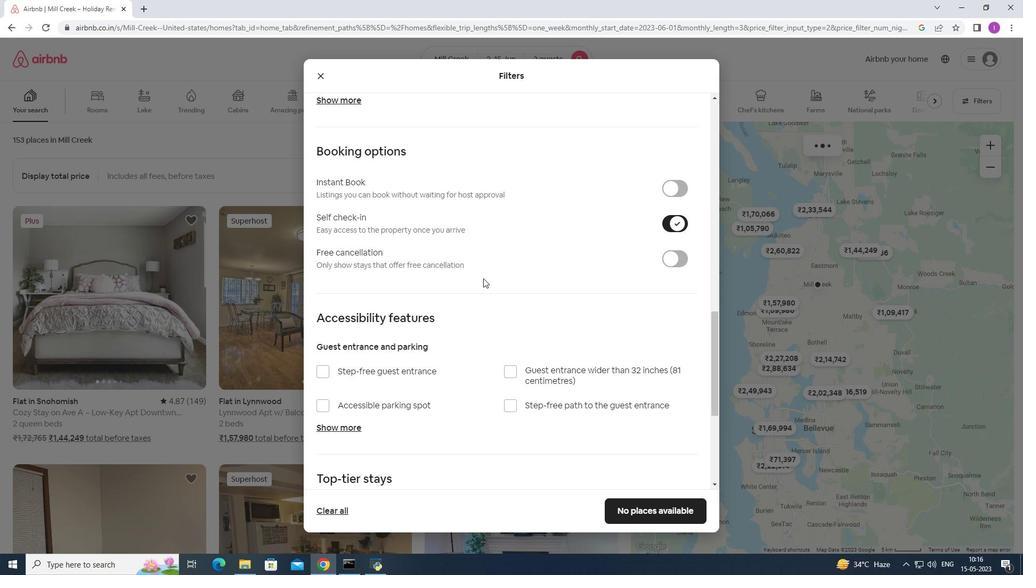 
Action: Mouse moved to (469, 299)
Screenshot: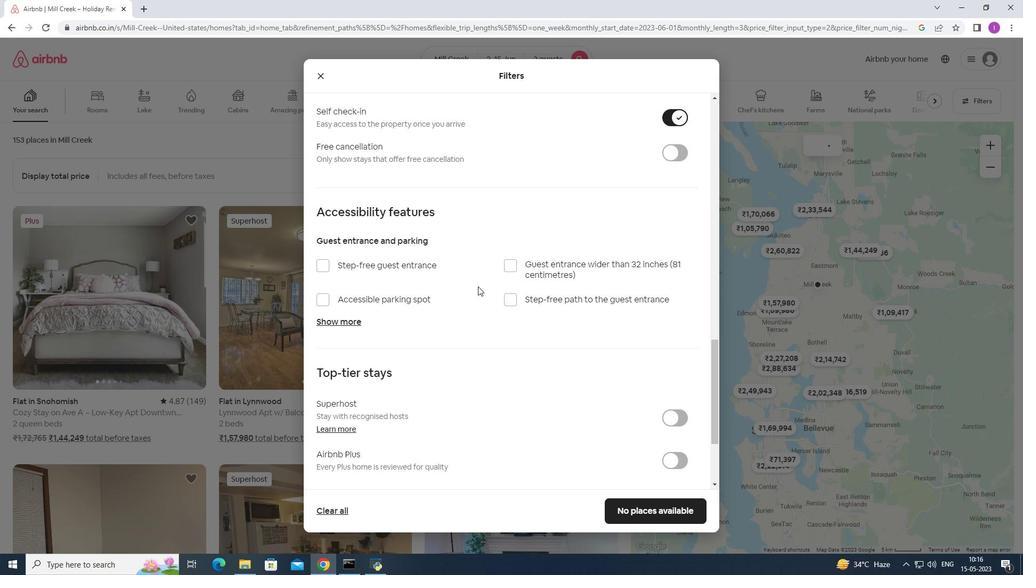 
Action: Mouse scrolled (469, 298) with delta (0, 0)
Screenshot: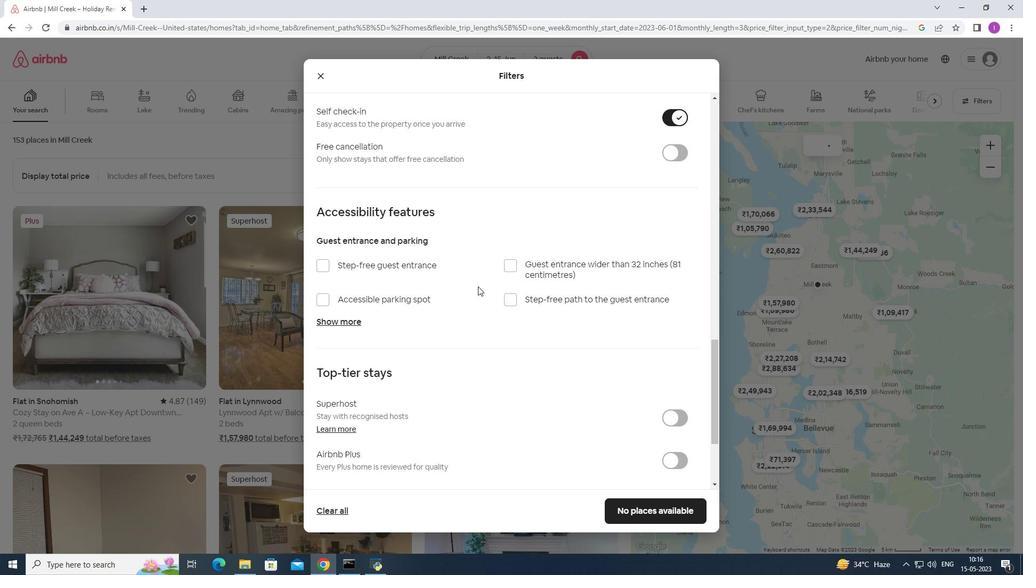 
Action: Mouse moved to (464, 308)
Screenshot: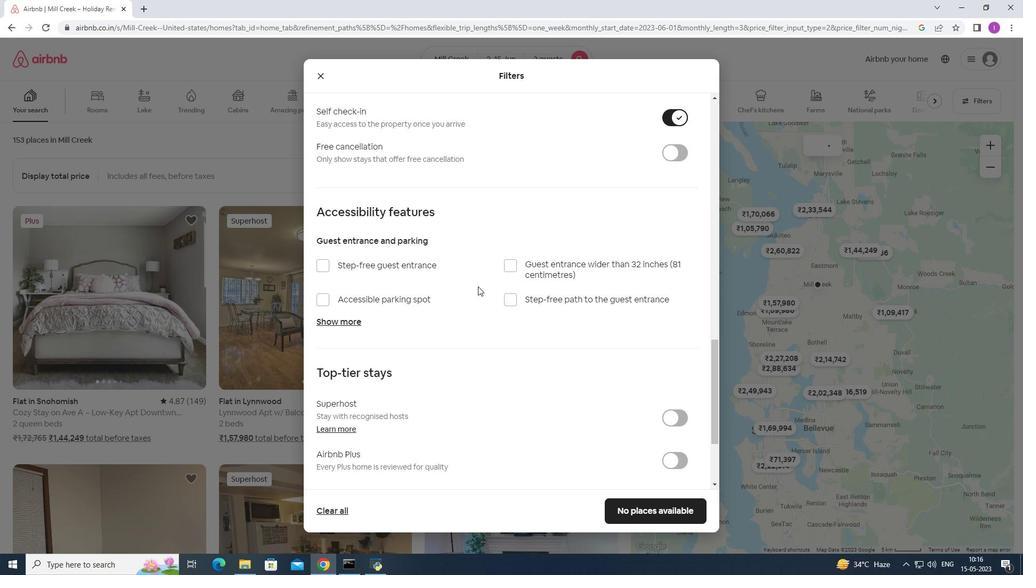 
Action: Mouse scrolled (464, 307) with delta (0, 0)
Screenshot: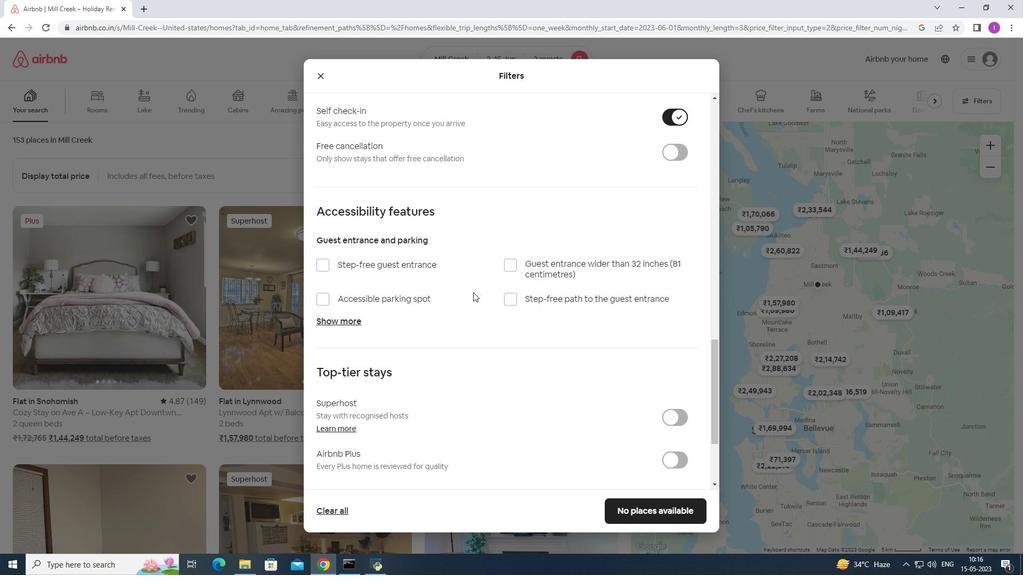 
Action: Mouse moved to (462, 312)
Screenshot: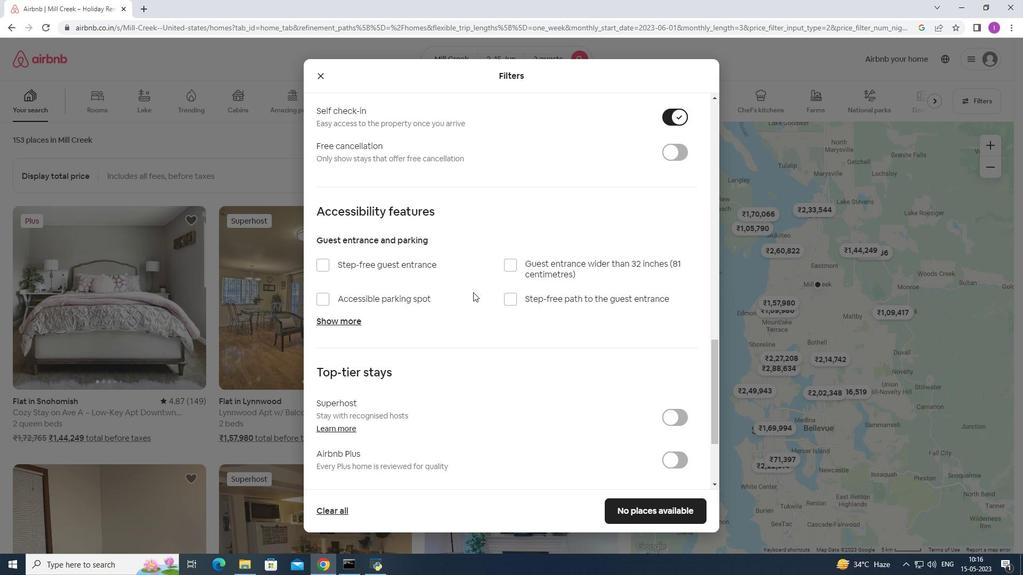 
Action: Mouse scrolled (462, 313) with delta (0, 0)
Screenshot: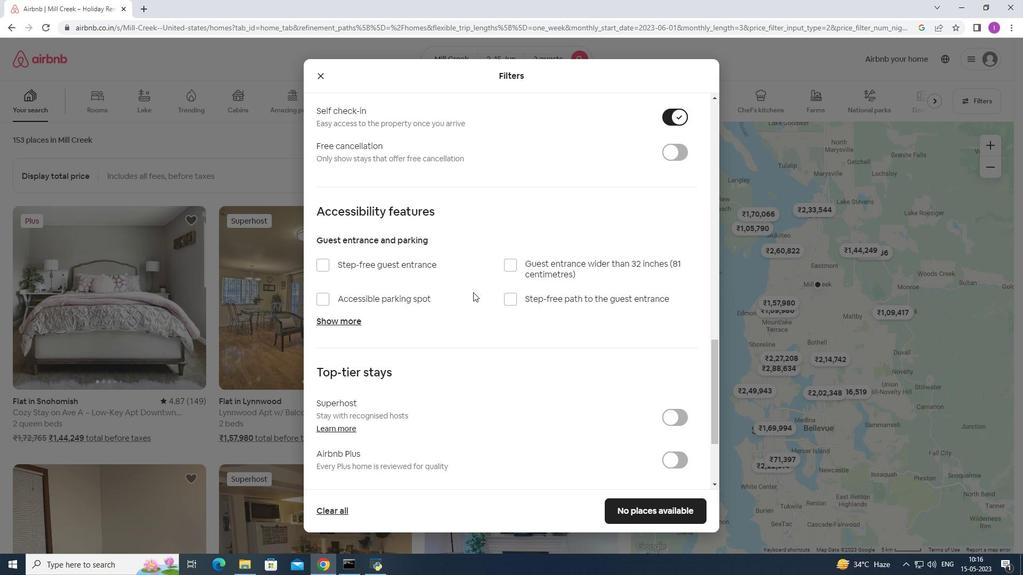 
Action: Mouse moved to (447, 330)
Screenshot: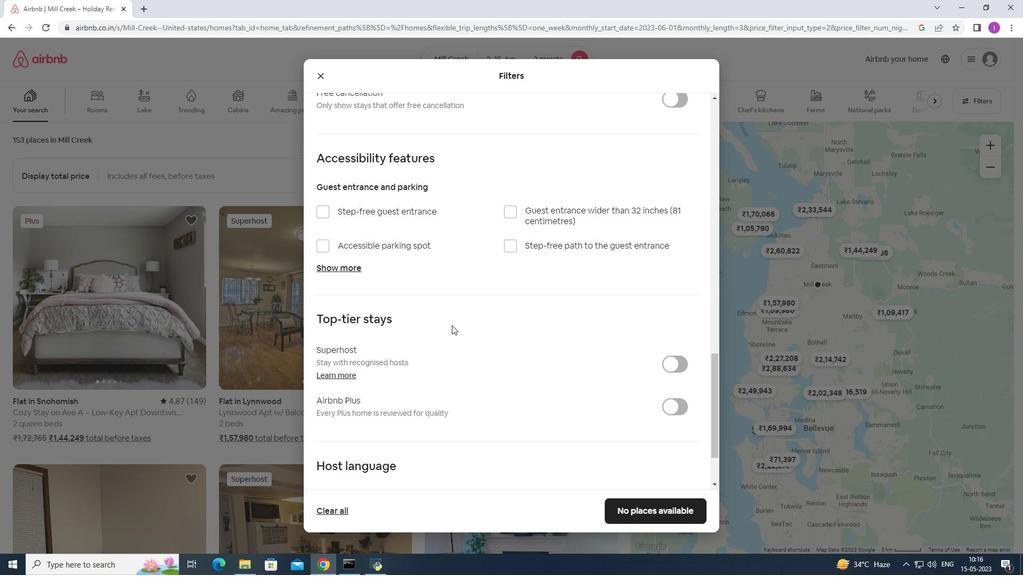
Action: Mouse scrolled (447, 329) with delta (0, 0)
Screenshot: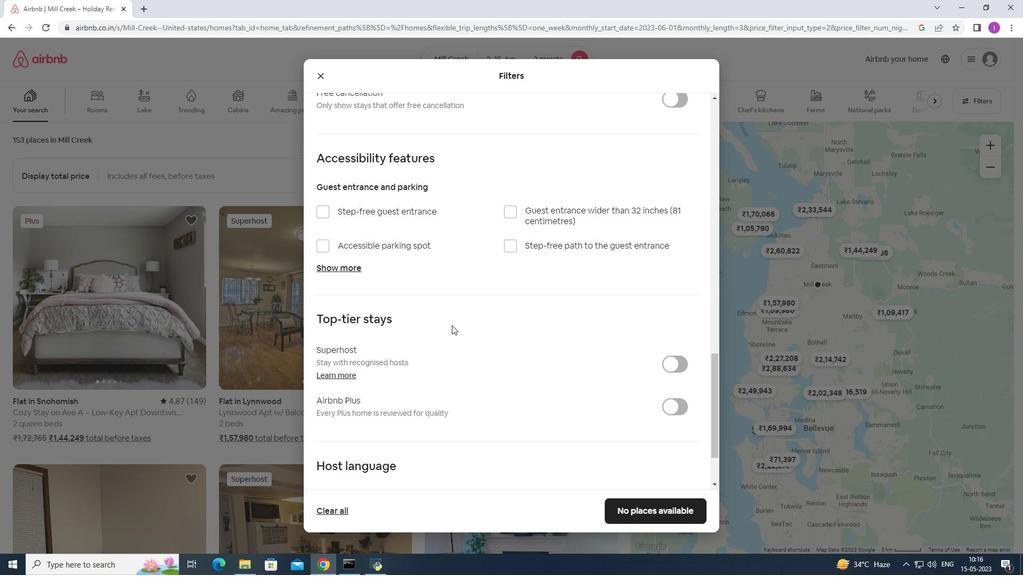 
Action: Mouse moved to (446, 332)
Screenshot: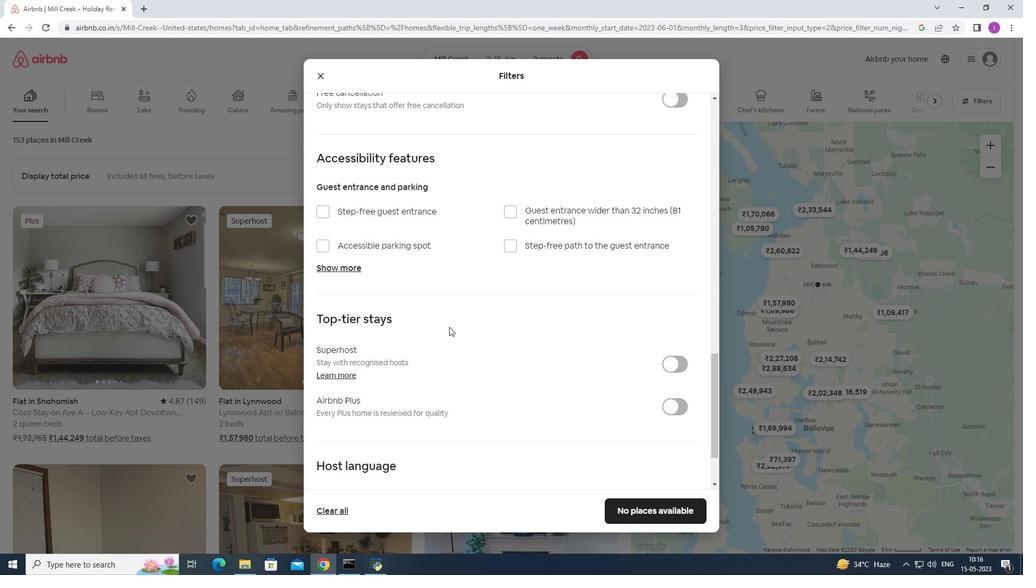 
Action: Mouse scrolled (446, 331) with delta (0, 0)
Screenshot: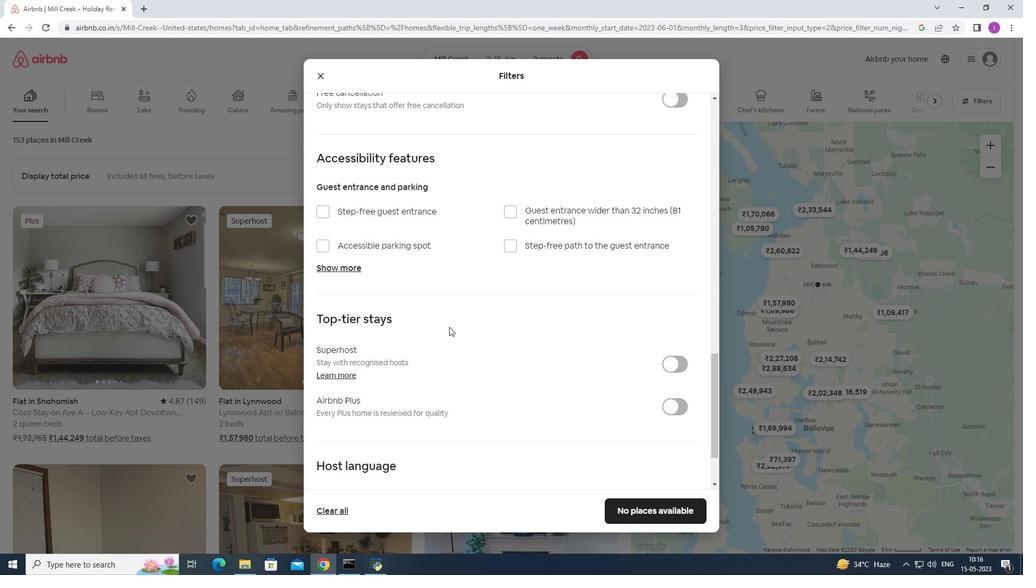 
Action: Mouse moved to (446, 335)
Screenshot: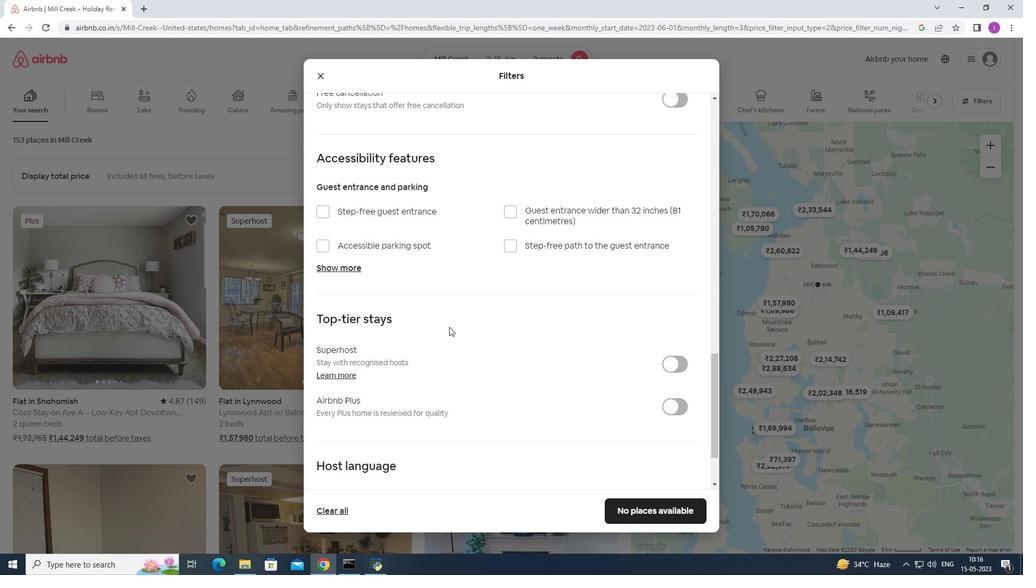 
Action: Mouse scrolled (446, 333) with delta (0, 0)
Screenshot: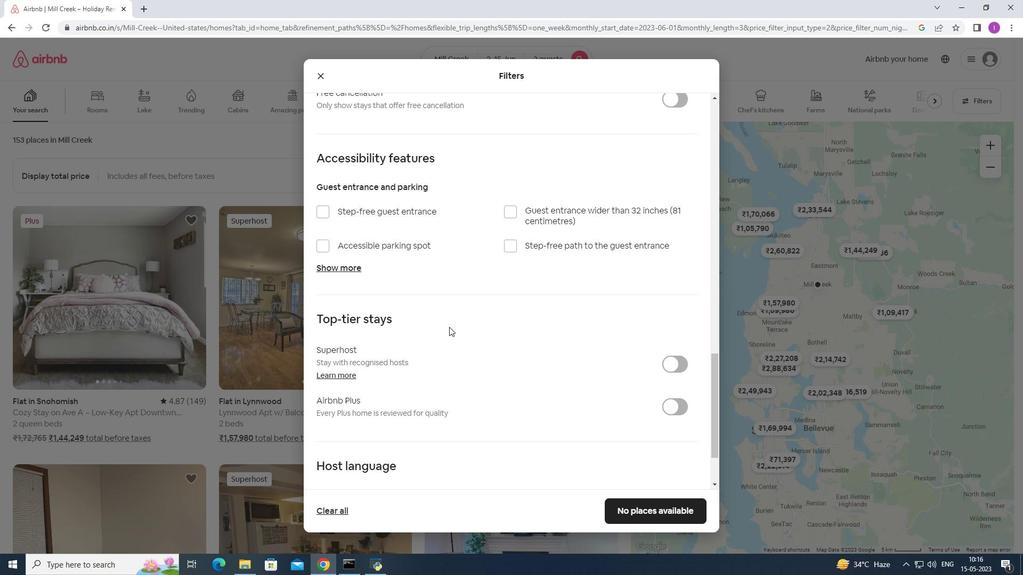 
Action: Mouse moved to (446, 337)
Screenshot: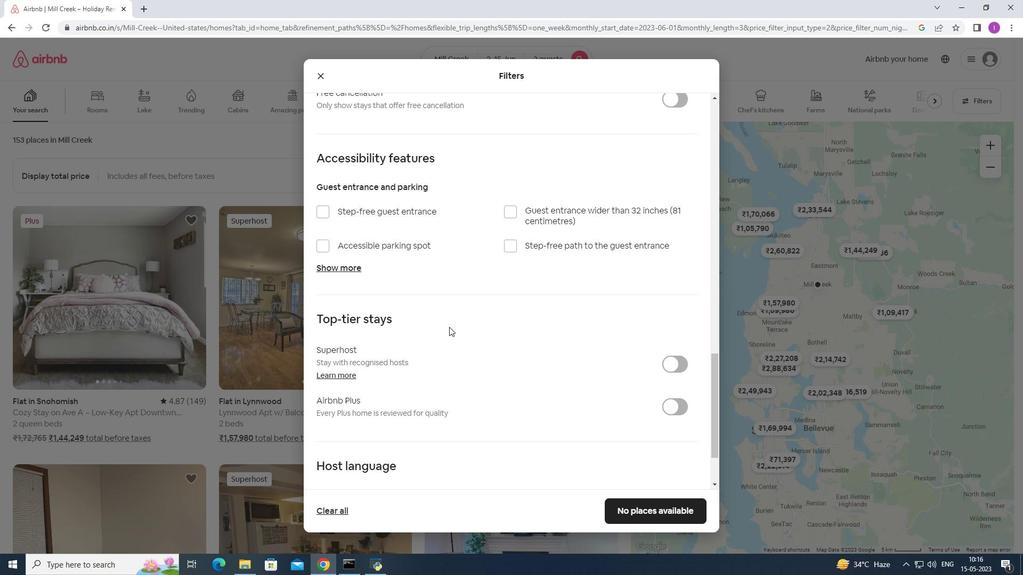 
Action: Mouse scrolled (446, 335) with delta (0, 0)
Screenshot: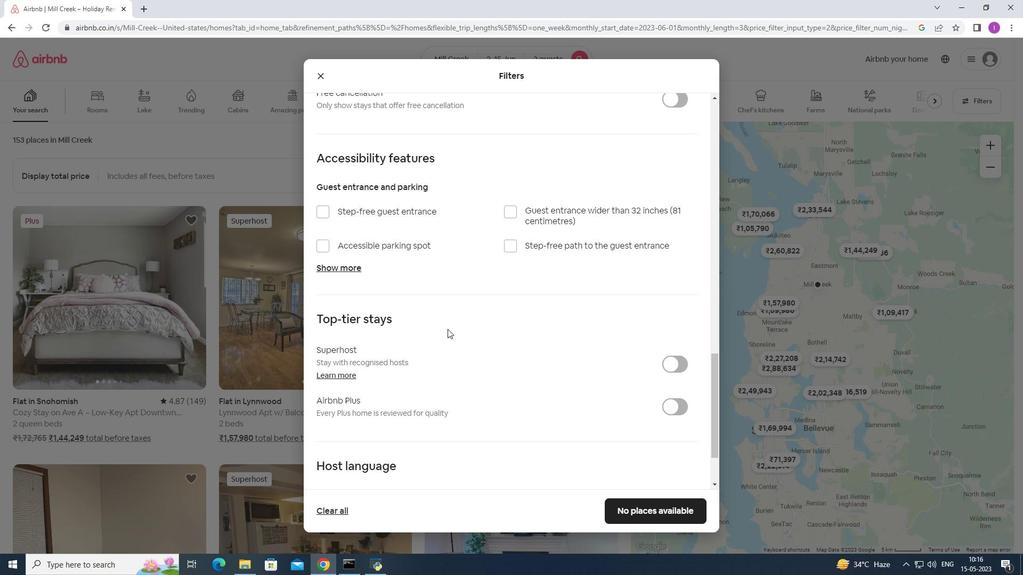 
Action: Mouse moved to (445, 342)
Screenshot: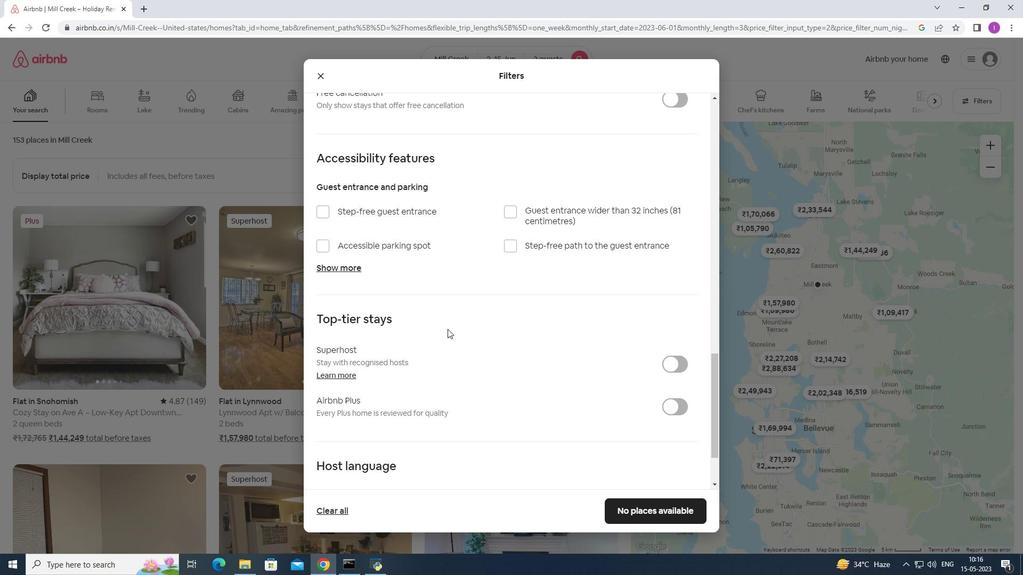
Action: Mouse scrolled (446, 339) with delta (0, 0)
Screenshot: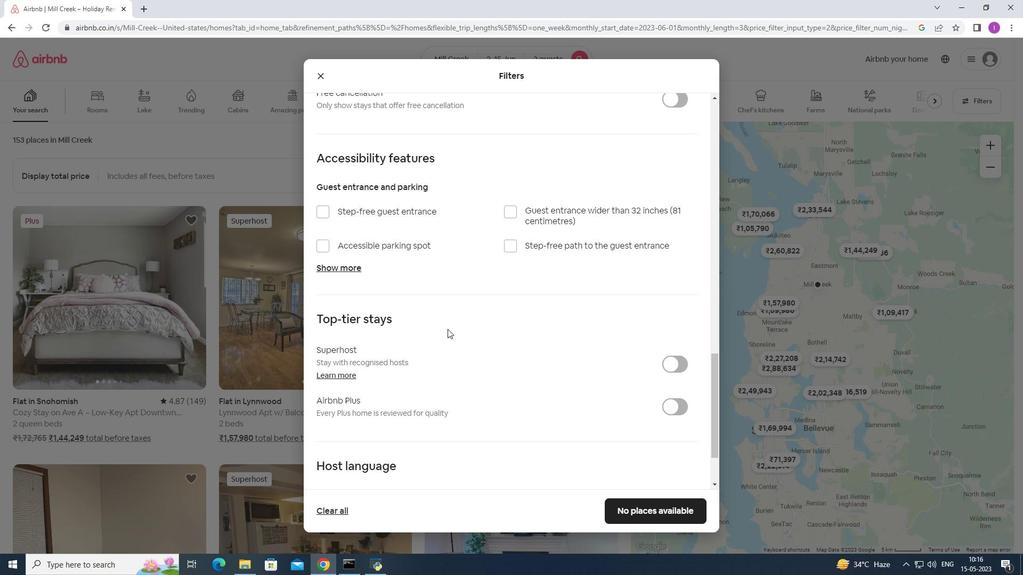 
Action: Mouse moved to (428, 369)
Screenshot: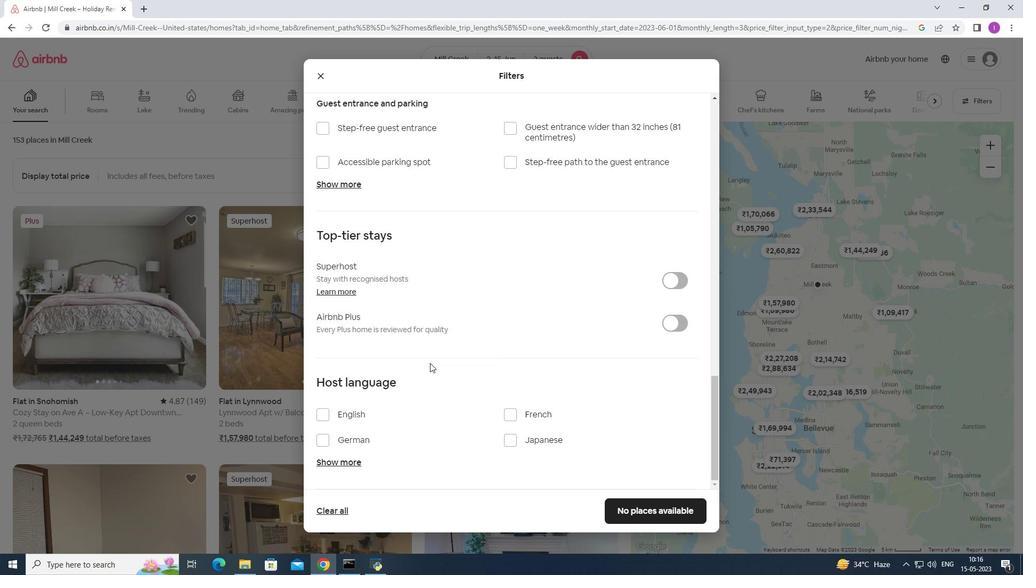 
Action: Mouse scrolled (428, 368) with delta (0, 0)
Screenshot: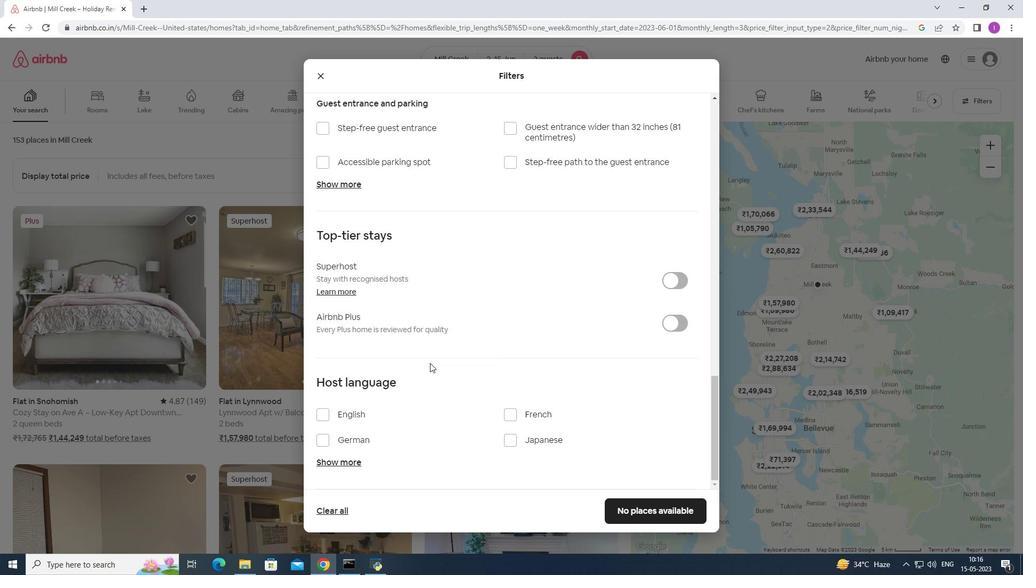 
Action: Mouse moved to (427, 371)
Screenshot: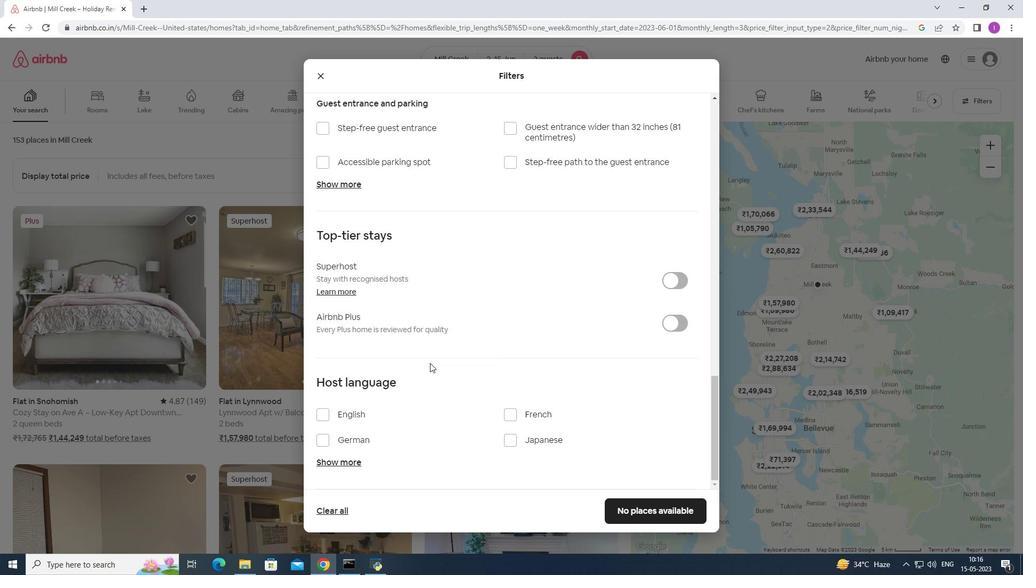 
Action: Mouse scrolled (427, 369) with delta (0, 0)
Screenshot: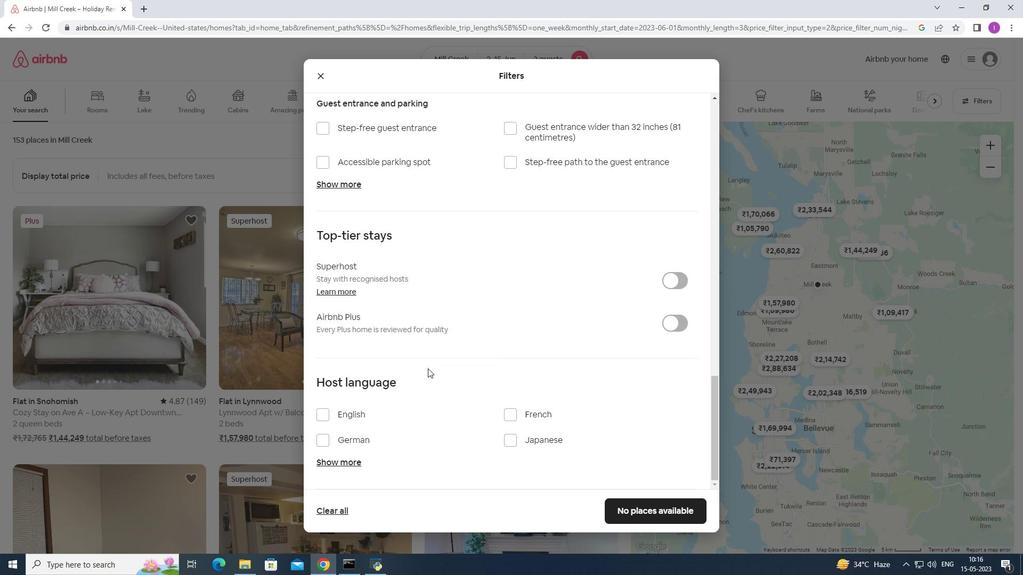 
Action: Mouse moved to (426, 375)
Screenshot: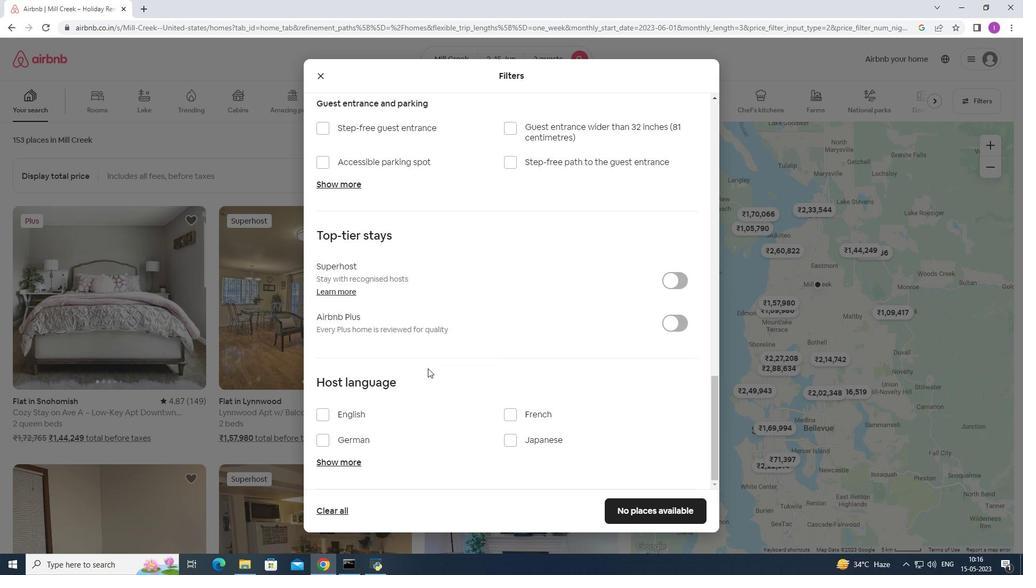
Action: Mouse scrolled (427, 371) with delta (0, 0)
Screenshot: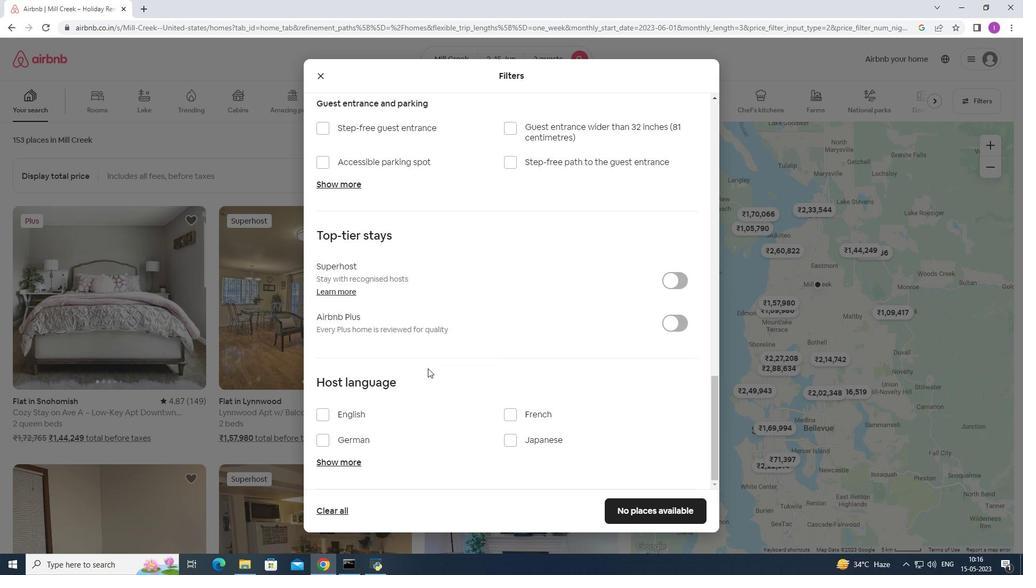 
Action: Mouse moved to (425, 377)
Screenshot: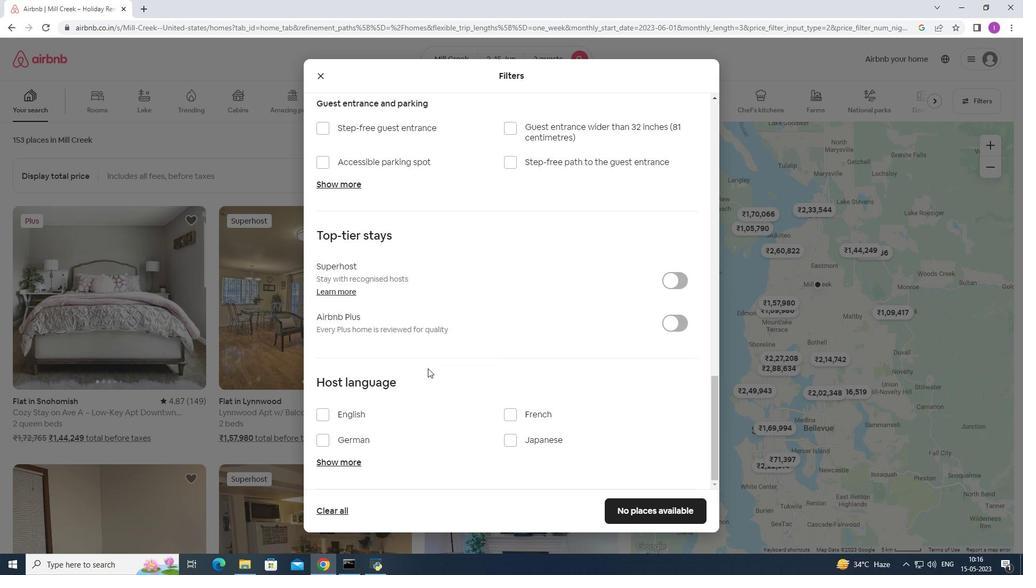 
Action: Mouse scrolled (427, 372) with delta (0, 0)
Screenshot: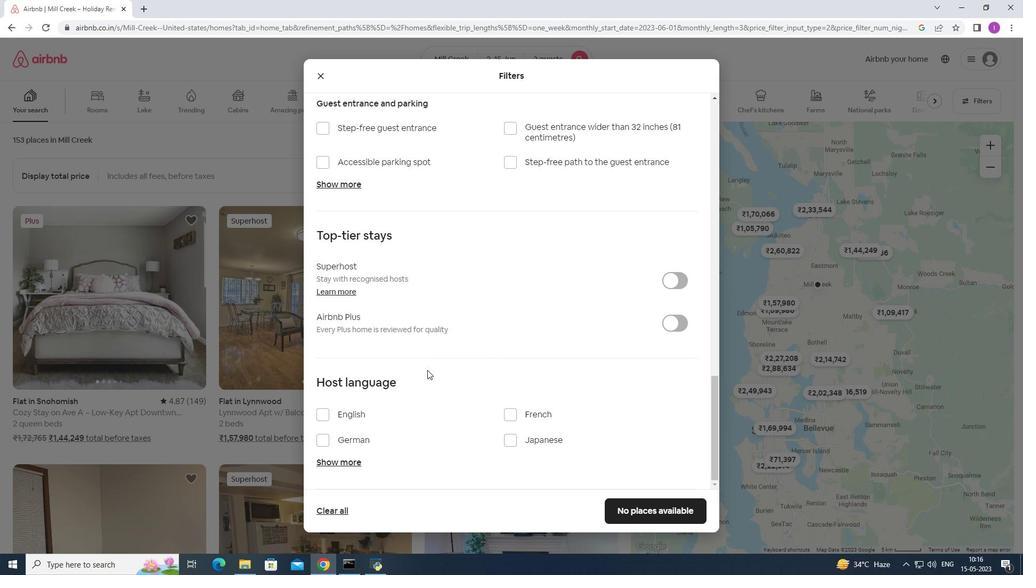
Action: Mouse moved to (320, 415)
Screenshot: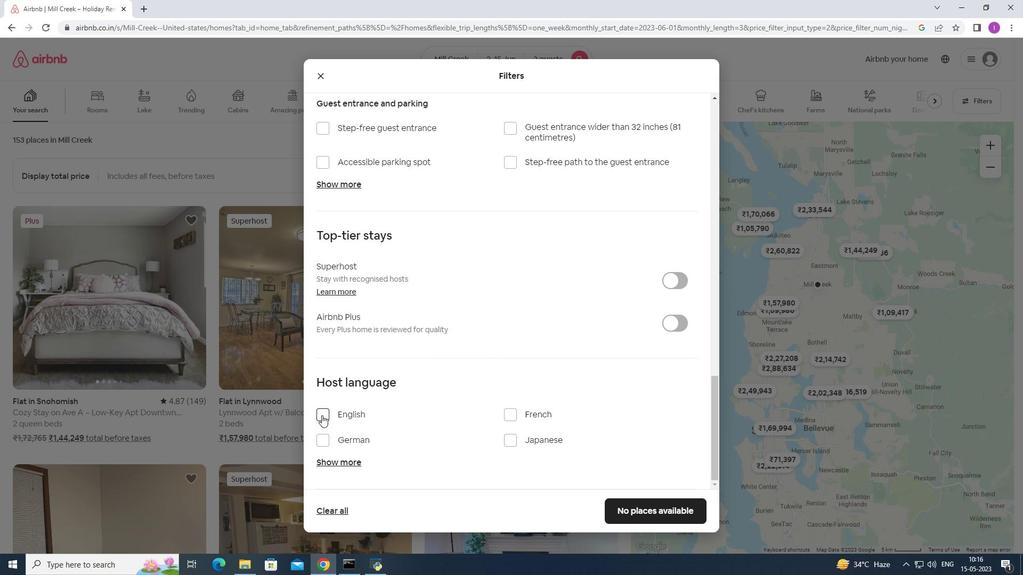 
Action: Mouse pressed left at (320, 415)
Screenshot: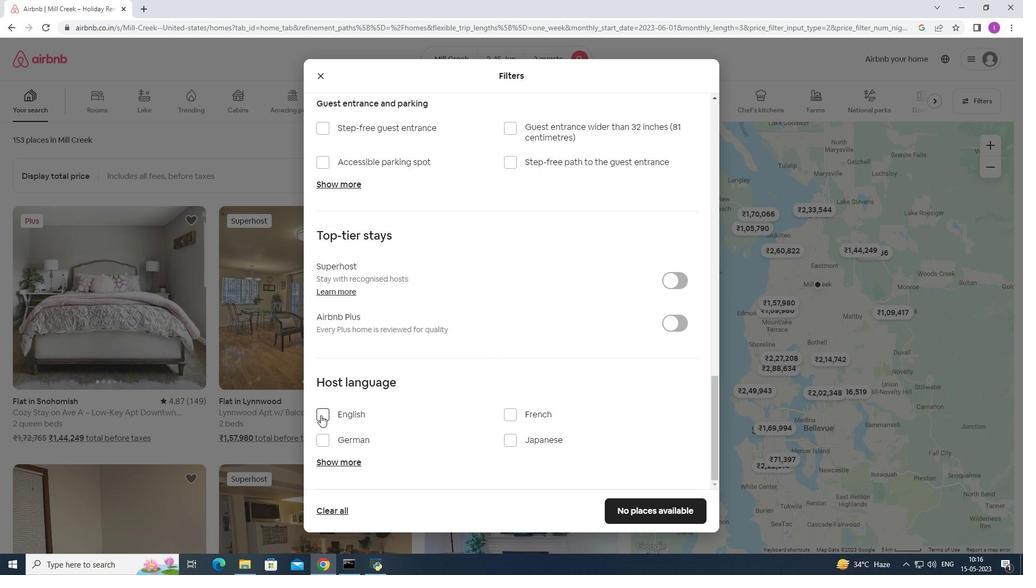 
Action: Mouse moved to (637, 506)
Screenshot: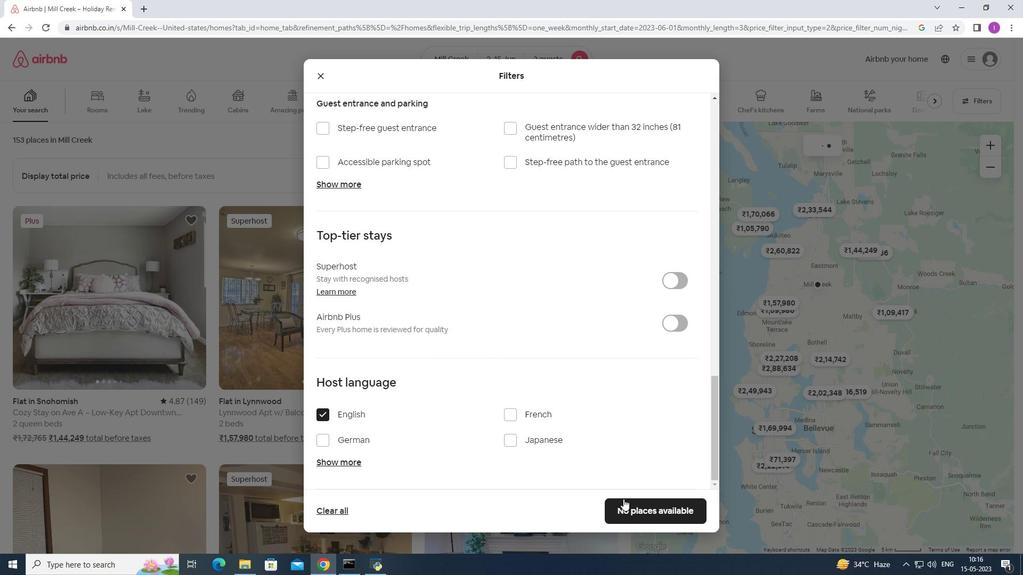 
Action: Mouse pressed left at (637, 506)
Screenshot: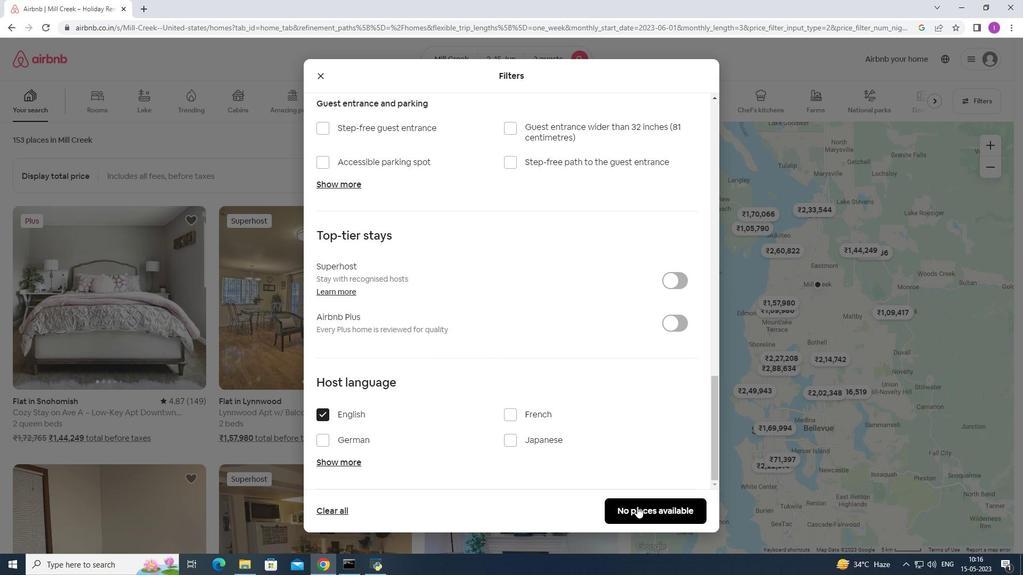 
Action: Mouse moved to (408, 481)
Screenshot: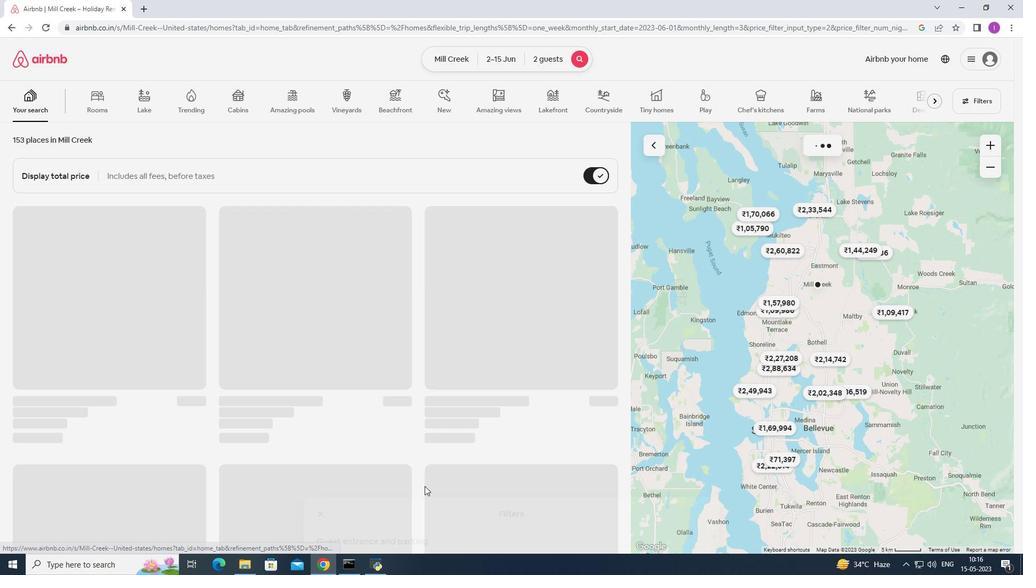 
